 Task: Open Card New Hire Orientation in Board IT Management to Workspace Customer Service and add a team member Softage.3@softage.net, a label Red, a checklist Diversity and Inclusion, an attachment from your google drive, a color Red and finally, add a card description 'Create and send out employee satisfaction survey on work-life integration' and a comment 'This task requires us to balance competing priorities and make tough decisions when necessary.'. Add a start date 'Jan 07, 1900' with a due date 'Jan 14, 1900'
Action: Mouse moved to (96, 351)
Screenshot: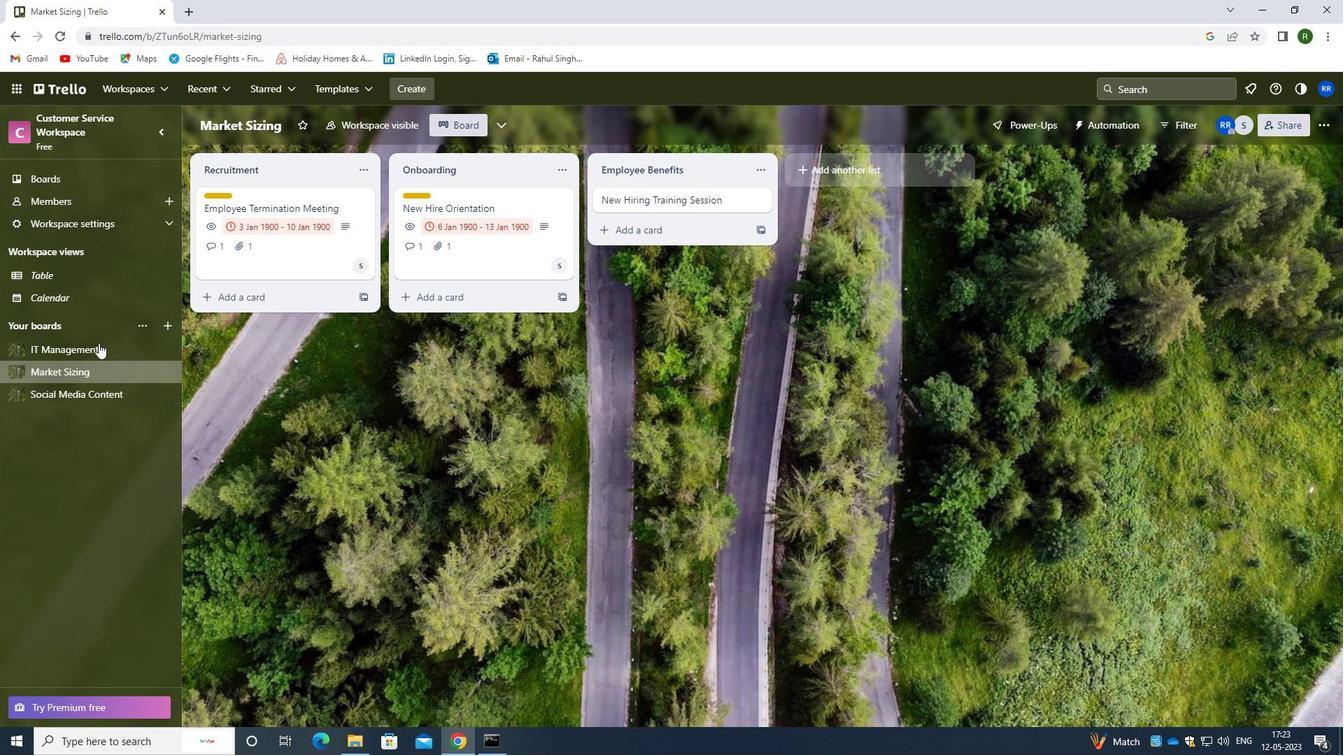 
Action: Mouse pressed left at (96, 351)
Screenshot: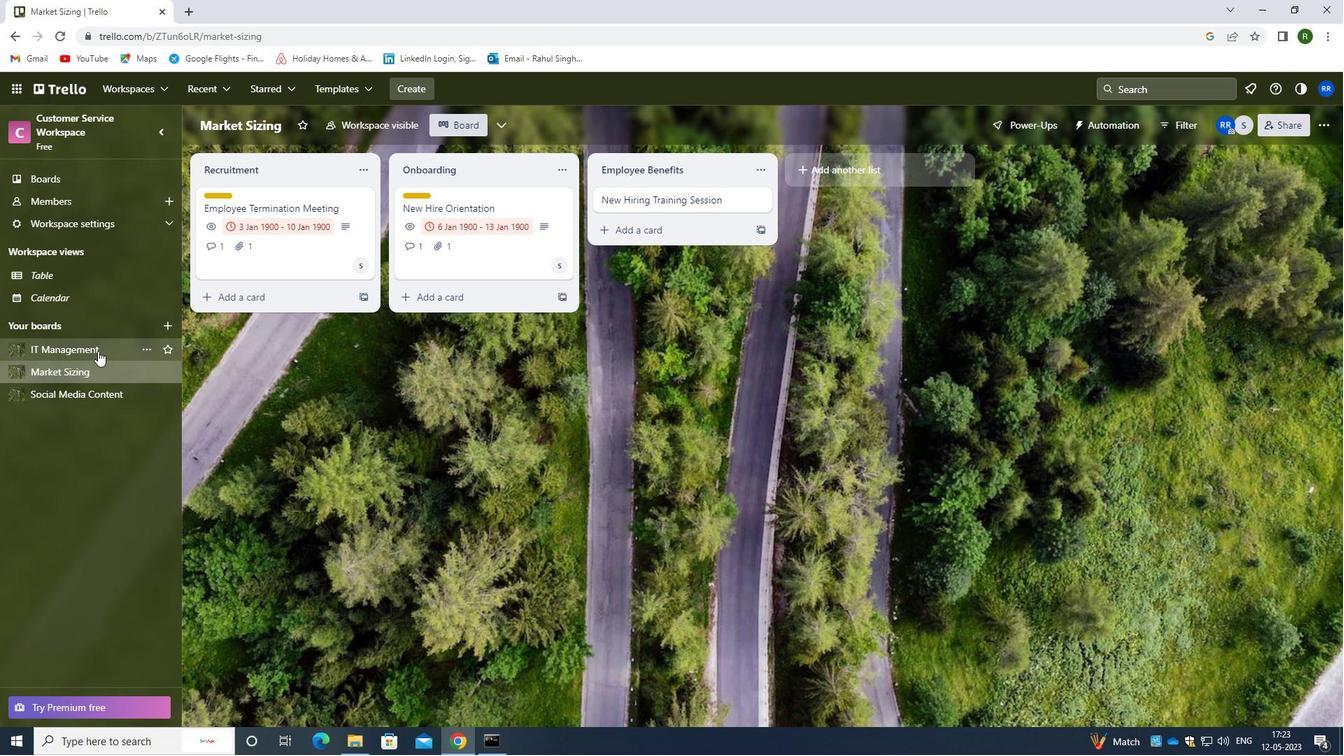 
Action: Mouse moved to (759, 202)
Screenshot: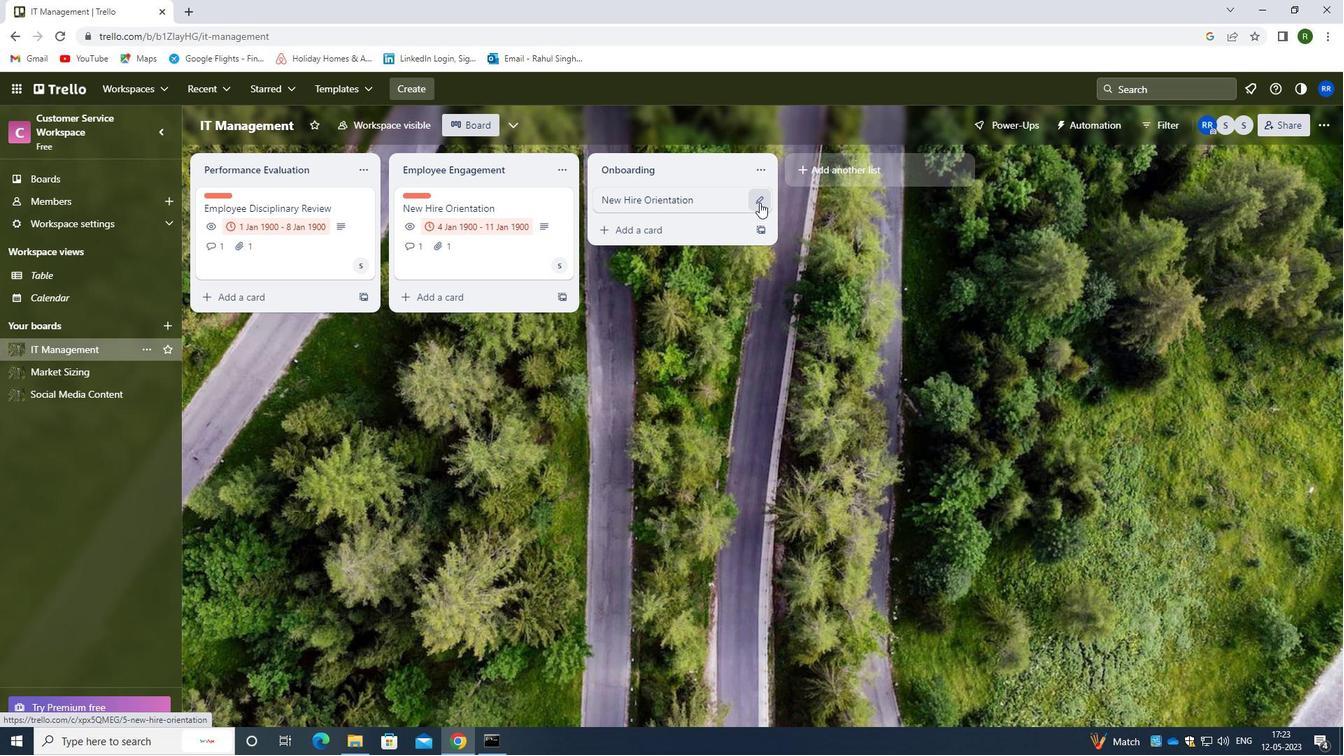 
Action: Mouse pressed left at (759, 202)
Screenshot: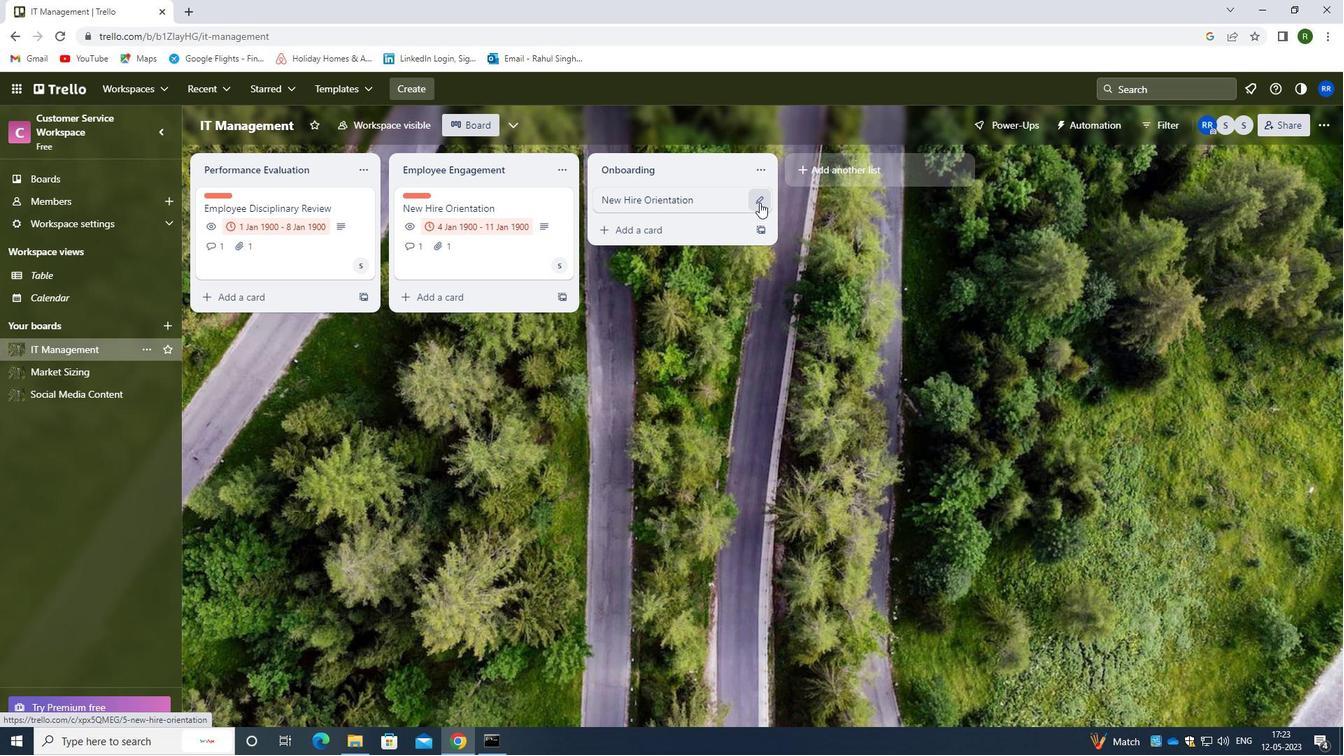 
Action: Mouse moved to (814, 203)
Screenshot: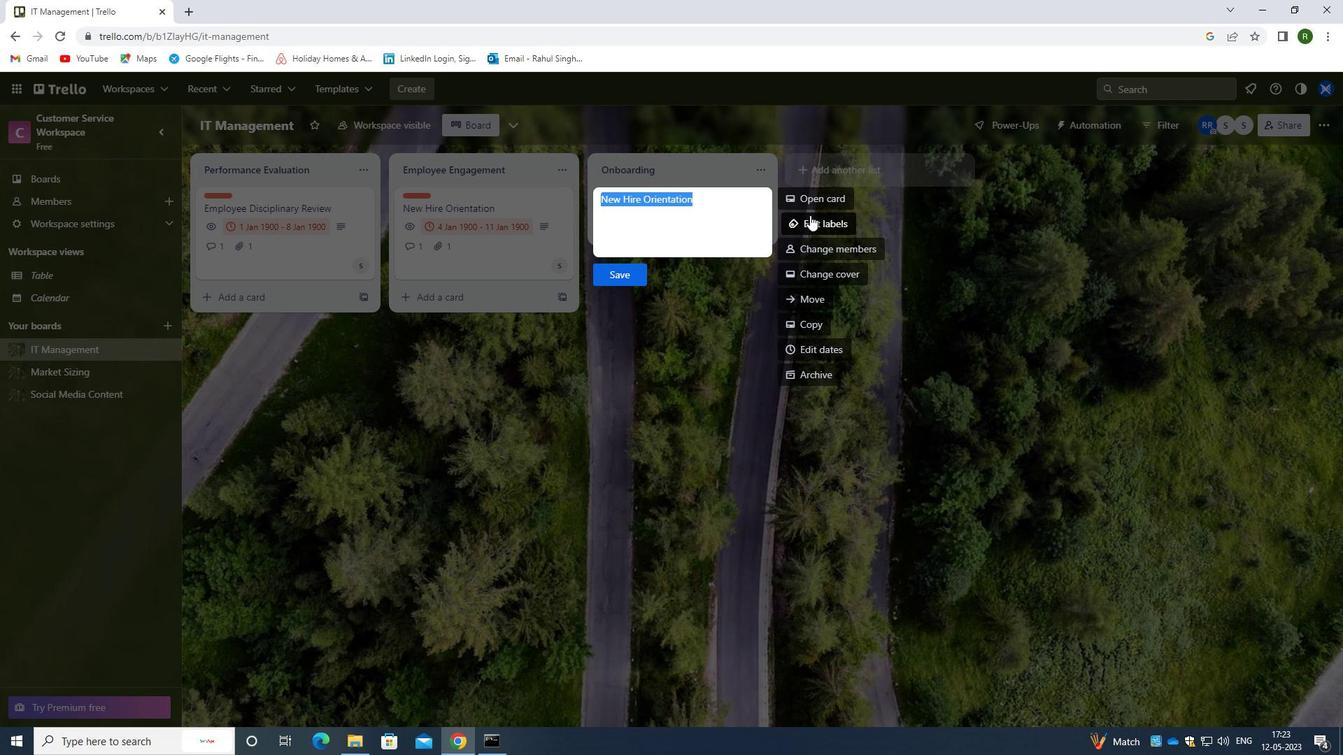 
Action: Mouse pressed left at (814, 203)
Screenshot: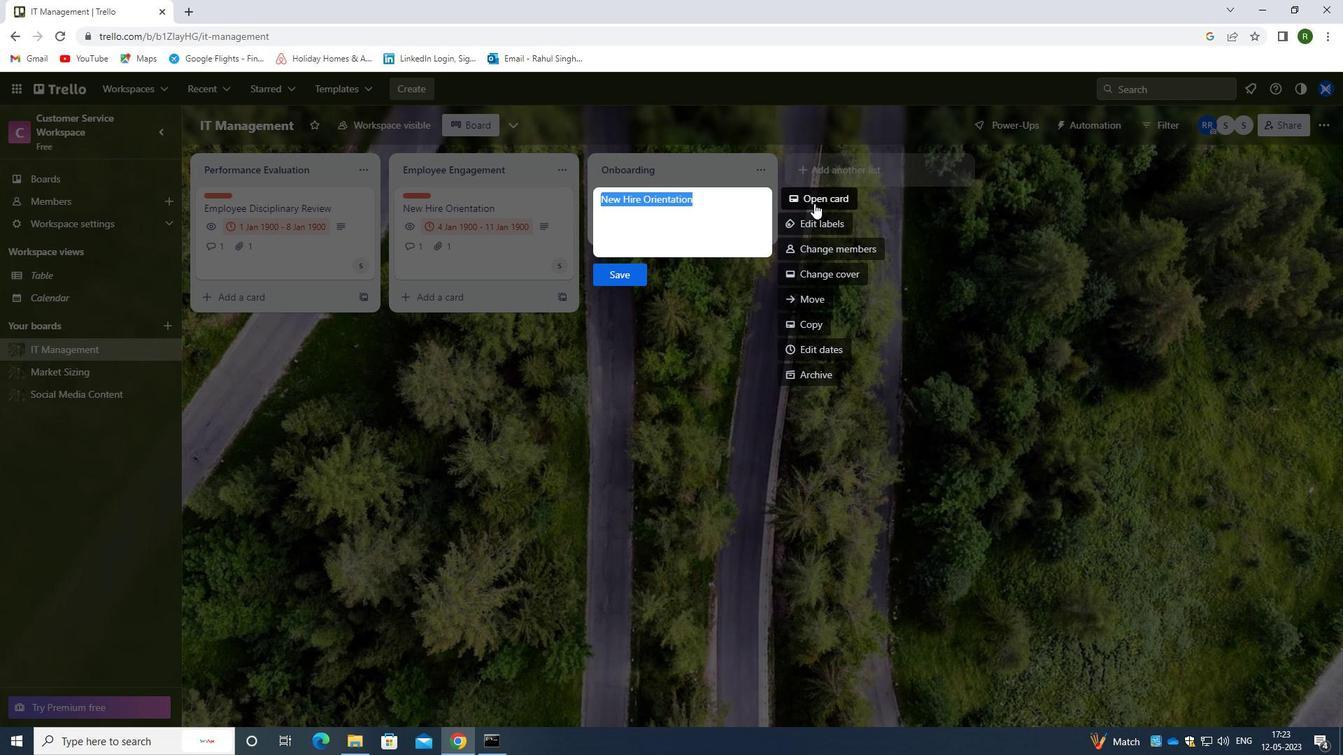 
Action: Mouse moved to (859, 244)
Screenshot: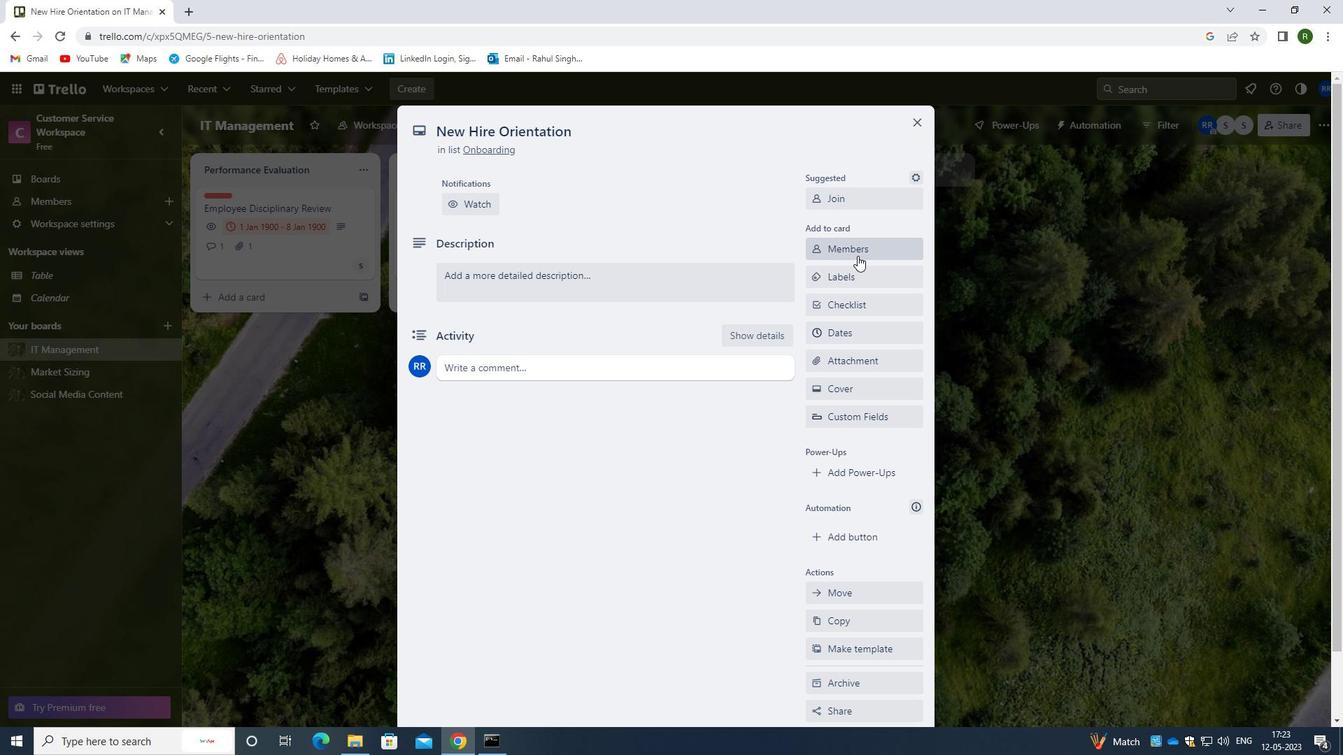 
Action: Mouse pressed left at (859, 244)
Screenshot: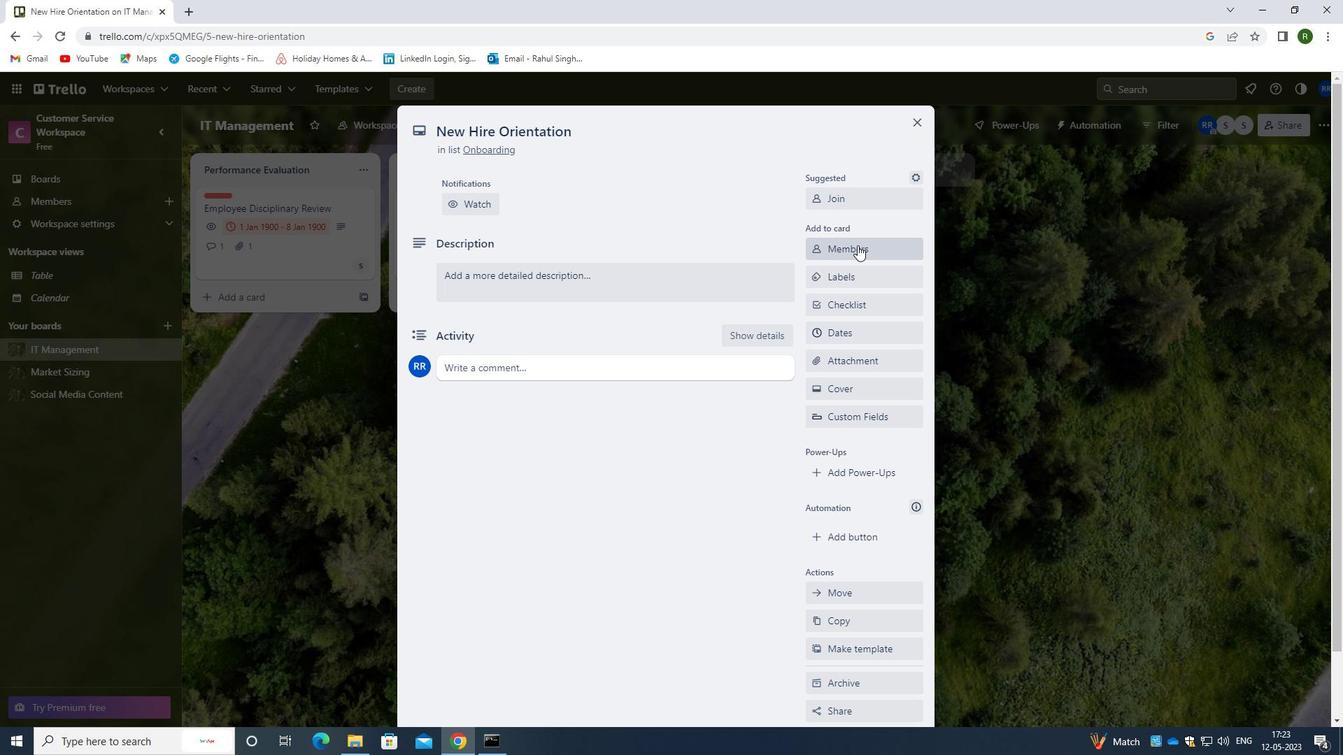 
Action: Mouse moved to (849, 314)
Screenshot: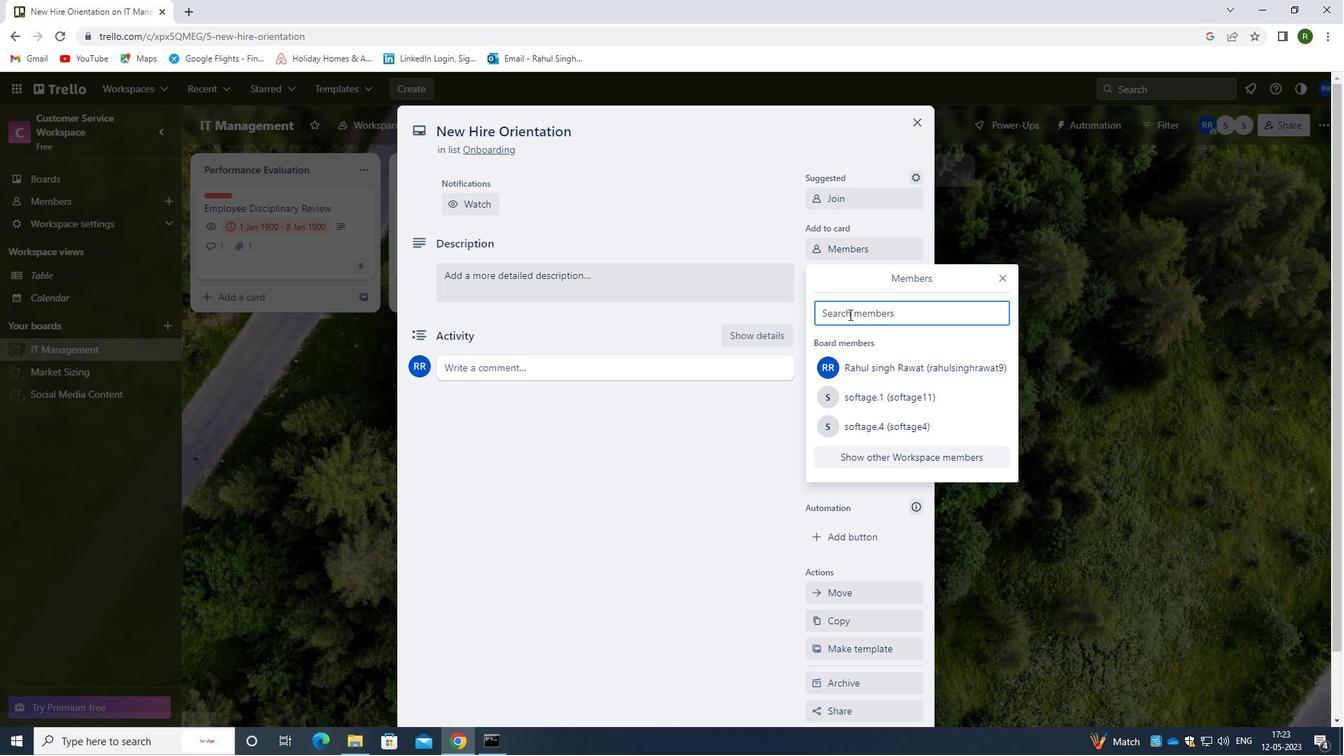 
Action: Key pressed <Key.caps_lock>s<Key.caps_lock>oftage.3<Key.shift>@SOFTAGE.NET
Screenshot: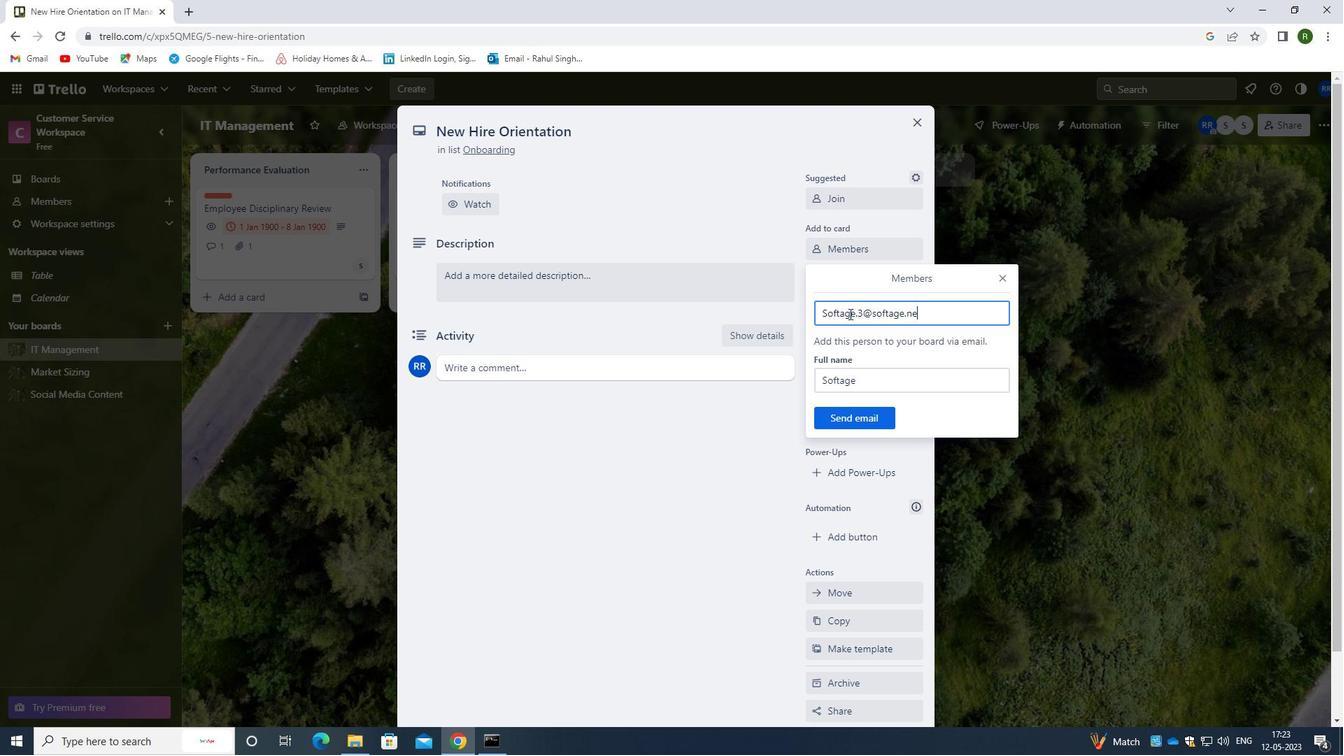 
Action: Mouse moved to (877, 416)
Screenshot: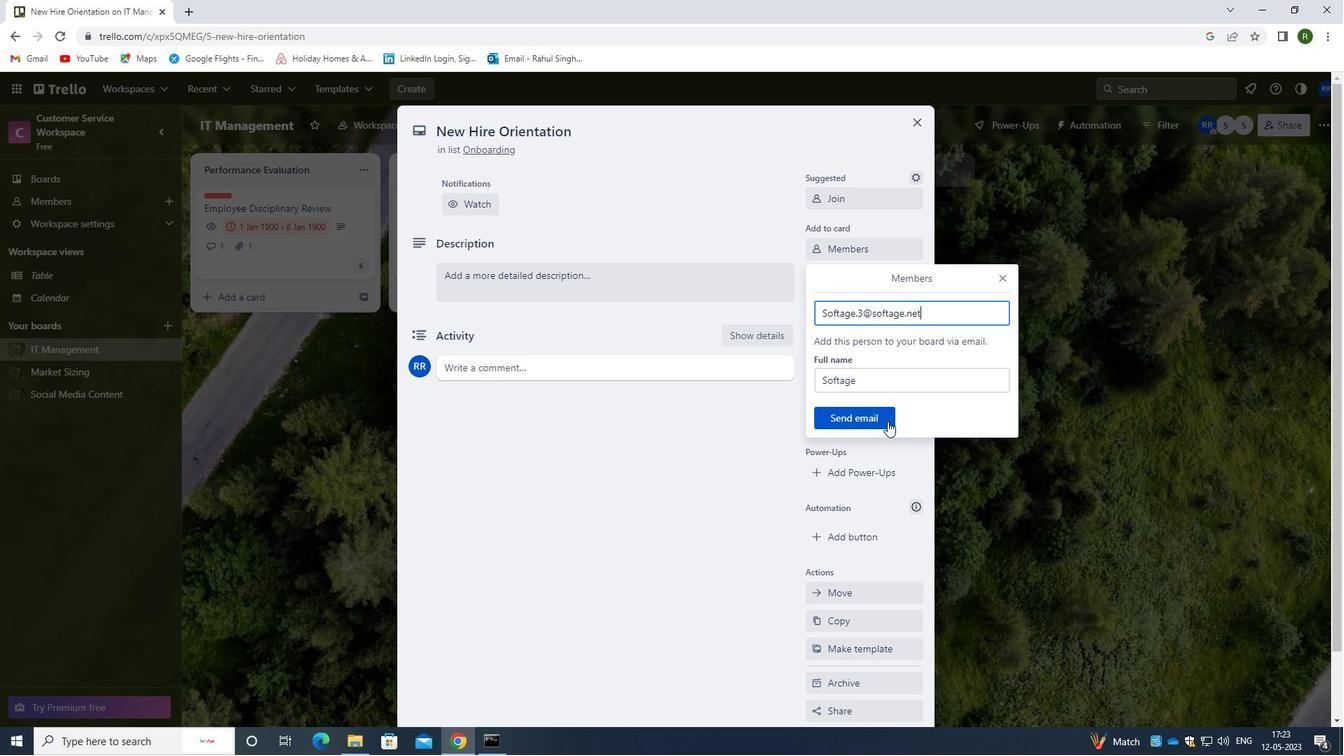 
Action: Mouse pressed left at (877, 416)
Screenshot: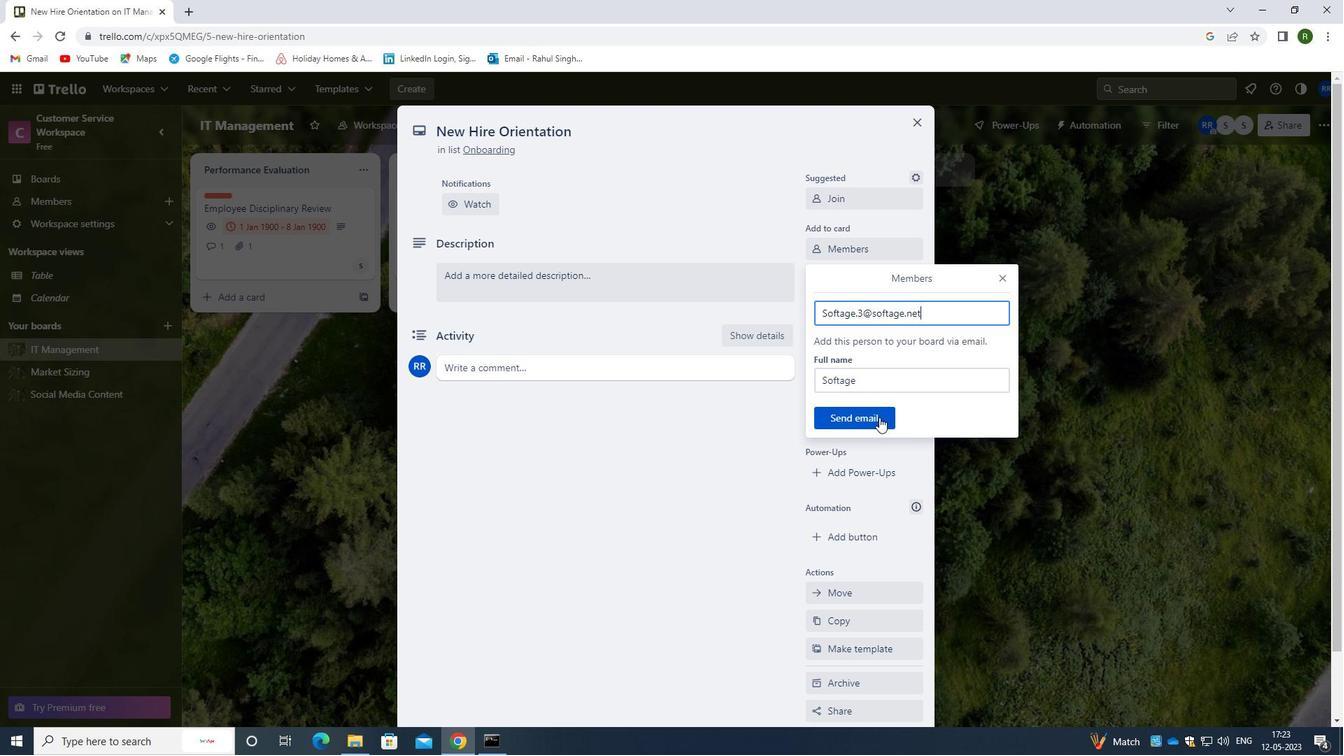 
Action: Mouse moved to (864, 265)
Screenshot: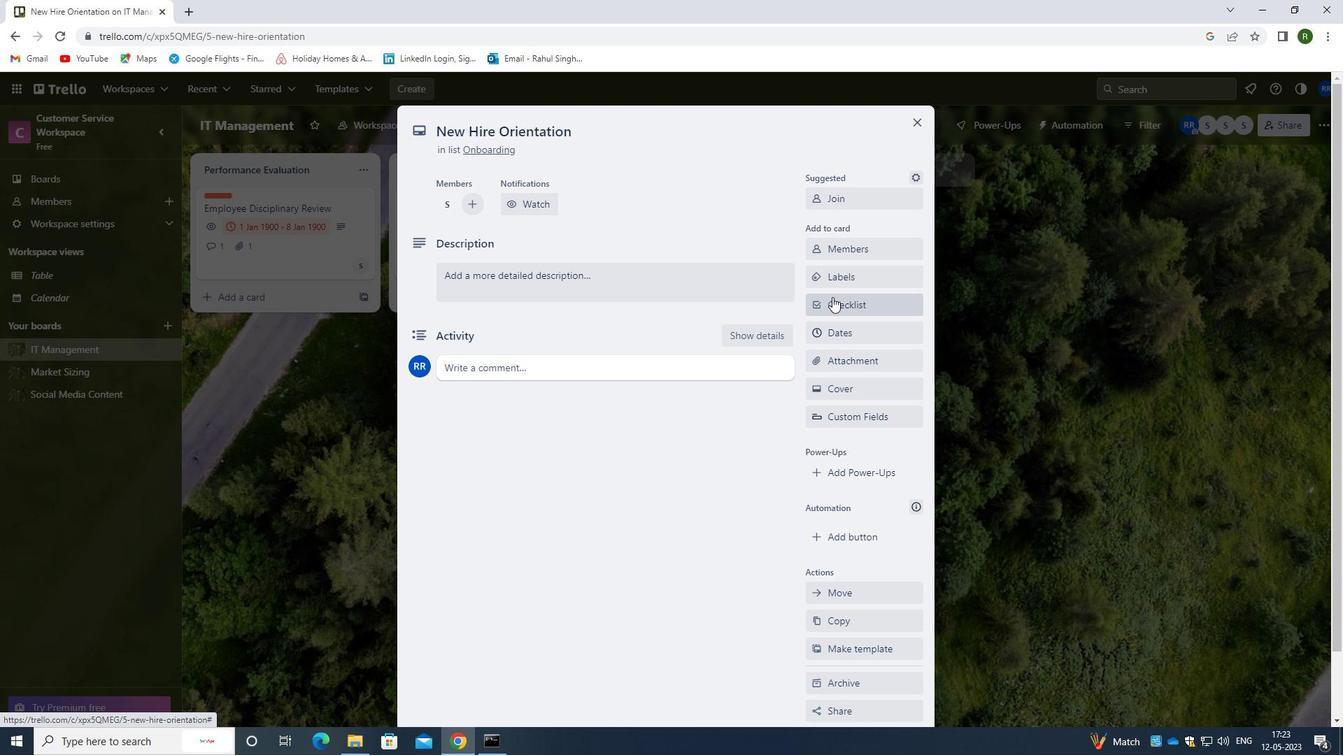 
Action: Mouse pressed left at (864, 265)
Screenshot: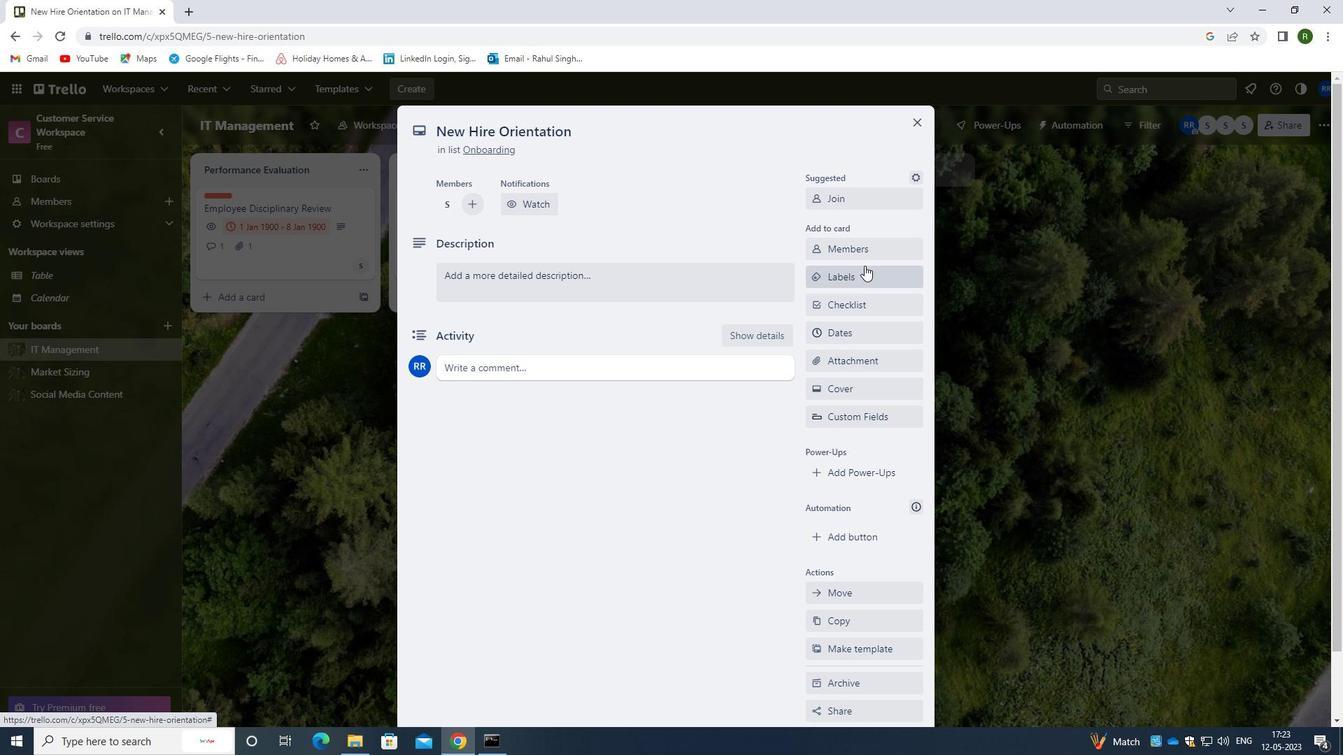 
Action: Mouse moved to (863, 274)
Screenshot: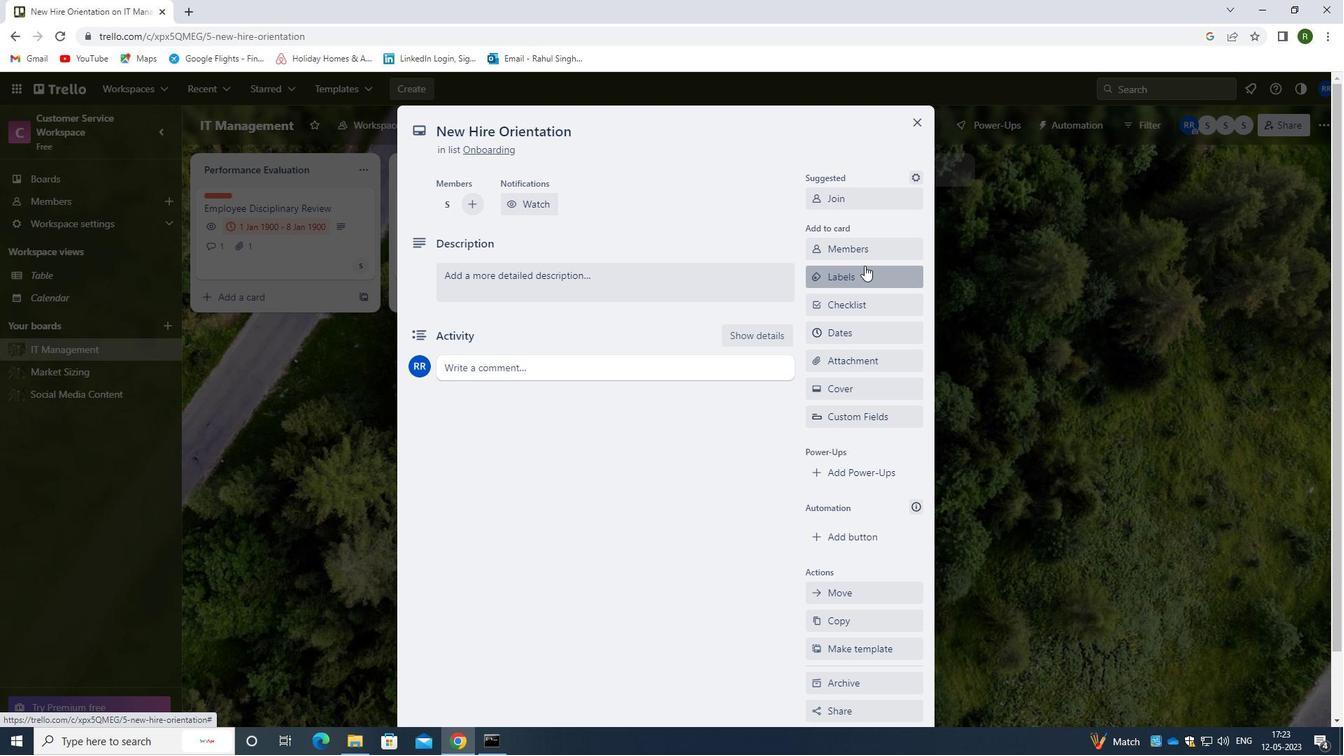 
Action: Key pressed RED
Screenshot: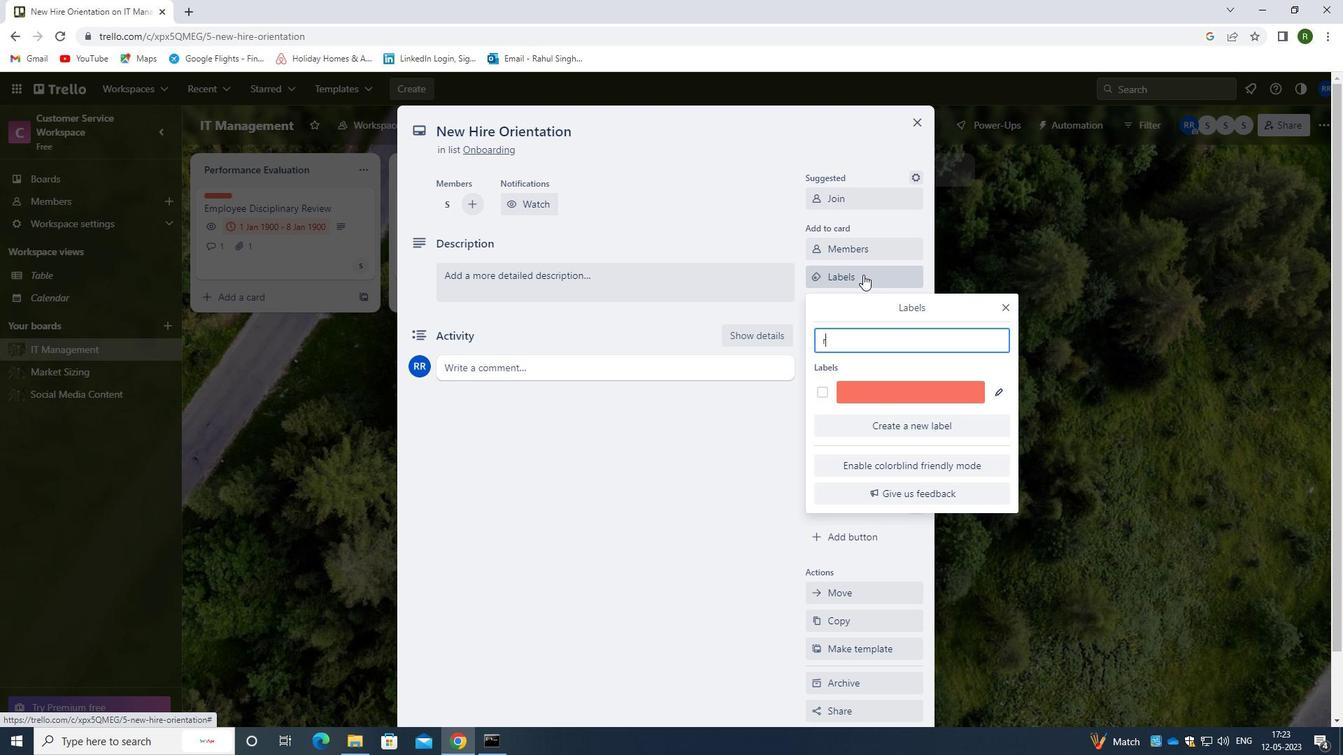 
Action: Mouse moved to (817, 393)
Screenshot: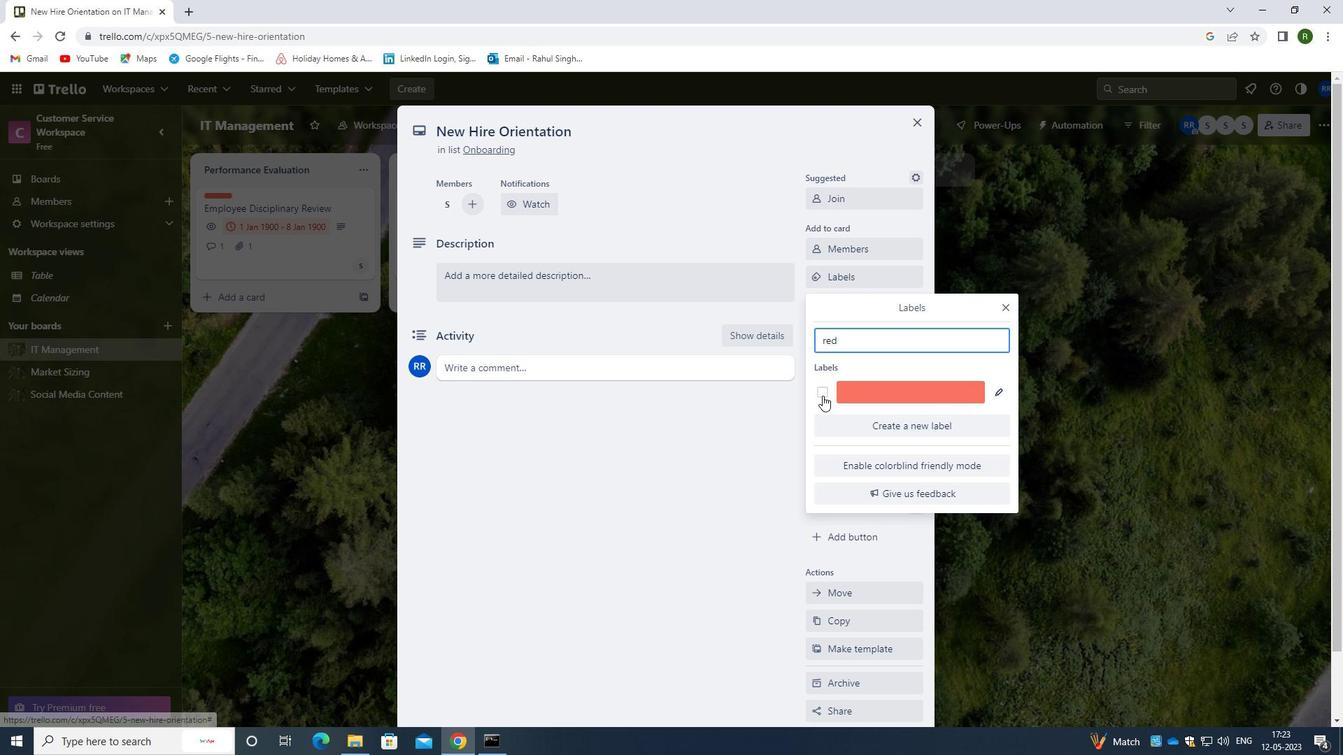 
Action: Mouse pressed left at (817, 393)
Screenshot: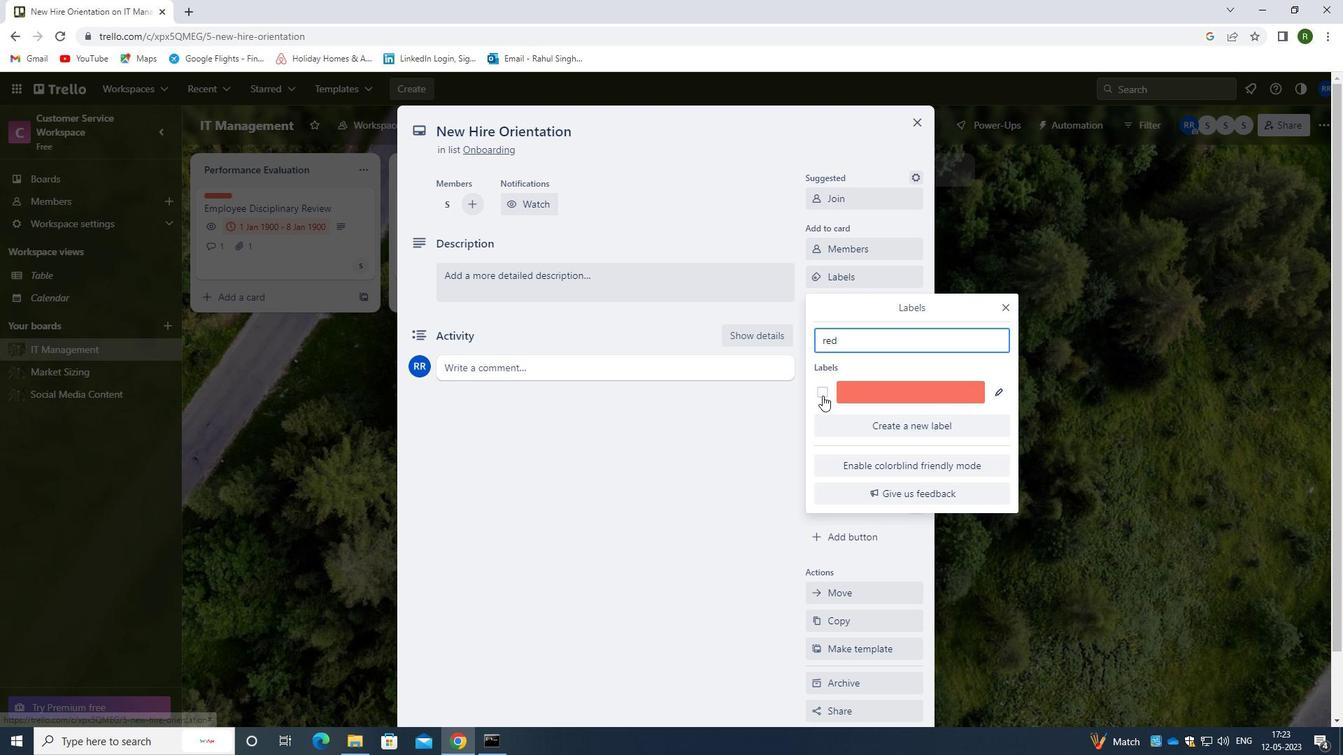 
Action: Mouse moved to (778, 488)
Screenshot: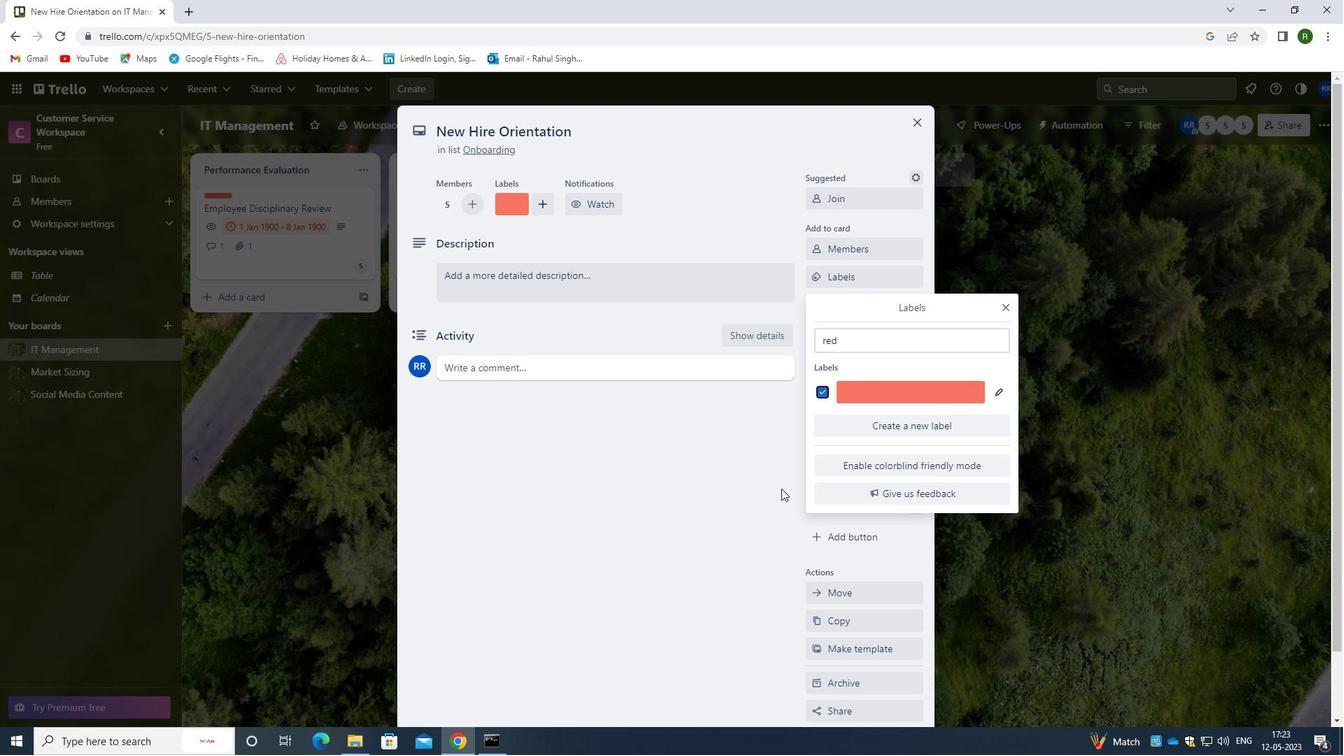 
Action: Mouse pressed left at (778, 488)
Screenshot: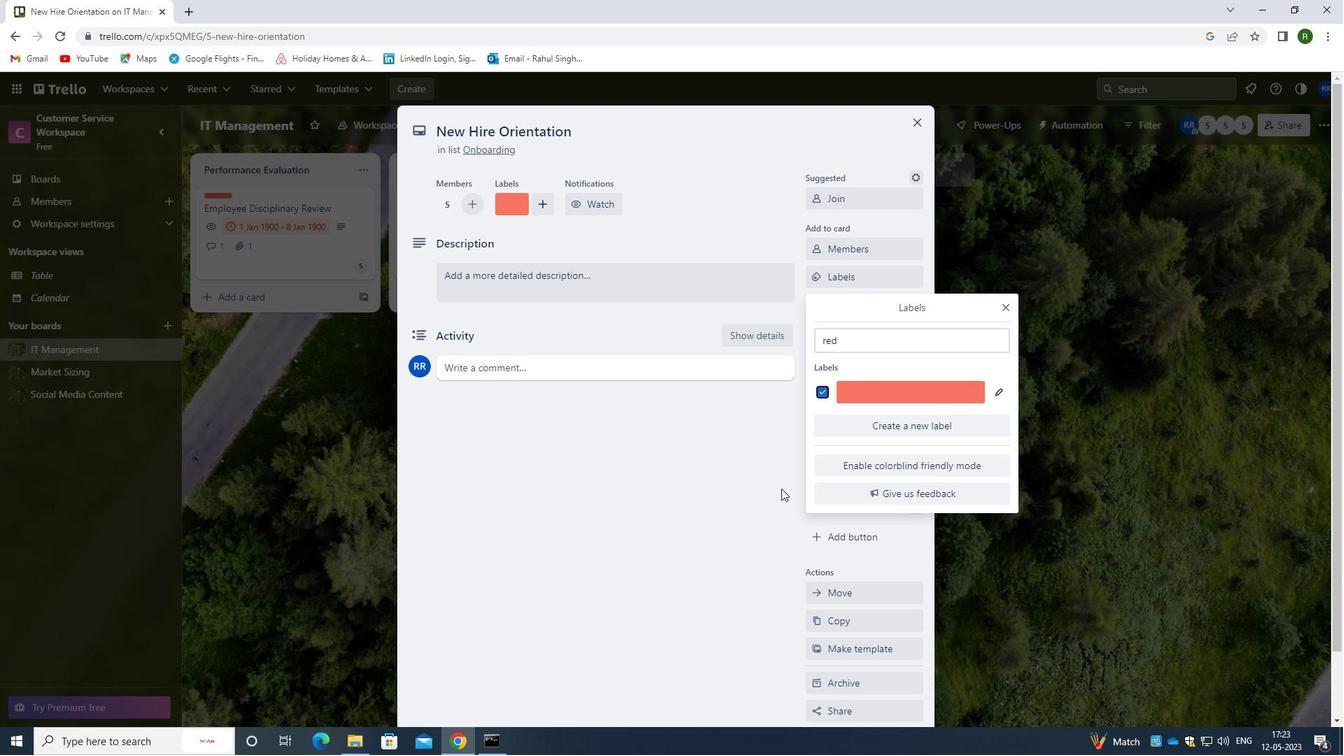 
Action: Mouse moved to (868, 305)
Screenshot: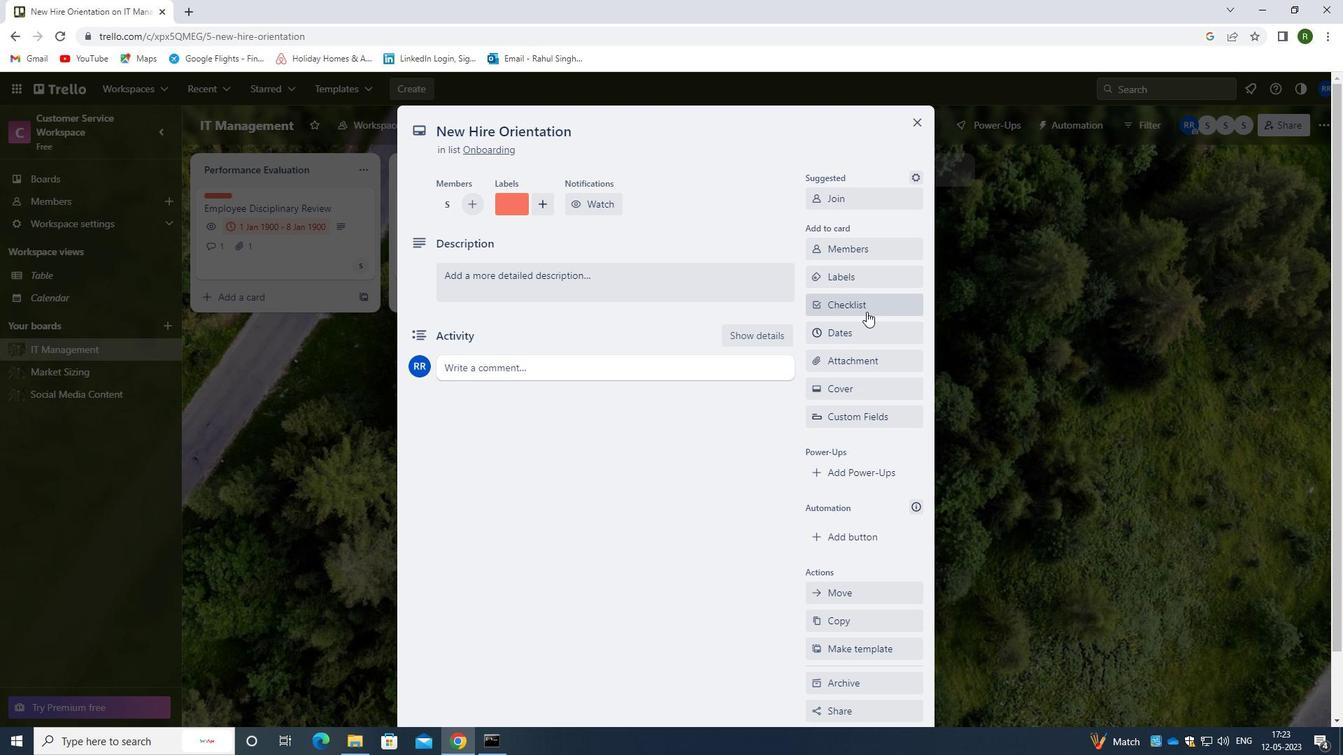 
Action: Mouse pressed left at (868, 305)
Screenshot: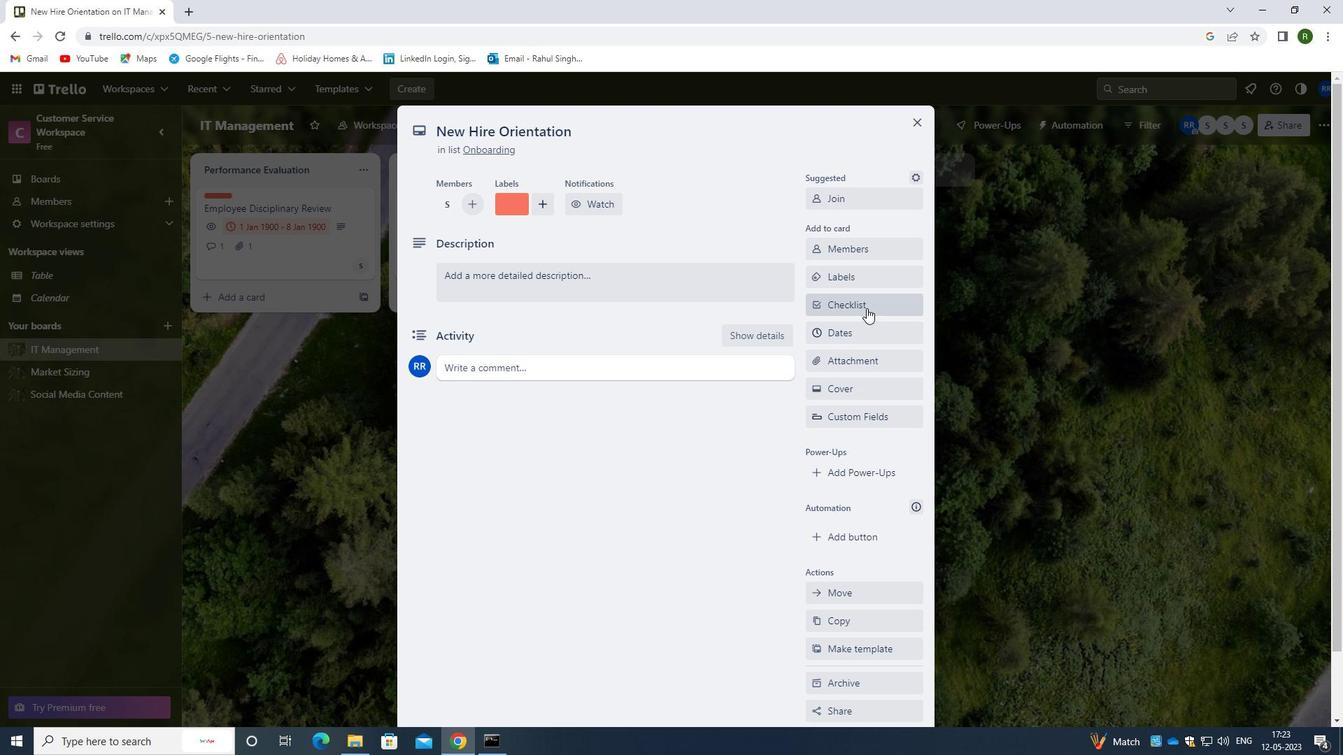 
Action: Mouse moved to (862, 378)
Screenshot: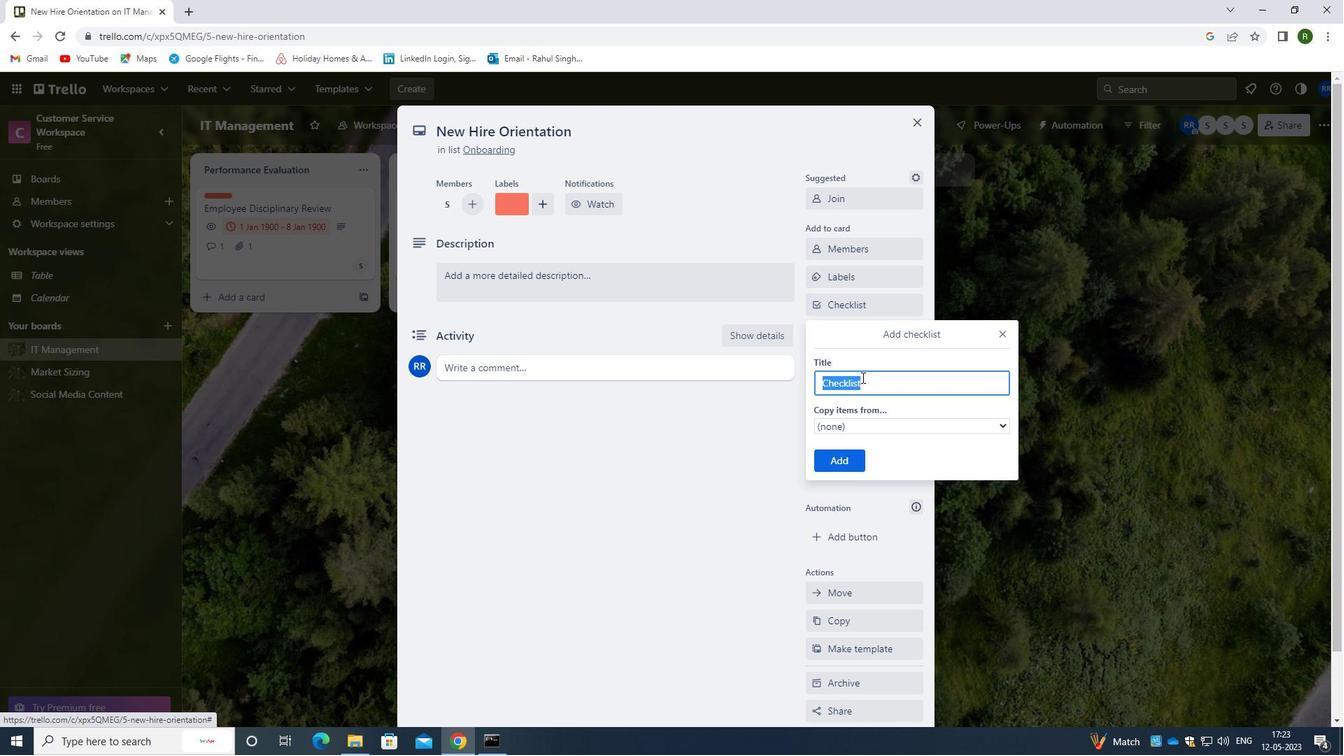 
Action: Key pressed <Key.backspace><Key.caps_lock>D<Key.caps_lock>IVERSITY
Screenshot: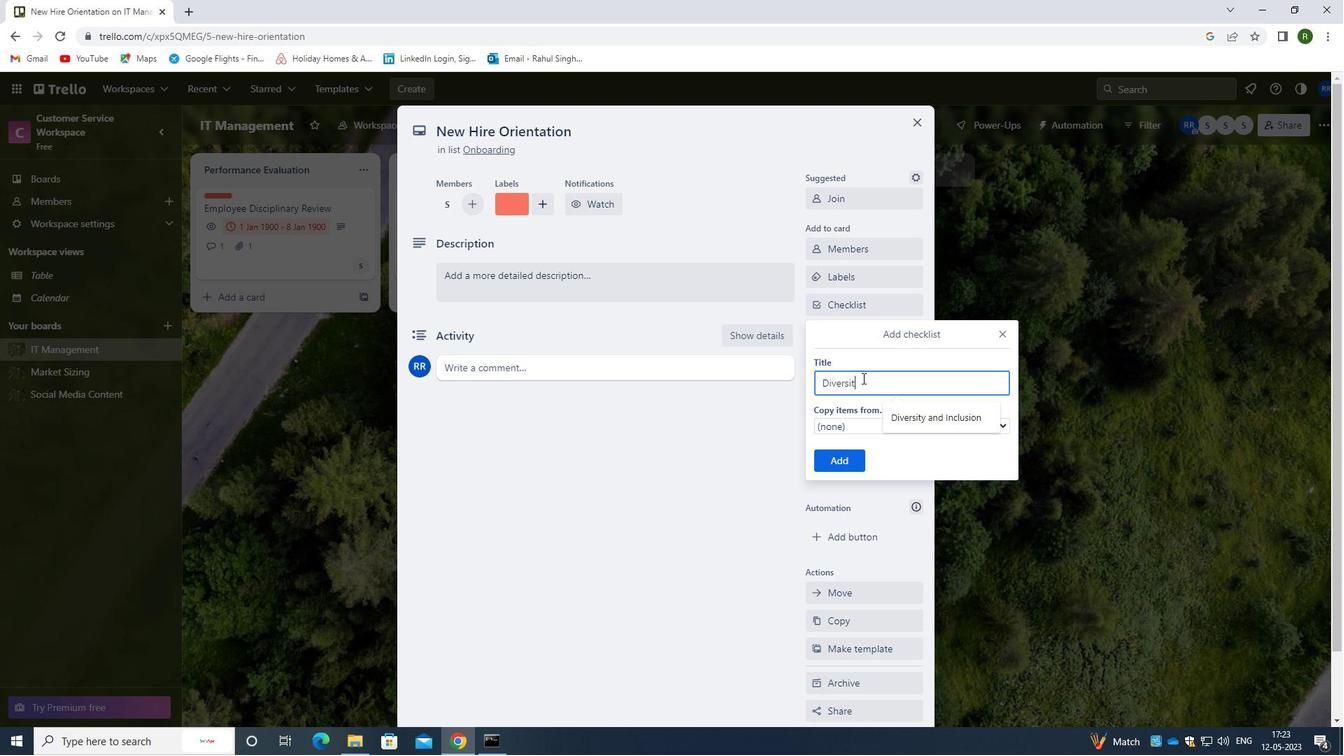 
Action: Mouse moved to (909, 411)
Screenshot: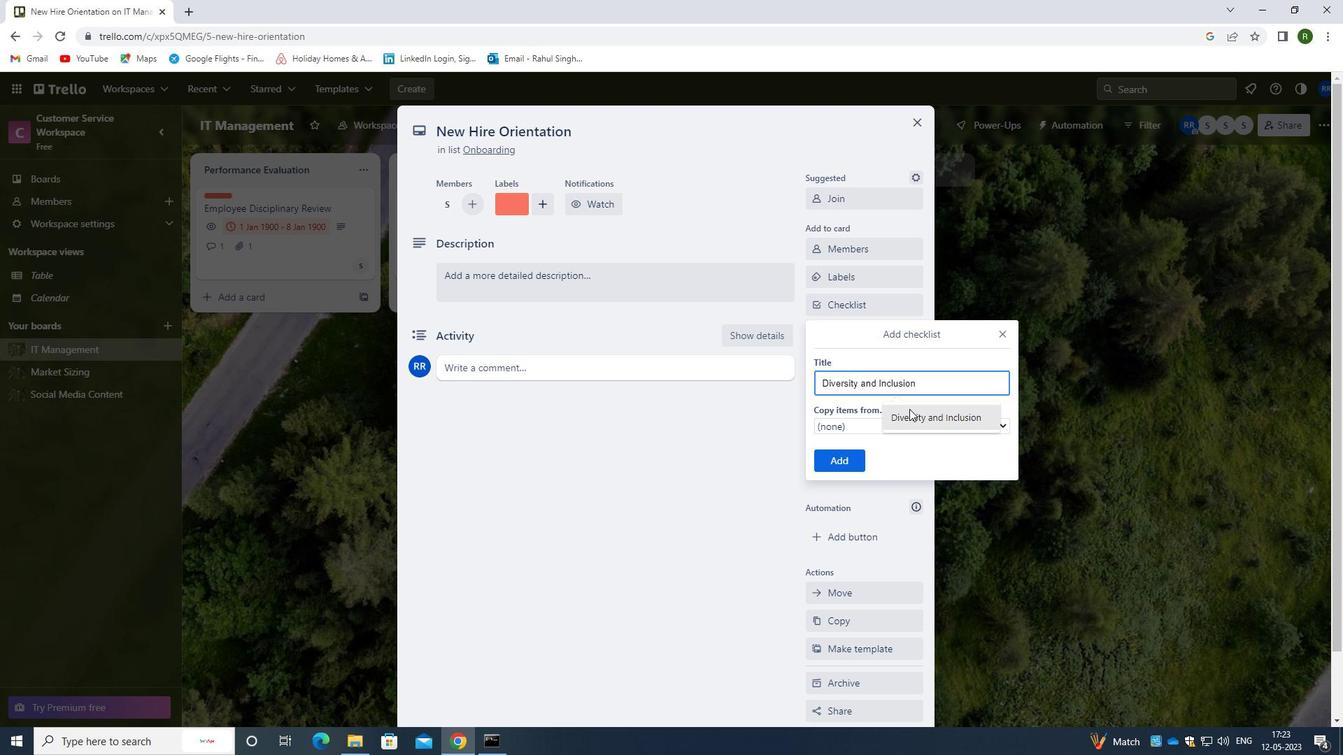 
Action: Mouse pressed left at (909, 411)
Screenshot: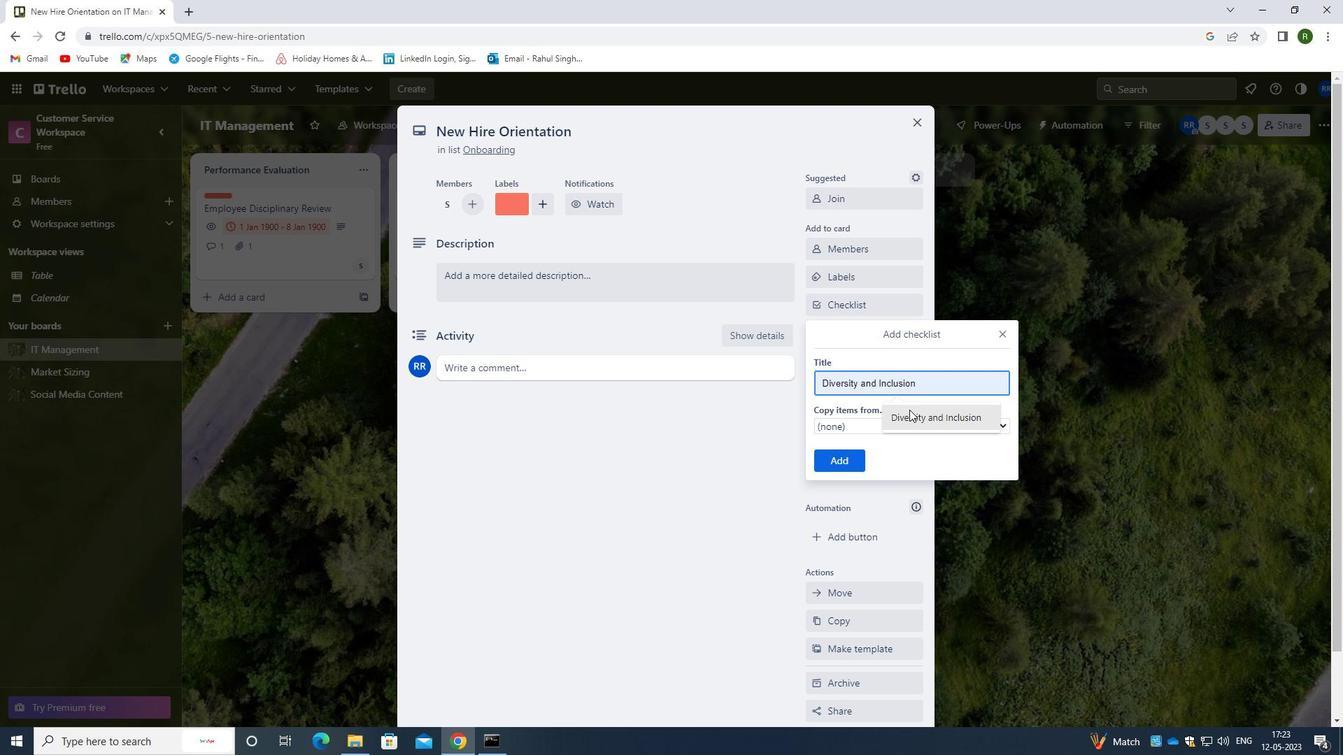 
Action: Mouse moved to (735, 459)
Screenshot: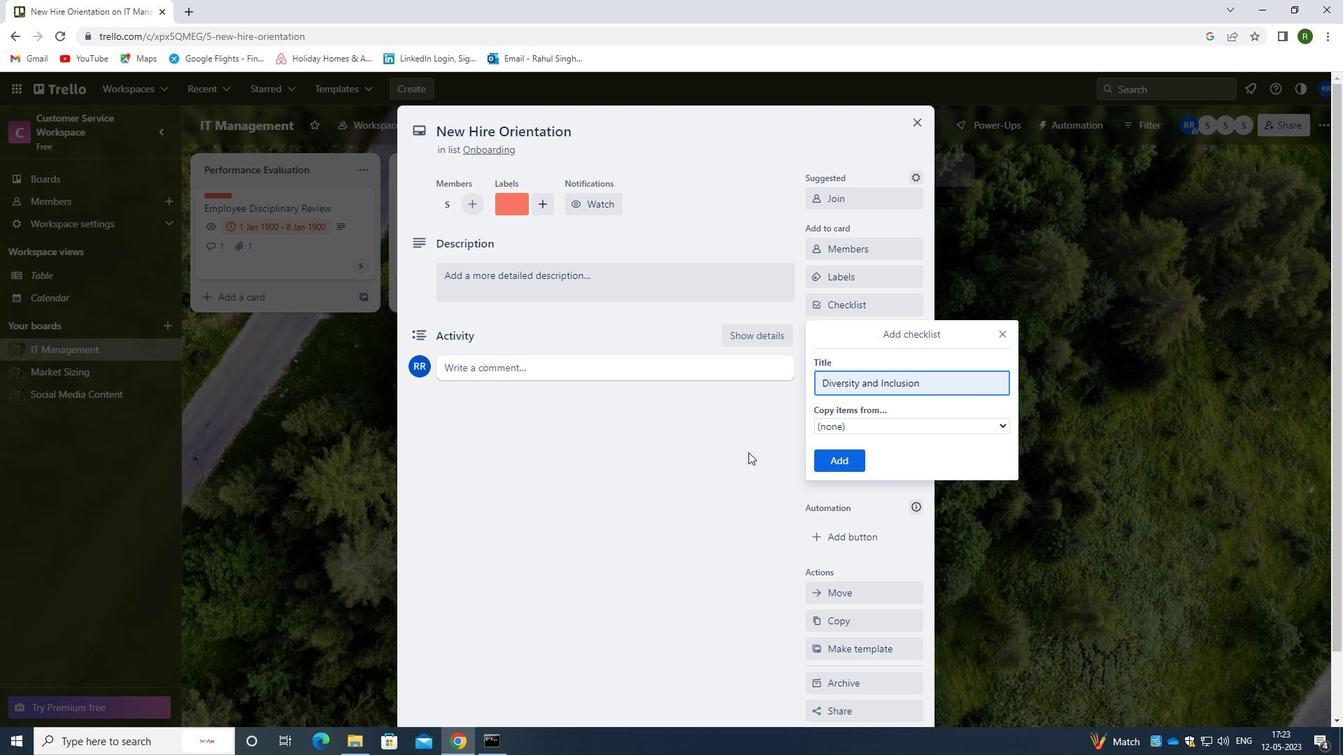 
Action: Mouse pressed left at (735, 459)
Screenshot: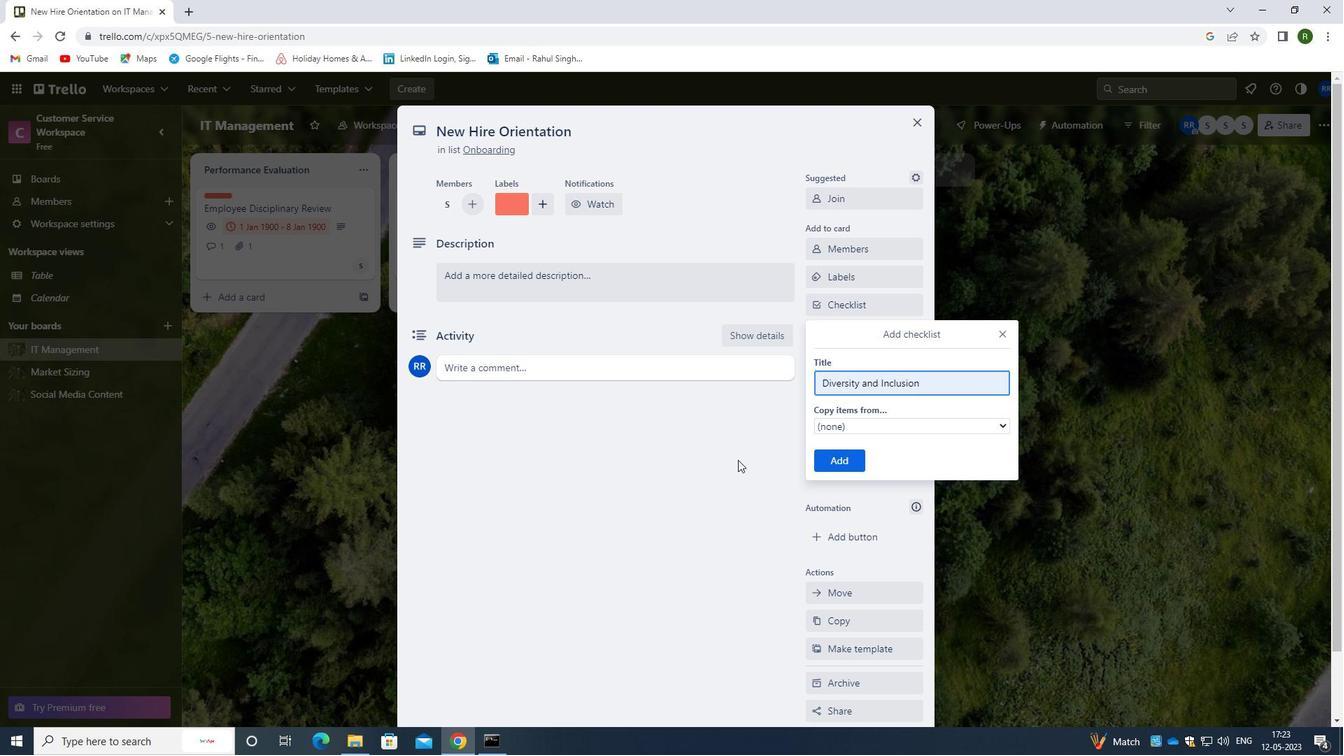 
Action: Mouse moved to (863, 310)
Screenshot: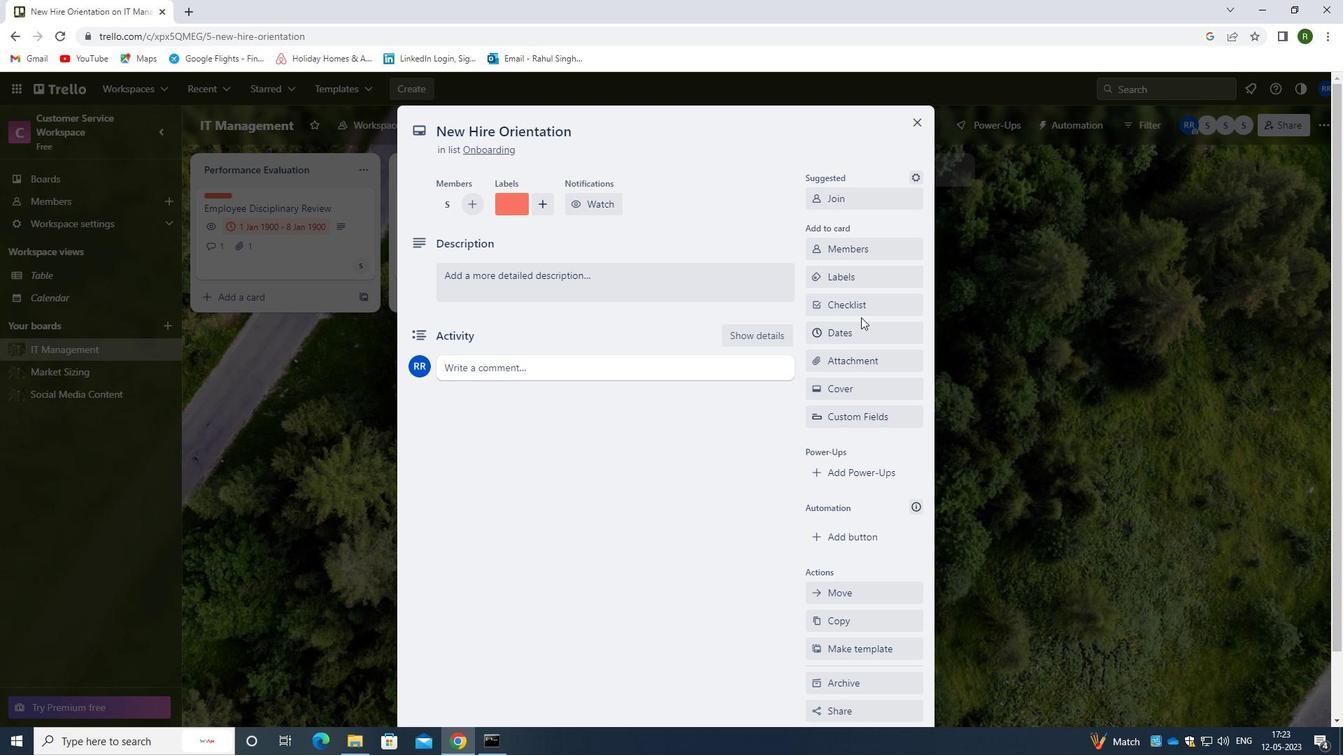
Action: Mouse pressed left at (863, 310)
Screenshot: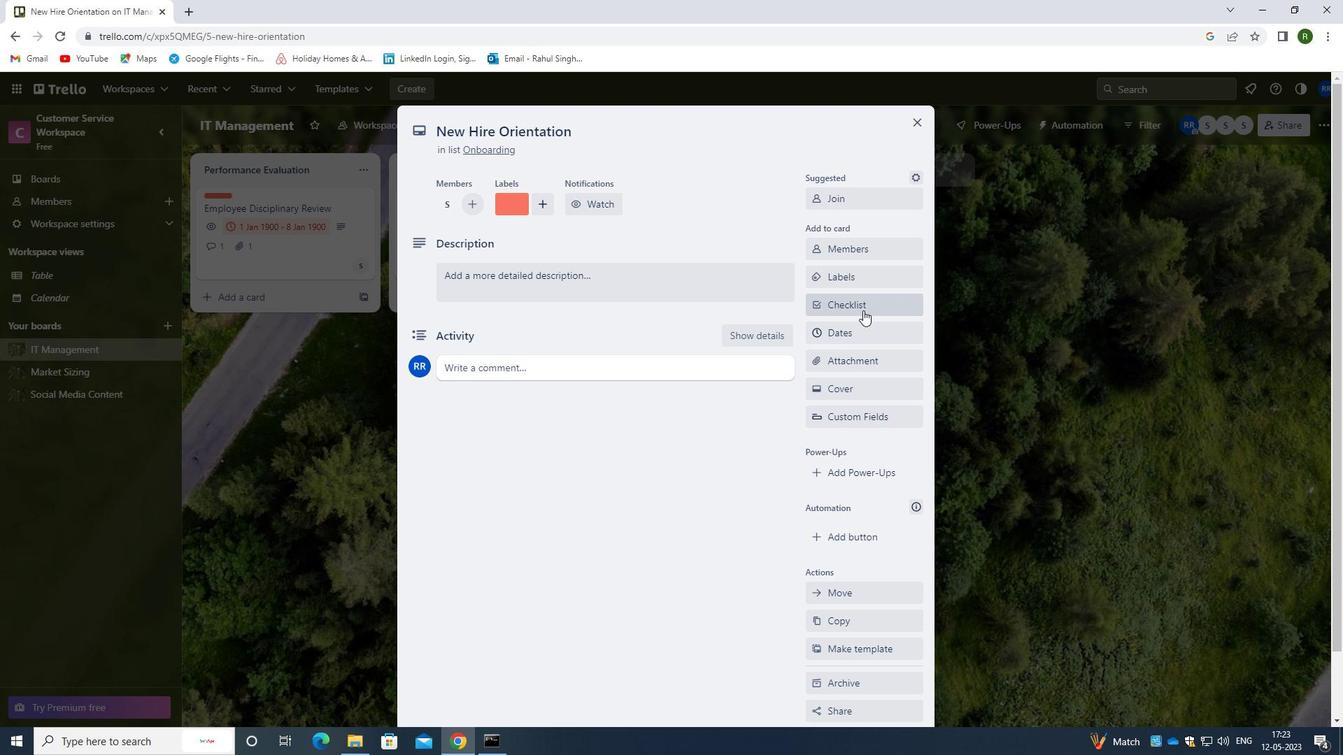 
Action: Mouse moved to (908, 385)
Screenshot: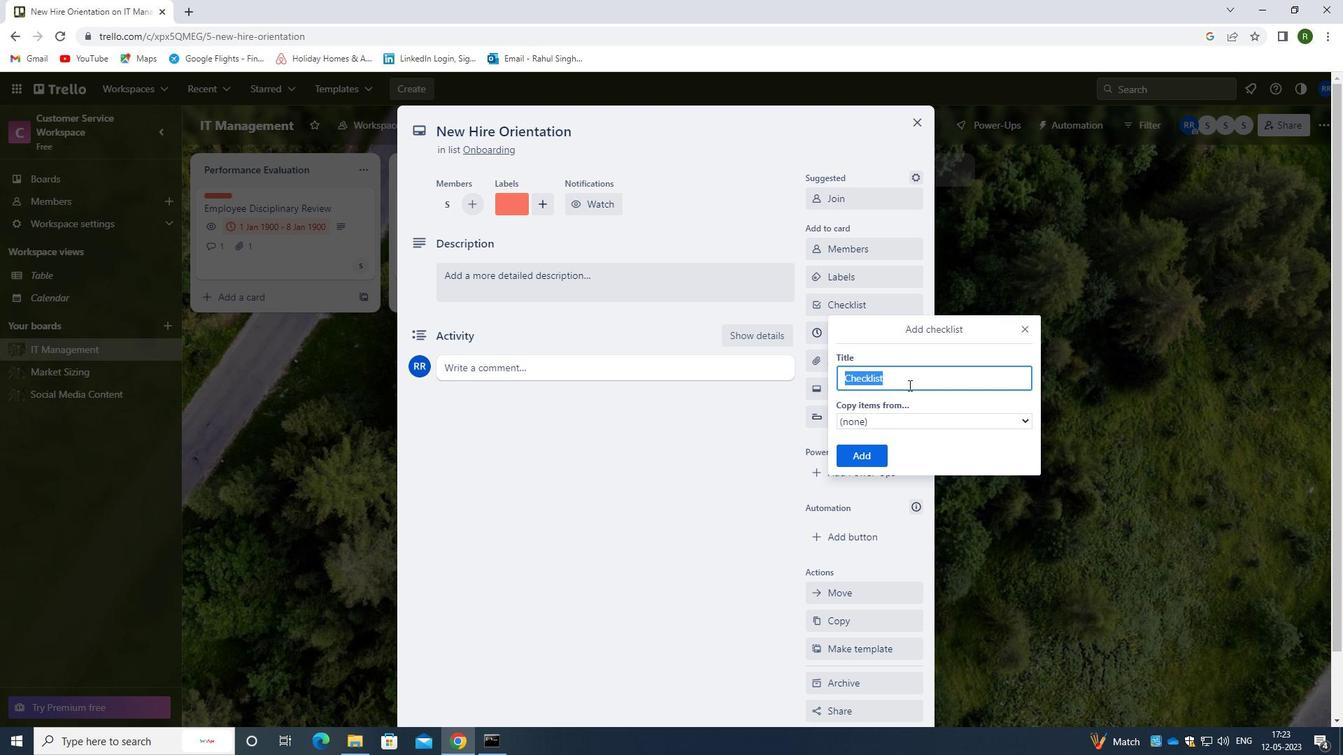 
Action: Key pressed <Key.caps_lock>D
Screenshot: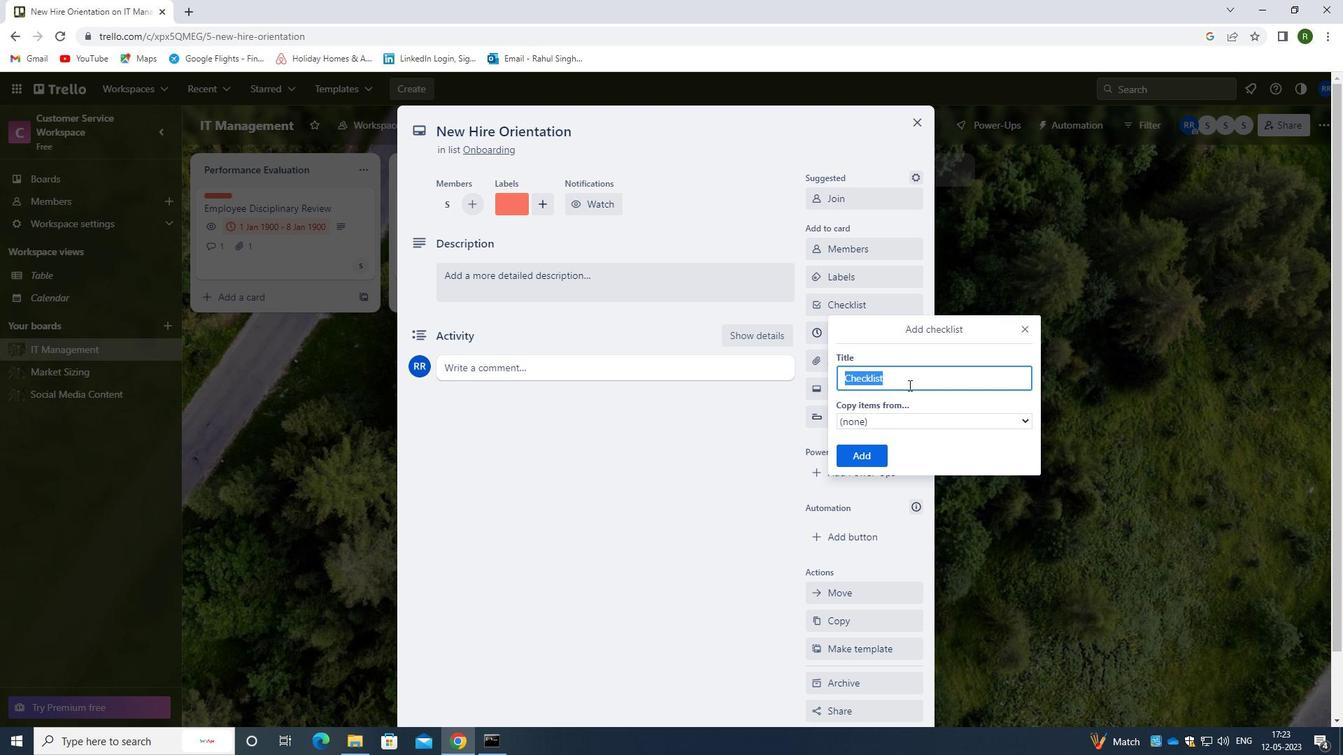 
Action: Mouse moved to (948, 409)
Screenshot: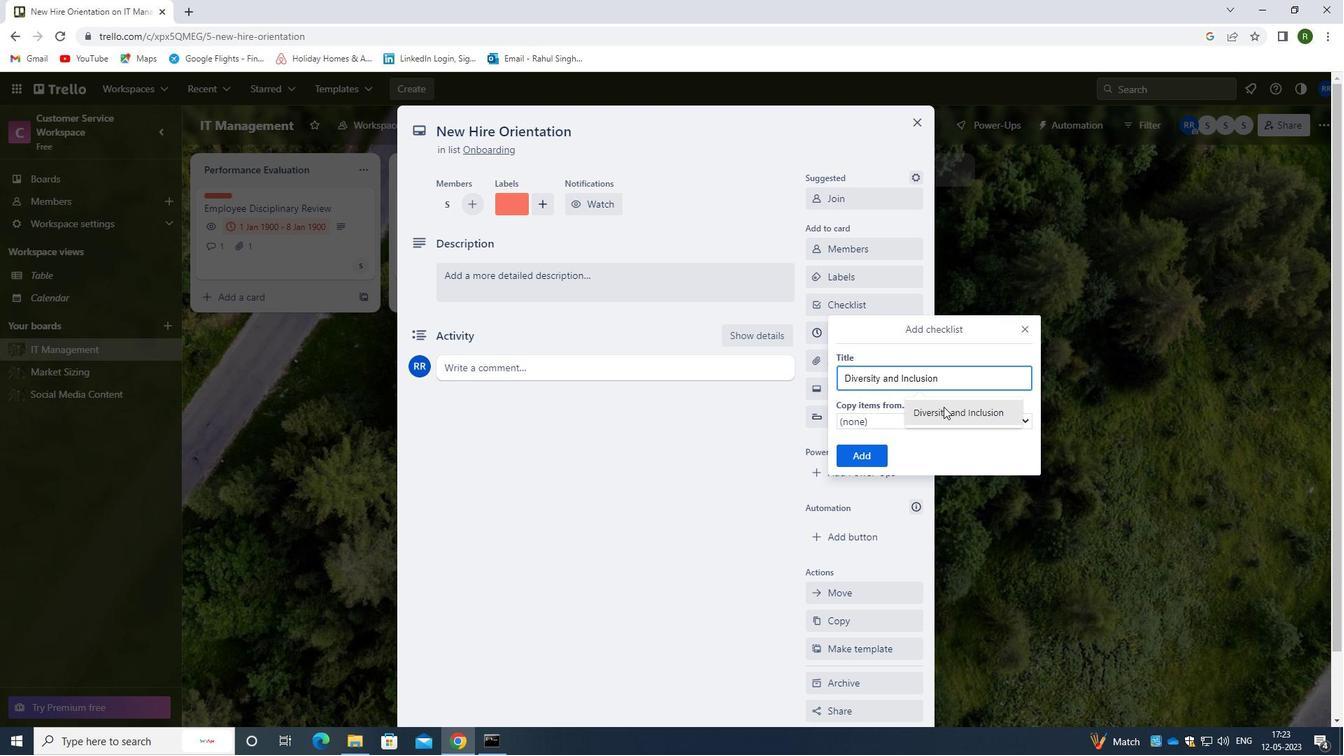 
Action: Mouse pressed left at (948, 409)
Screenshot: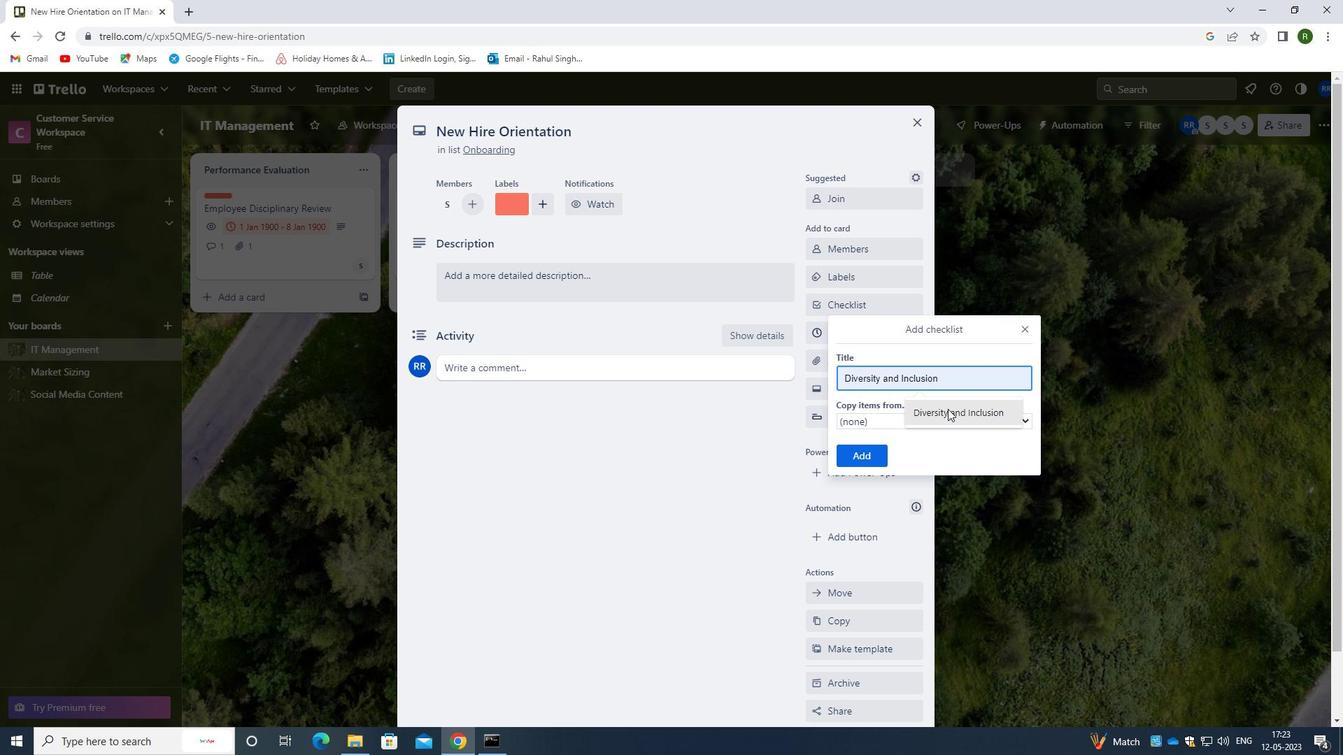 
Action: Mouse moved to (871, 449)
Screenshot: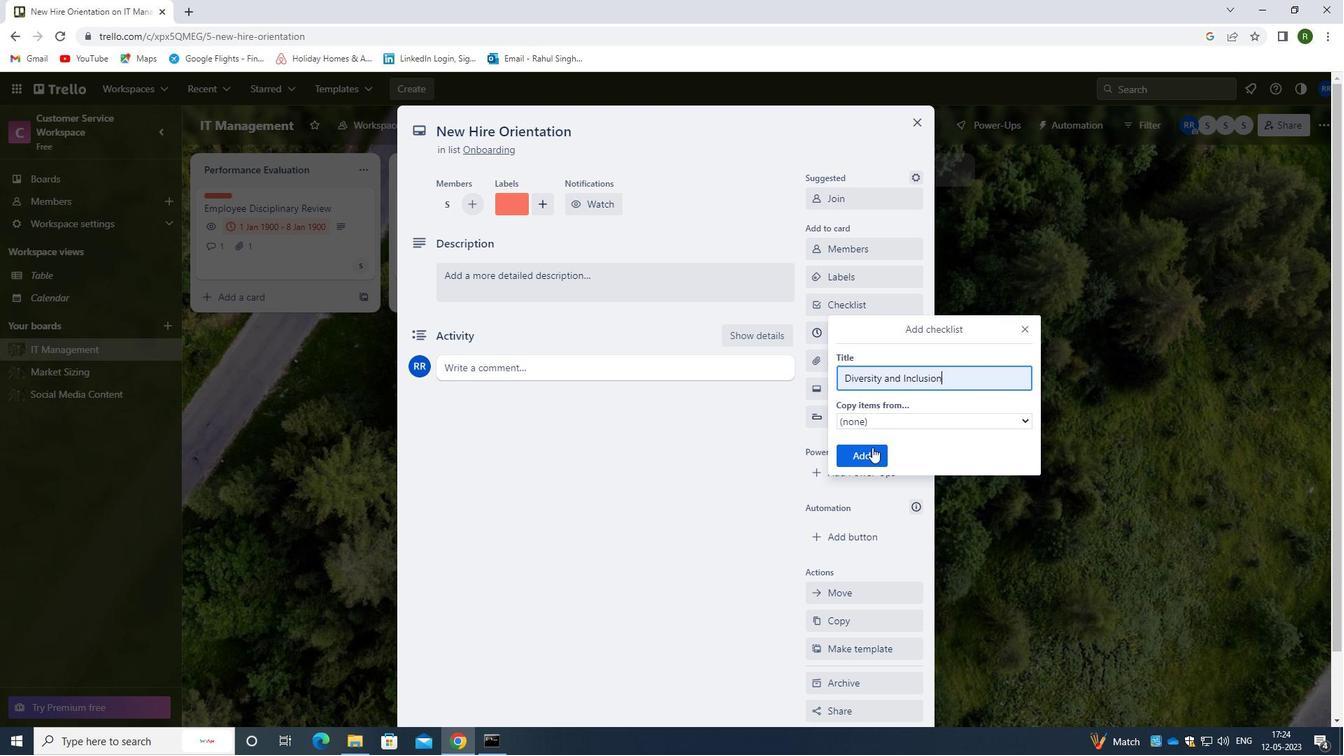 
Action: Mouse pressed left at (871, 449)
Screenshot: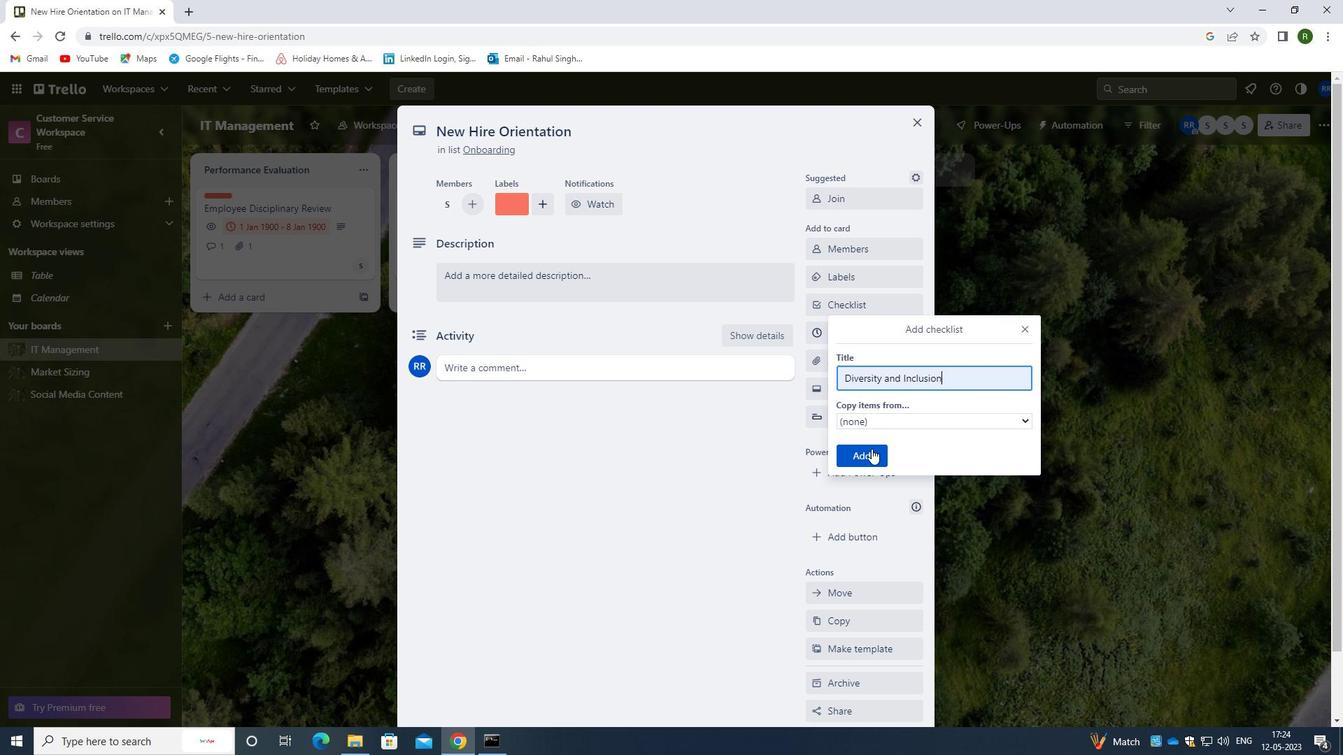 
Action: Mouse moved to (852, 361)
Screenshot: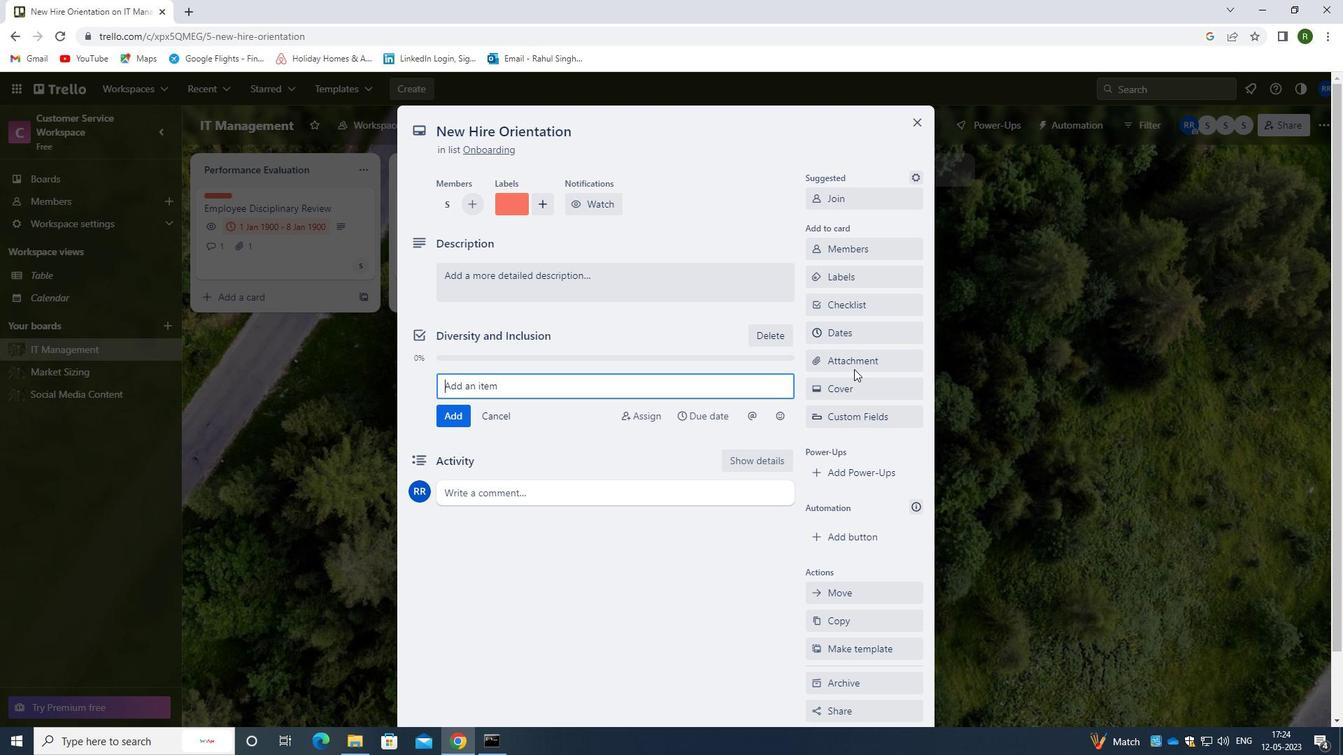 
Action: Mouse pressed left at (852, 361)
Screenshot: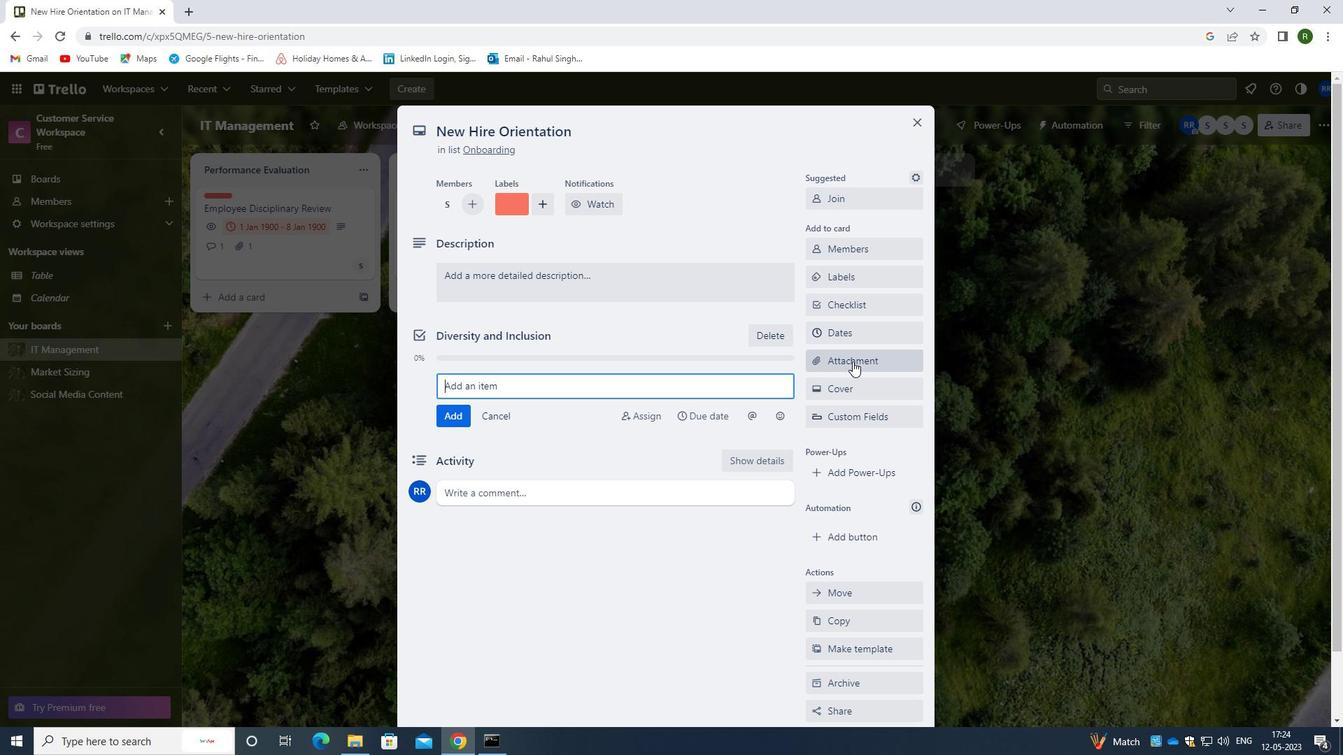 
Action: Mouse moved to (858, 472)
Screenshot: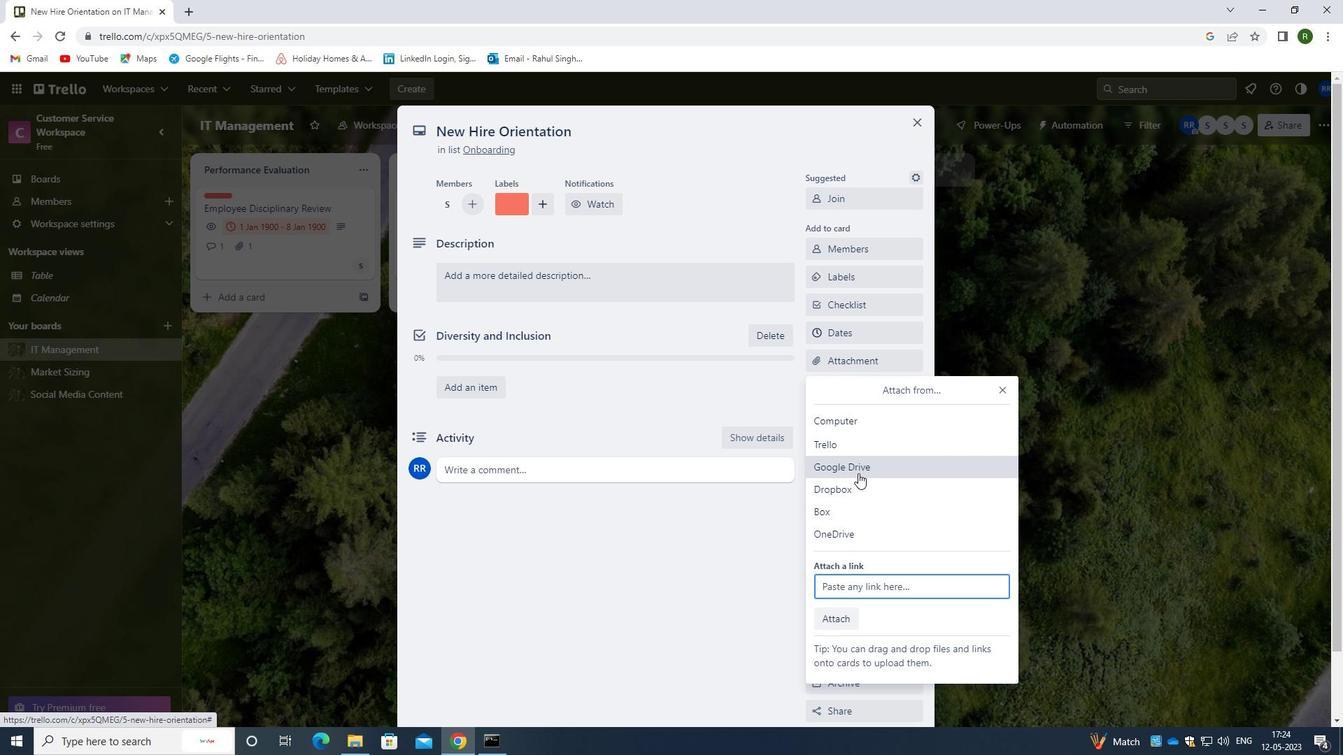 
Action: Mouse pressed left at (858, 472)
Screenshot: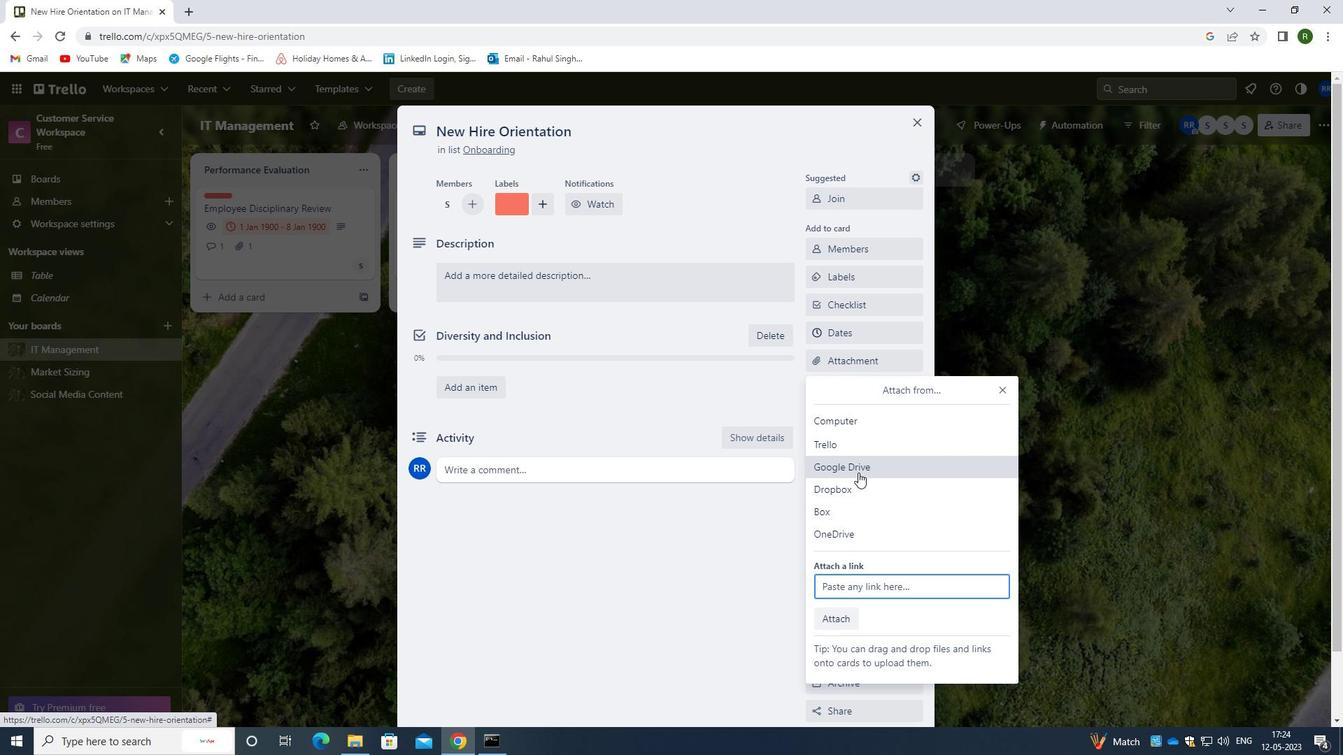 
Action: Mouse moved to (630, 402)
Screenshot: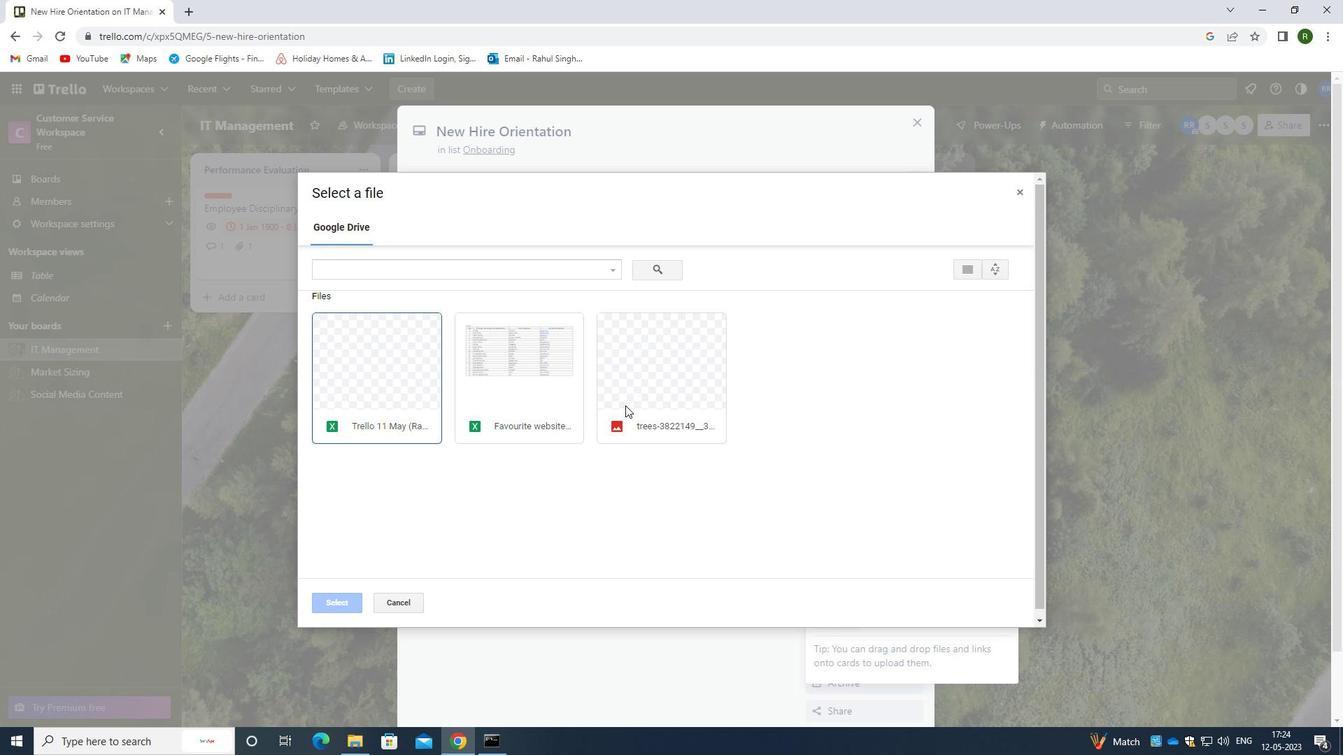 
Action: Mouse pressed left at (630, 402)
Screenshot: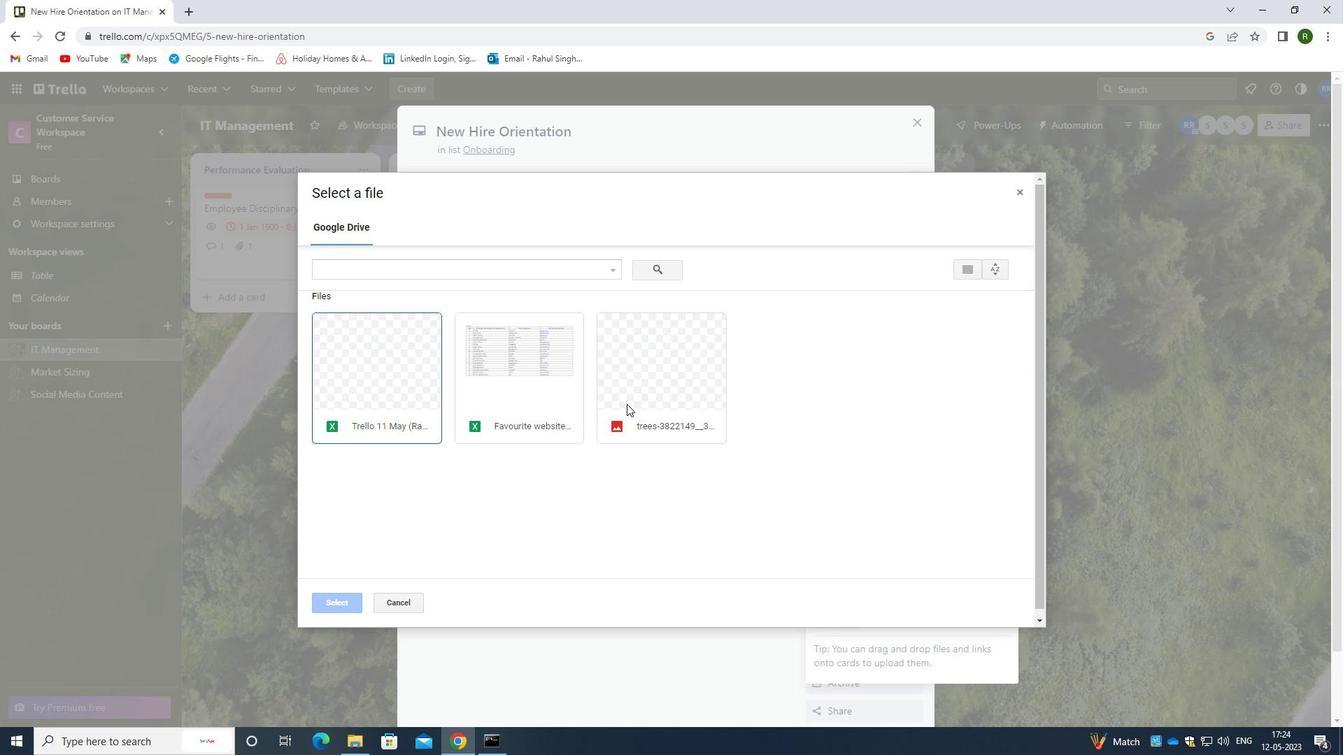 
Action: Mouse moved to (326, 600)
Screenshot: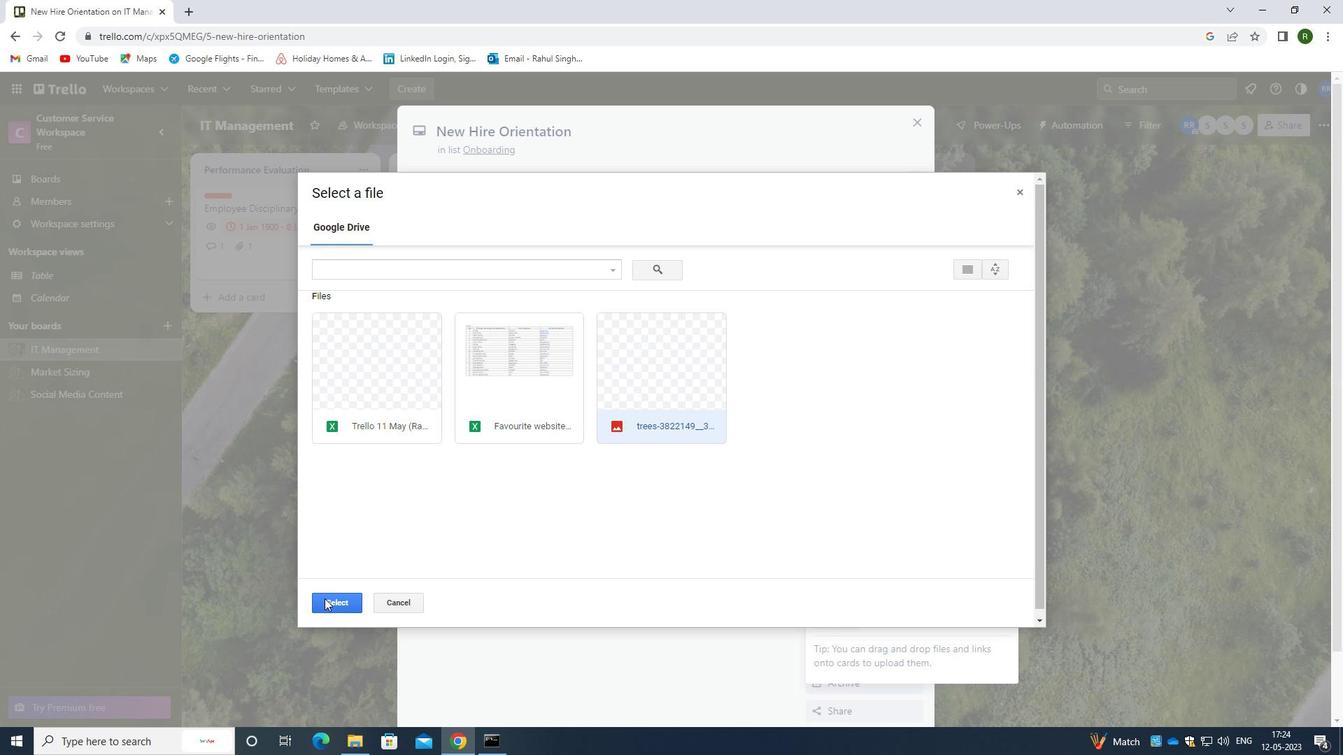 
Action: Mouse pressed left at (326, 600)
Screenshot: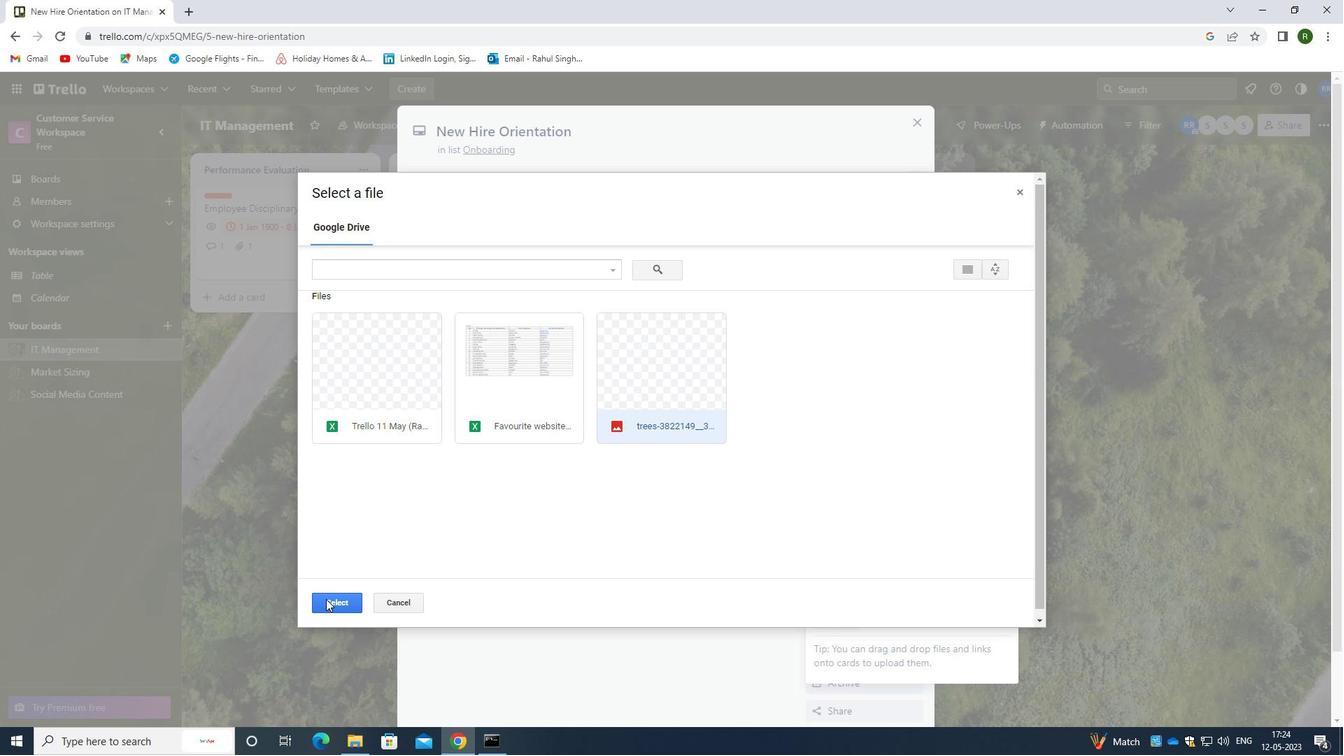 
Action: Mouse moved to (605, 284)
Screenshot: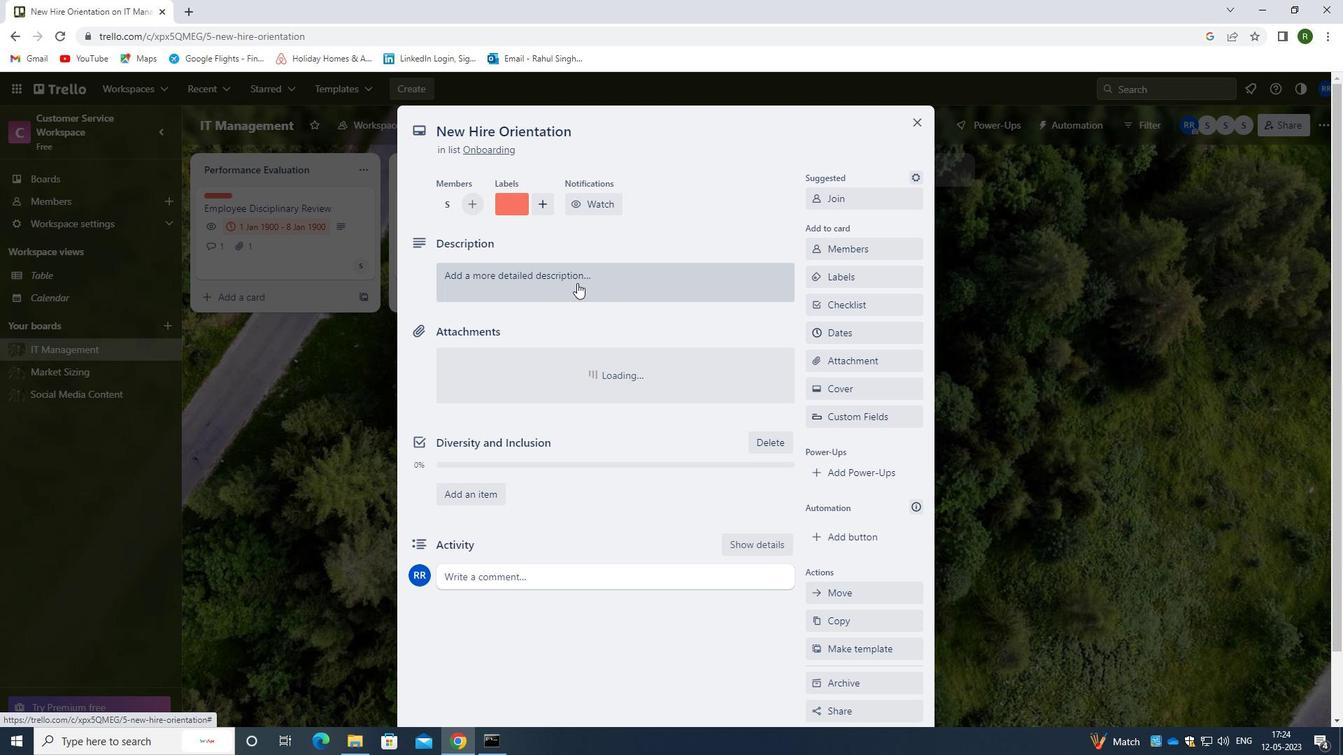 
Action: Mouse pressed left at (605, 284)
Screenshot: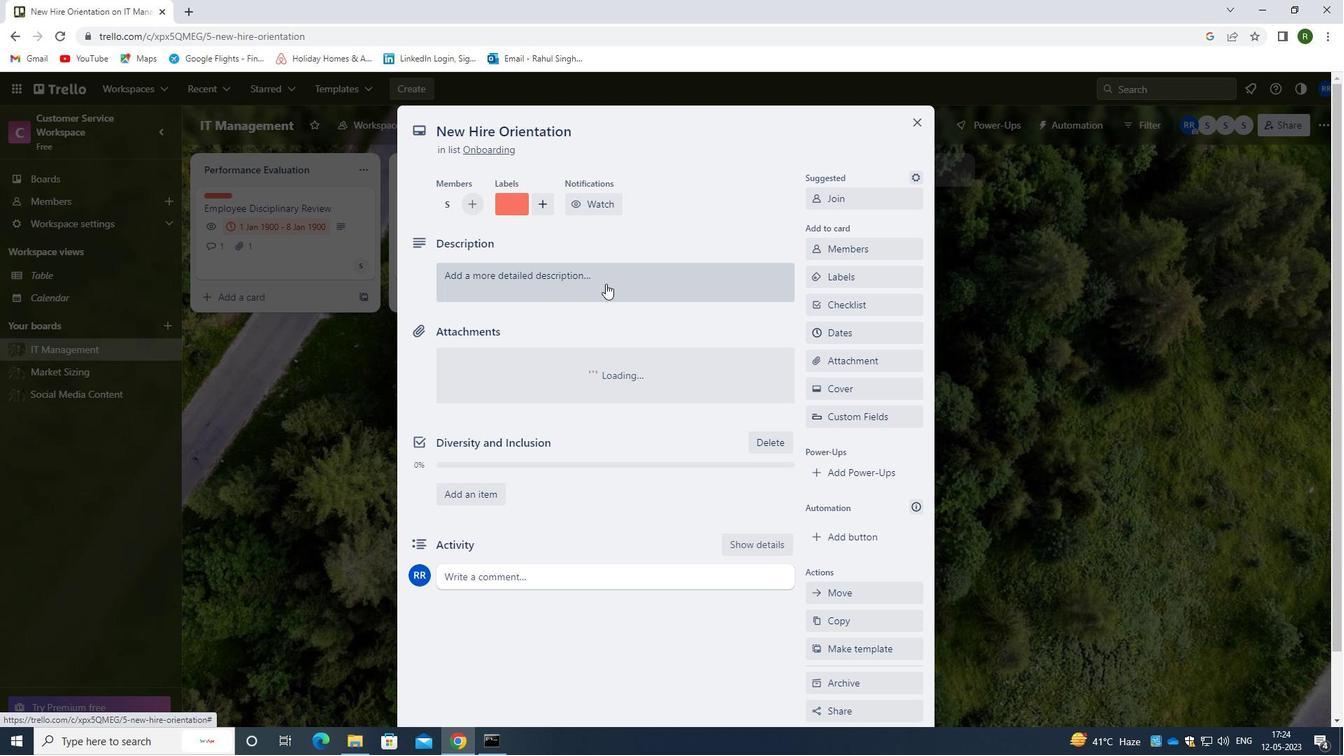 
Action: Mouse moved to (563, 370)
Screenshot: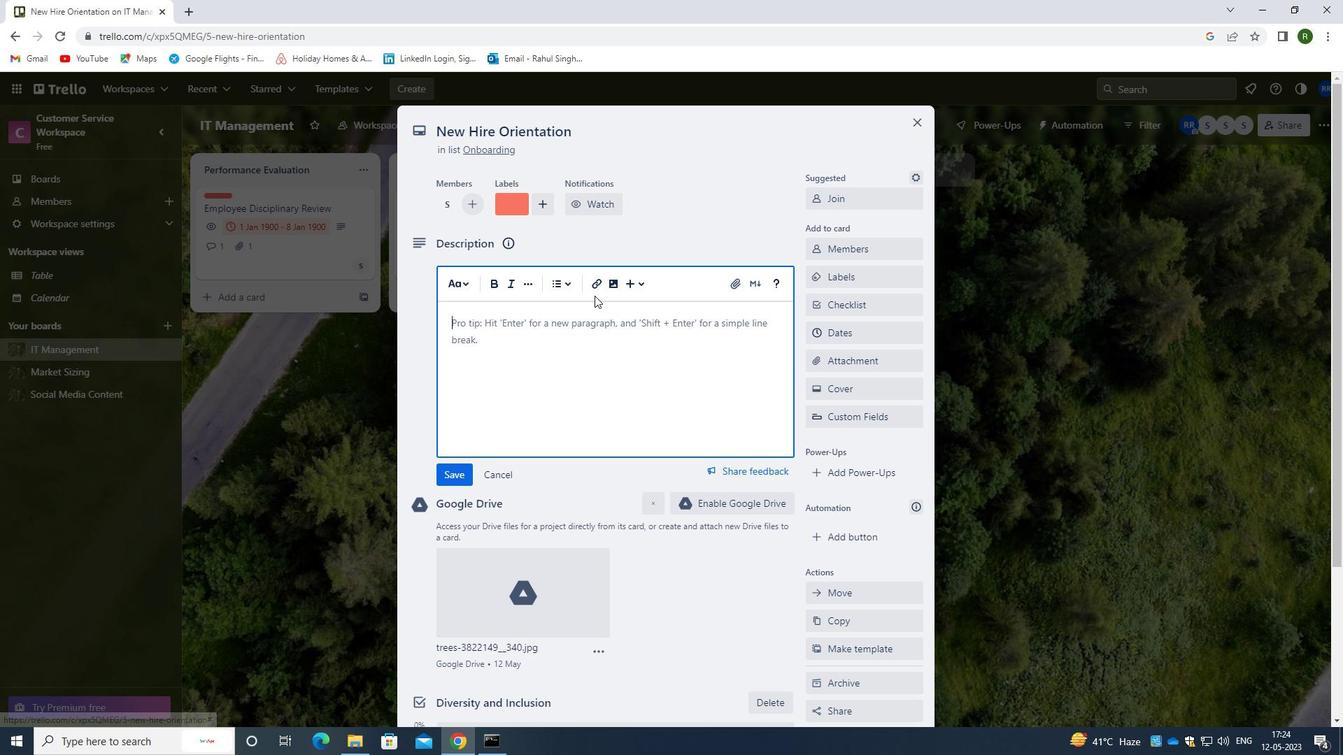 
Action: Key pressed <Key.caps_lock>C<Key.caps_lock>R<Key.backspace><Key.backspace>C<Key.caps_lock>REATE<Key.space>AND<Key.space>SEND<Key.space>OURT<Key.backspace><Key.backspace>T<Key.space>EMPLOYEE<Key.space>SATISFACTION<Key.space>SURVERY<Key.space>ON<Key.space><Key.backspace><Key.backspace><Key.backspace><Key.backspace><Key.backspace><Key.backspace><Key.backspace><Key.backspace>VEY<Key.space>ON<Key.space>WORK-LIG<Key.backspace>FE<Key.space>INTER<Key.backspace>GRATION.
Screenshot: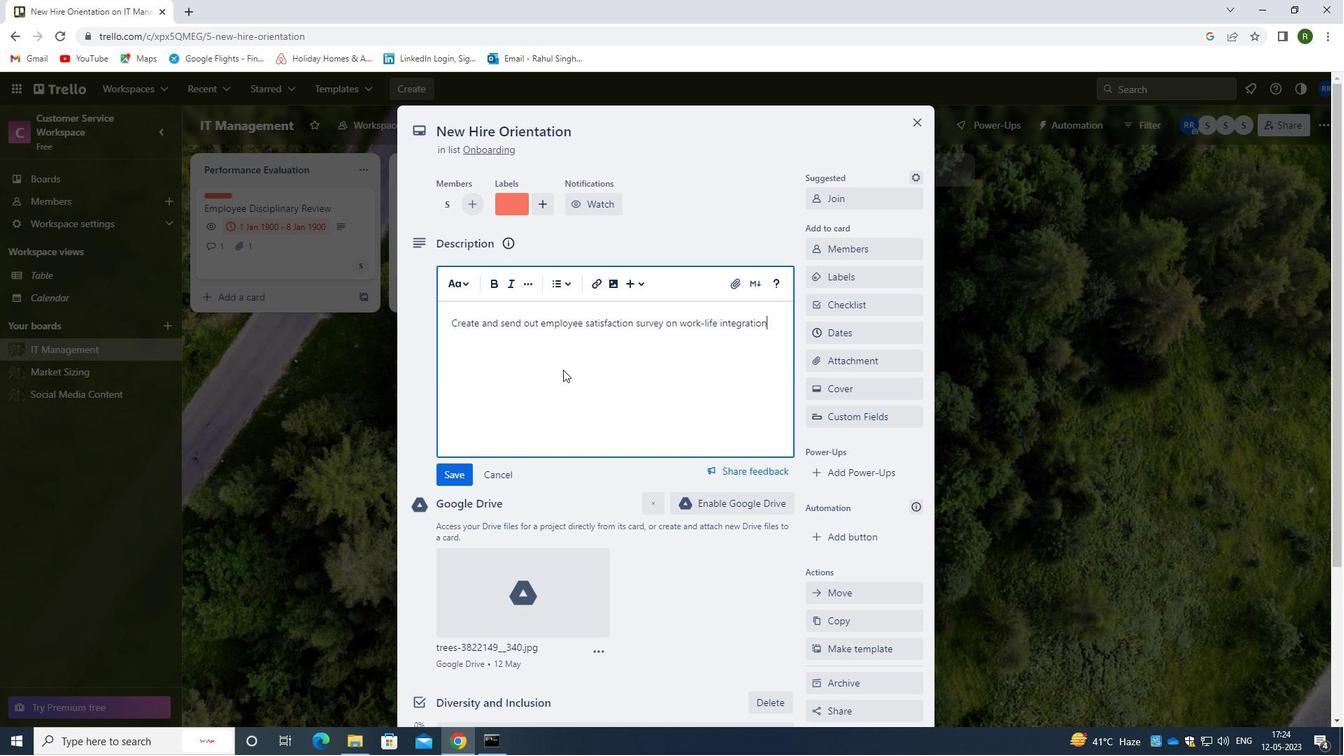 
Action: Mouse moved to (456, 481)
Screenshot: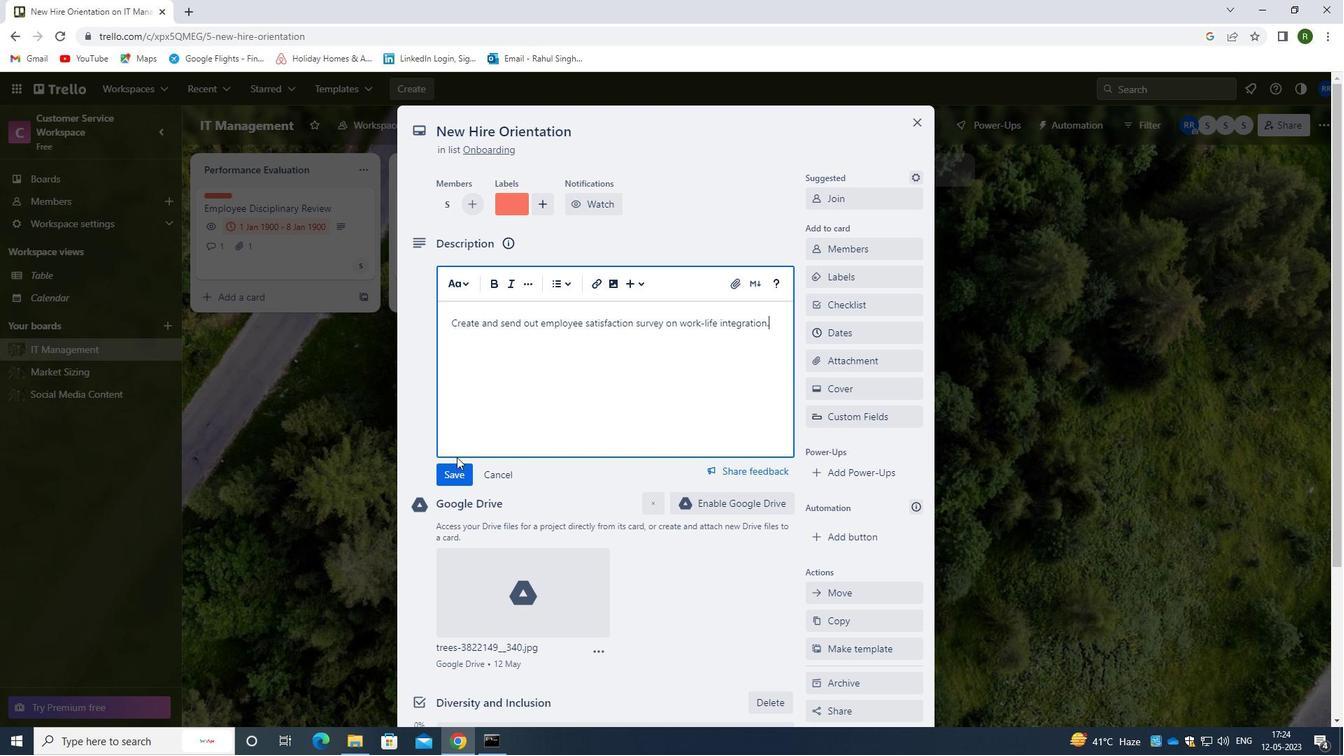 
Action: Mouse pressed left at (456, 481)
Screenshot: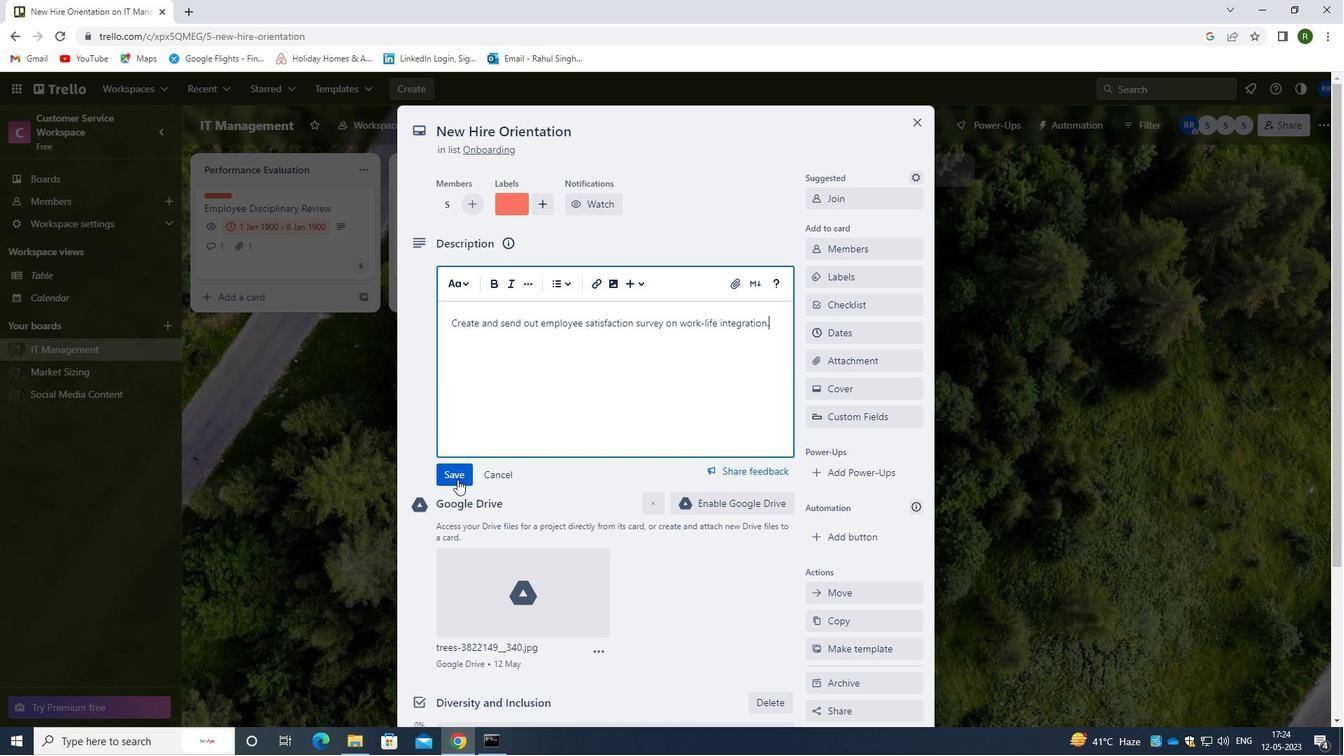 
Action: Mouse moved to (502, 428)
Screenshot: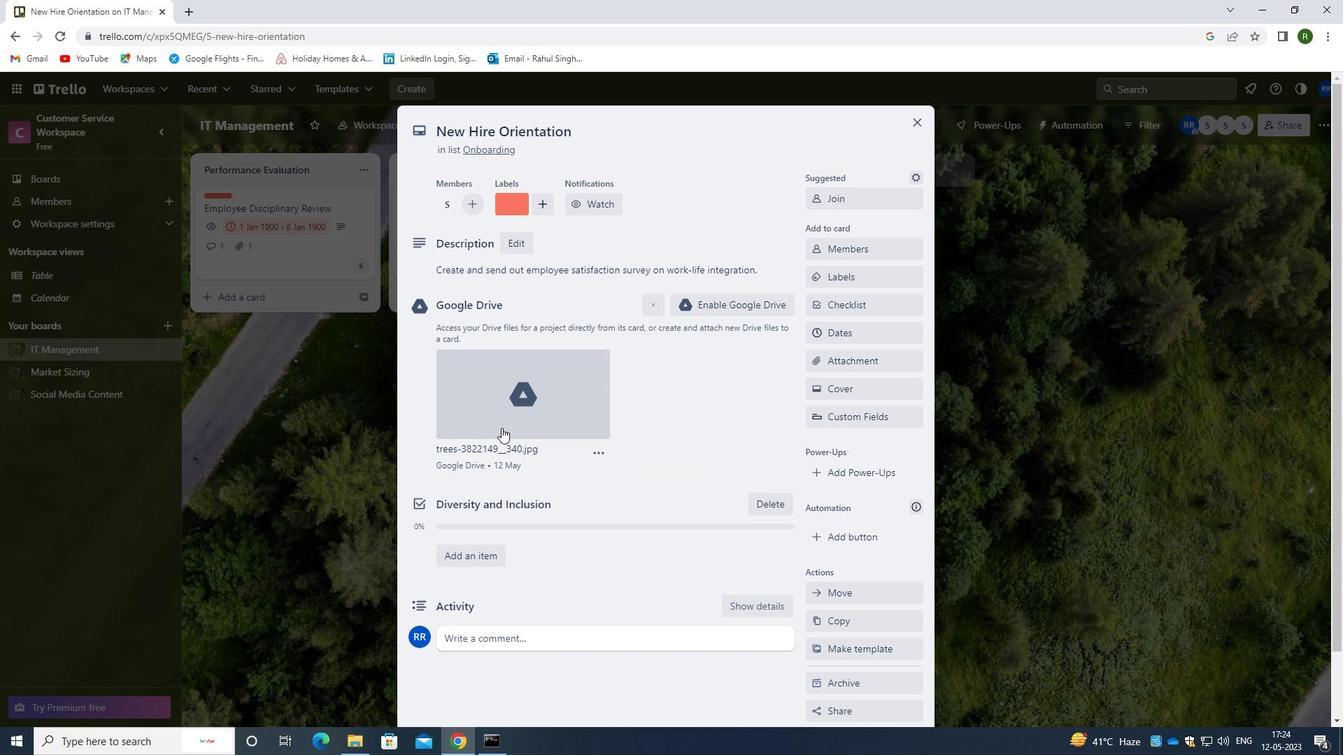 
Action: Mouse scrolled (502, 428) with delta (0, 0)
Screenshot: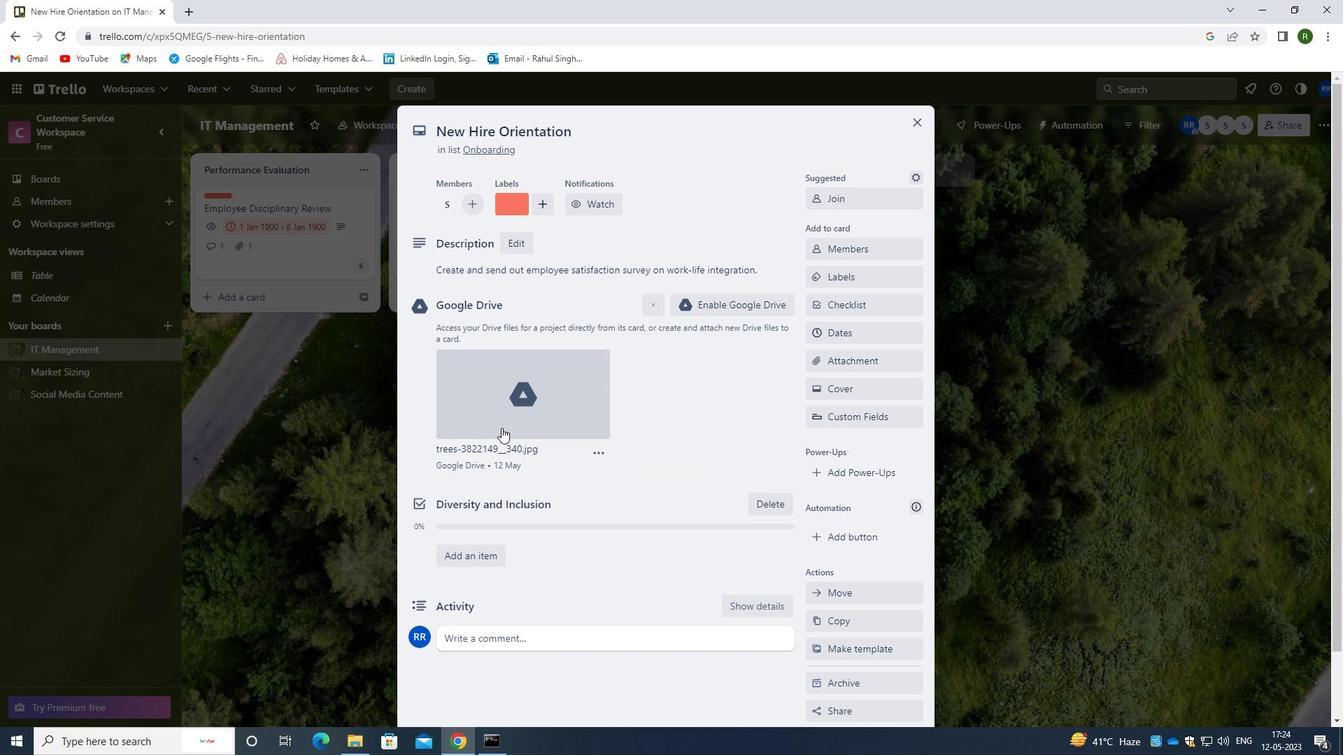 
Action: Mouse moved to (503, 433)
Screenshot: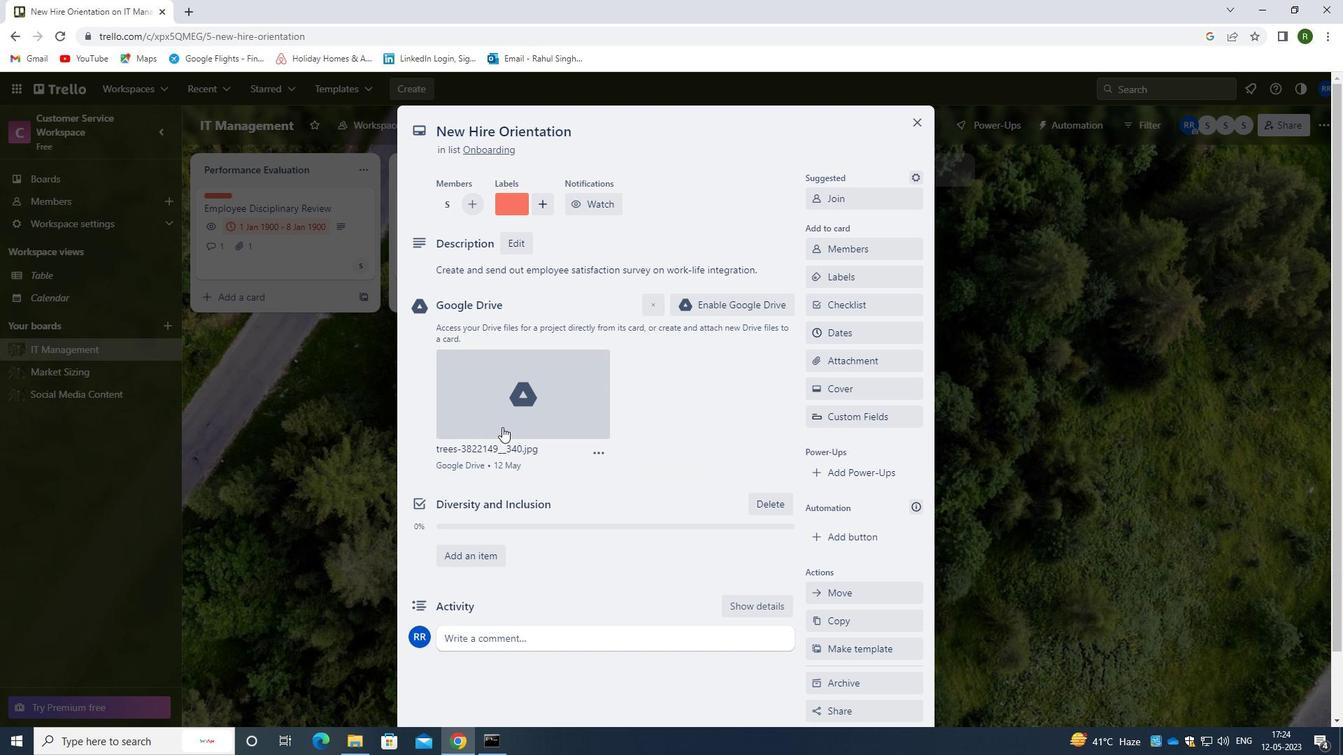 
Action: Mouse scrolled (503, 433) with delta (0, 0)
Screenshot: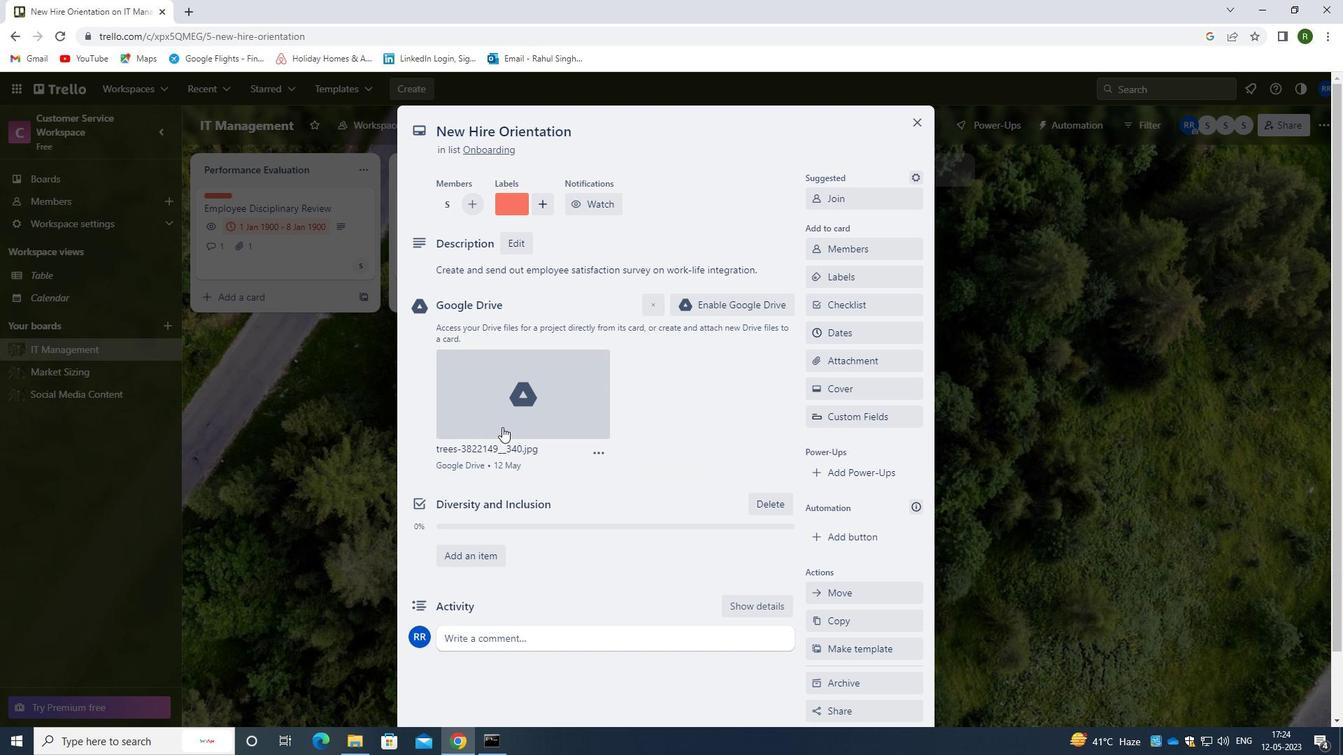 
Action: Mouse moved to (504, 436)
Screenshot: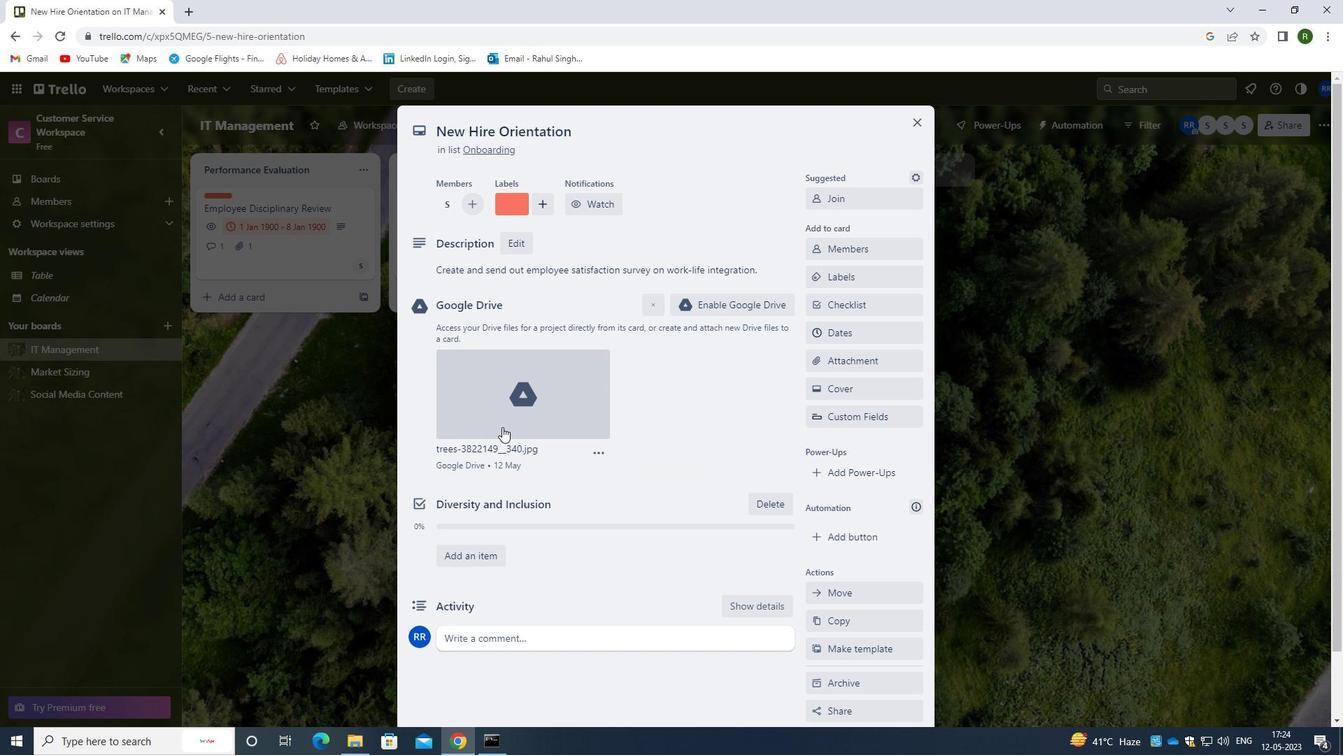 
Action: Mouse scrolled (504, 435) with delta (0, 0)
Screenshot: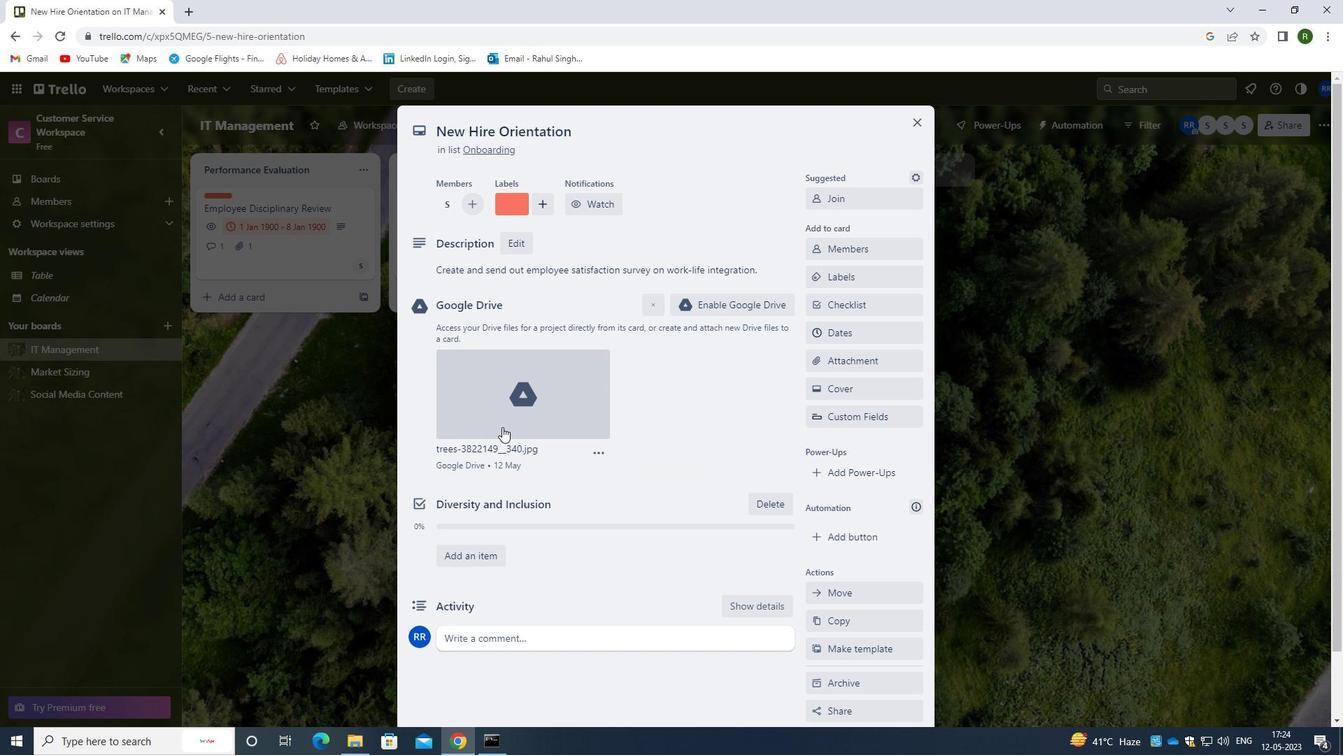 
Action: Mouse moved to (526, 567)
Screenshot: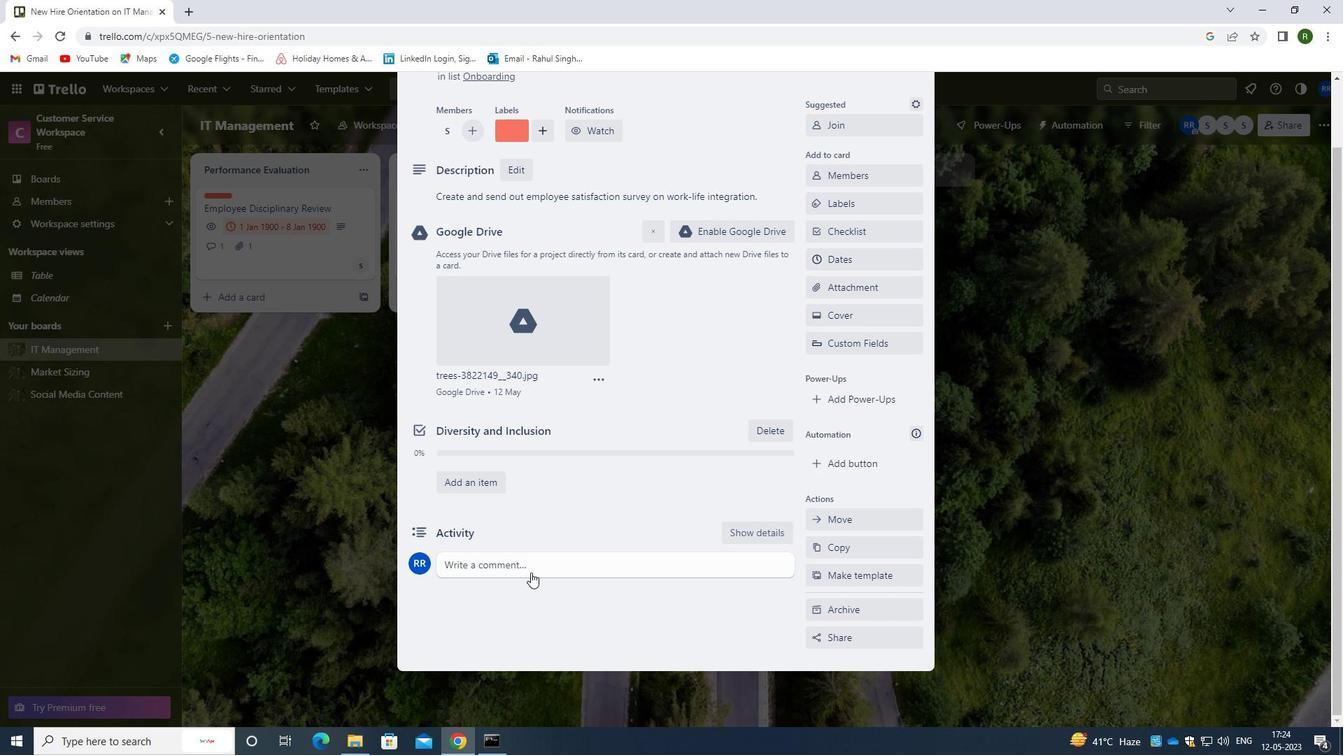 
Action: Mouse pressed left at (526, 567)
Screenshot: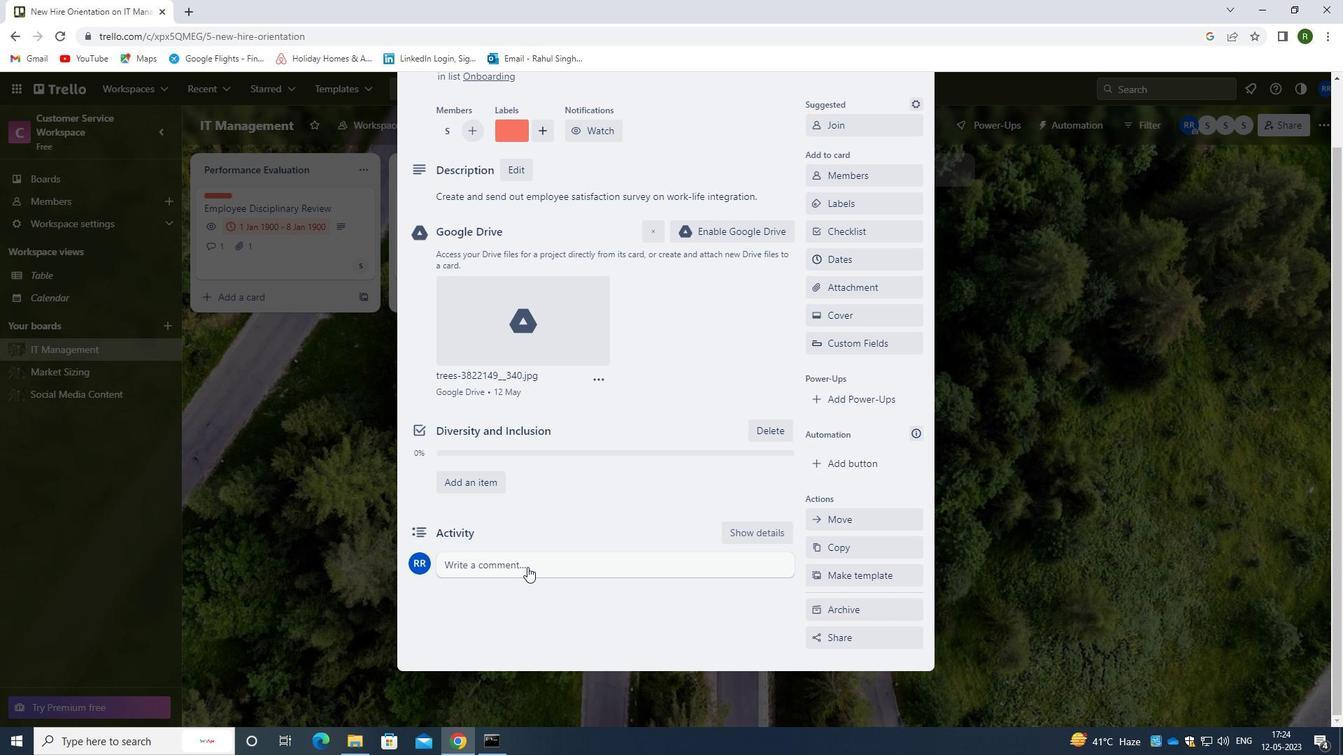 
Action: Mouse moved to (512, 609)
Screenshot: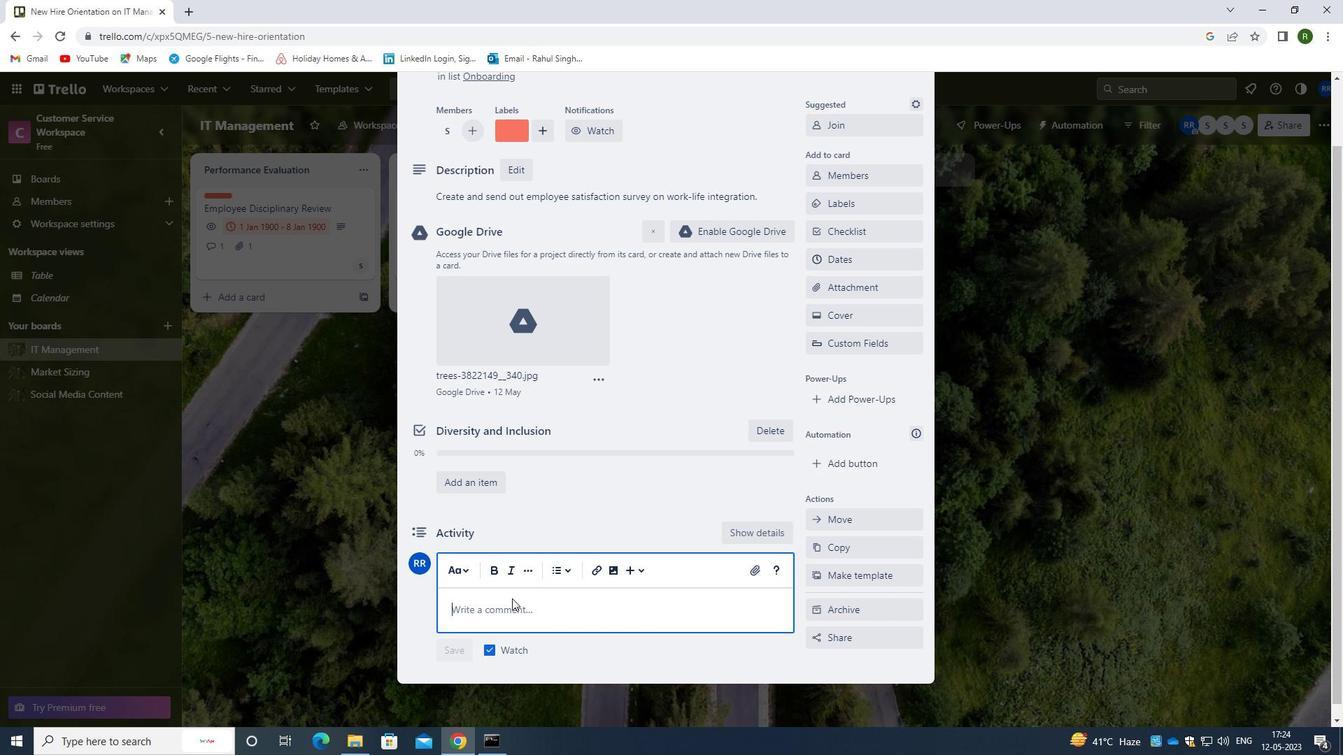 
Action: Mouse pressed left at (512, 609)
Screenshot: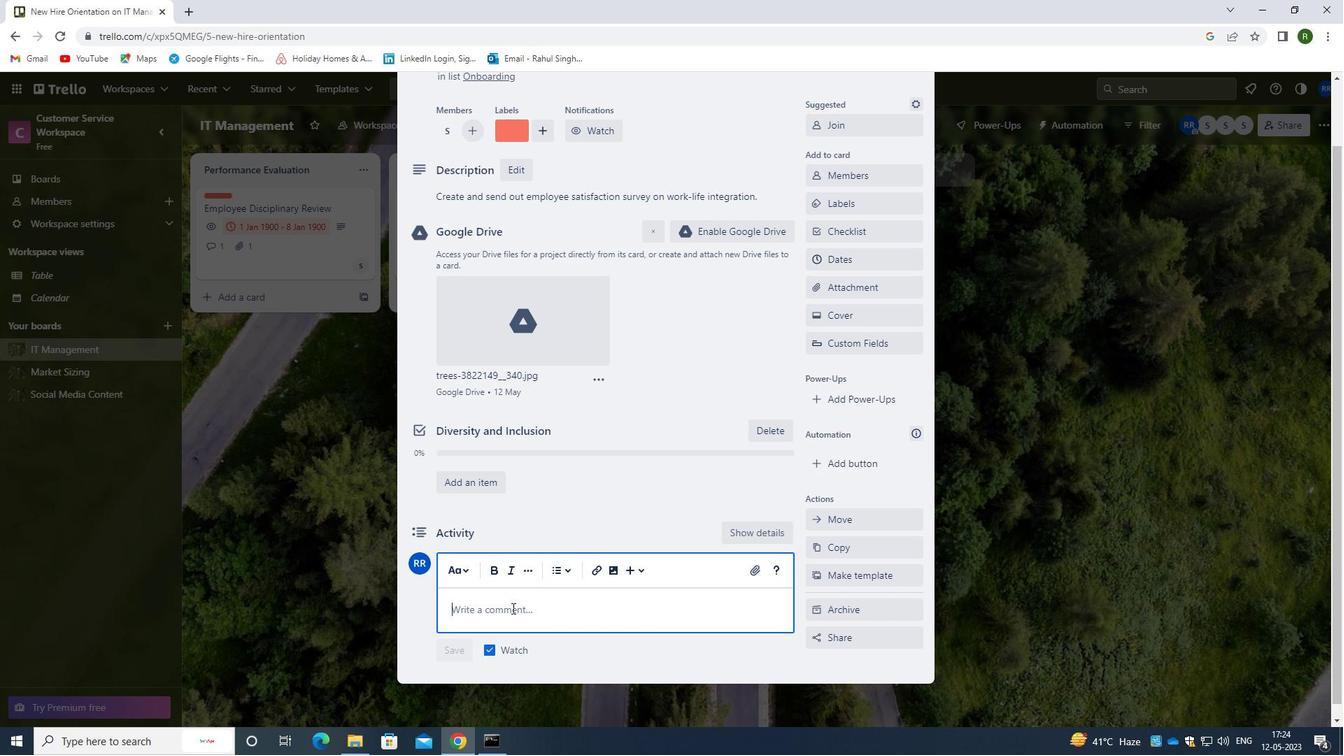 
Action: Key pressed <Key.caps_lock>L<Key.caps_lock><Key.backspace>T<Key.caps_lock><Key.backspace>T<Key.caps_lock>HIS<Key.space>TASL<Key.backspace>KS<Key.space>REQUIRES<Key.space>US<Key.space>TO<Key.space>BALANCE<Key.space>COMPETING<Key.space>PRIOUTIES<Key.space><Key.backspace><Key.backspace><Key.backspace><Key.backspace><Key.backspace><Key.backspace><Key.backspace><Key.backspace><Key.backspace>RIORITIES<Key.space>AND<Key.space>MAKE<Key.space>L<Key.backspace>TOUGH<Key.space>DES<Key.backspace>CSIONS<Key.space>WHEN<Key.space>NECESSARY.
Screenshot: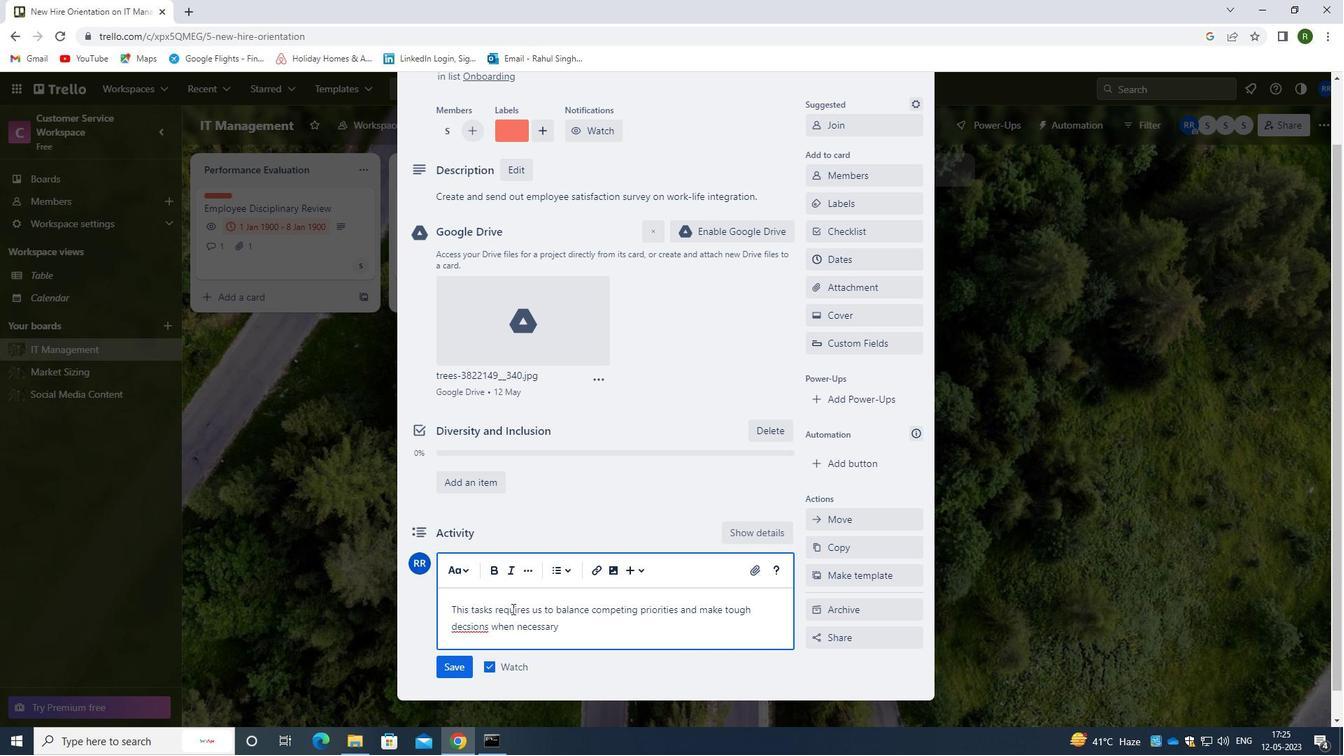 
Action: Mouse moved to (470, 670)
Screenshot: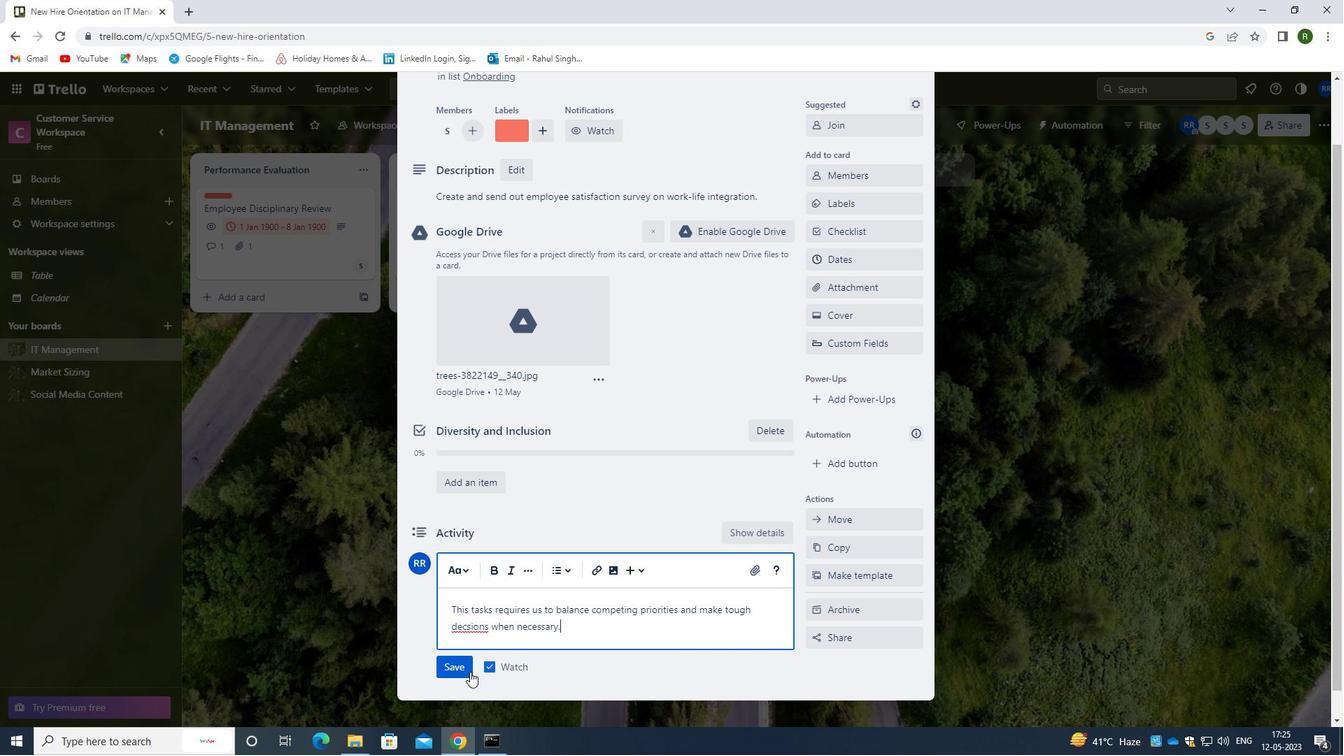 
Action: Mouse pressed left at (470, 670)
Screenshot: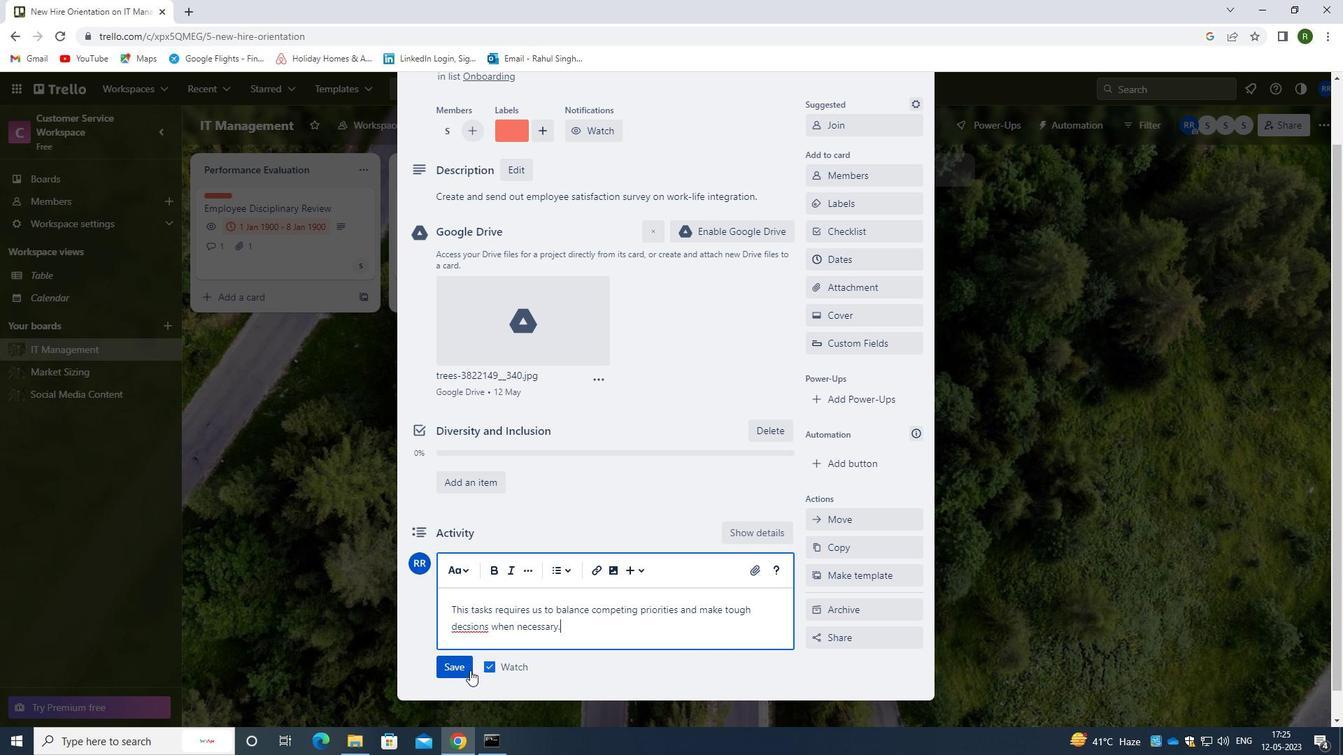 
Action: Mouse moved to (848, 264)
Screenshot: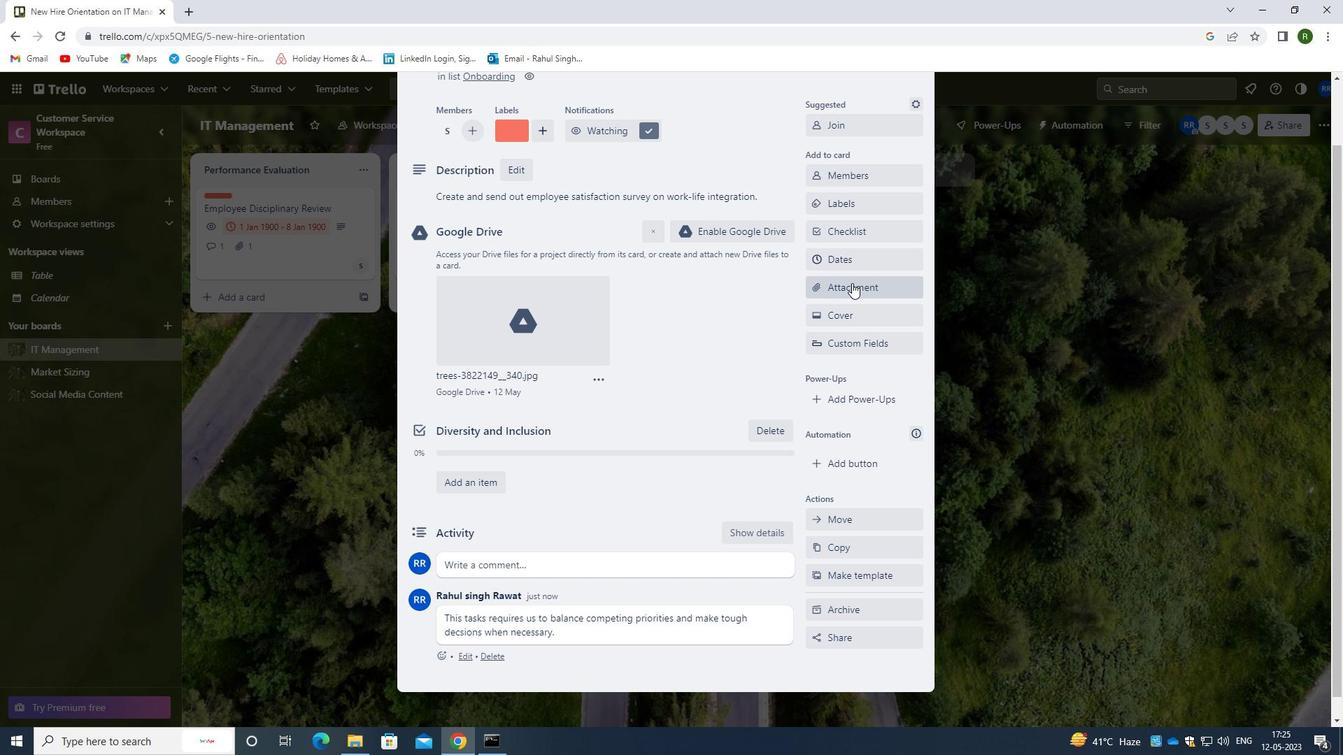 
Action: Mouse pressed left at (848, 264)
Screenshot: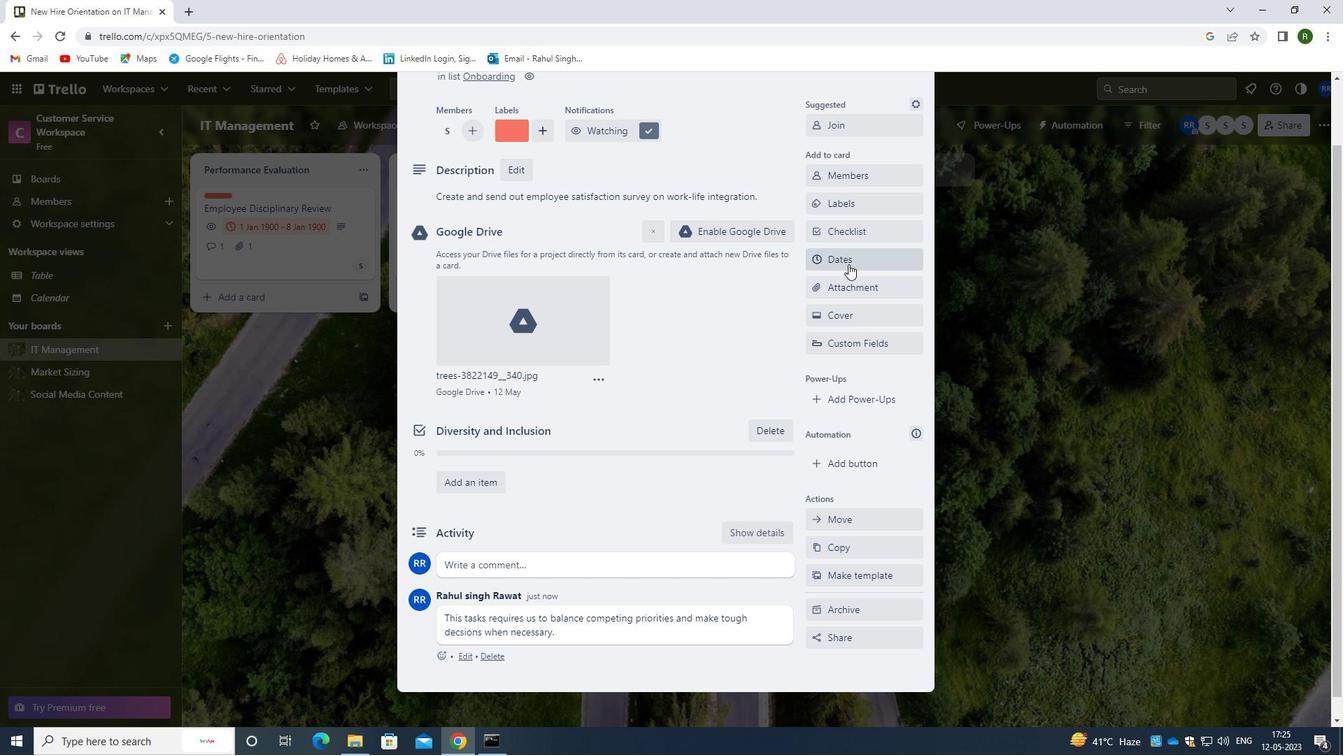 
Action: Mouse moved to (816, 378)
Screenshot: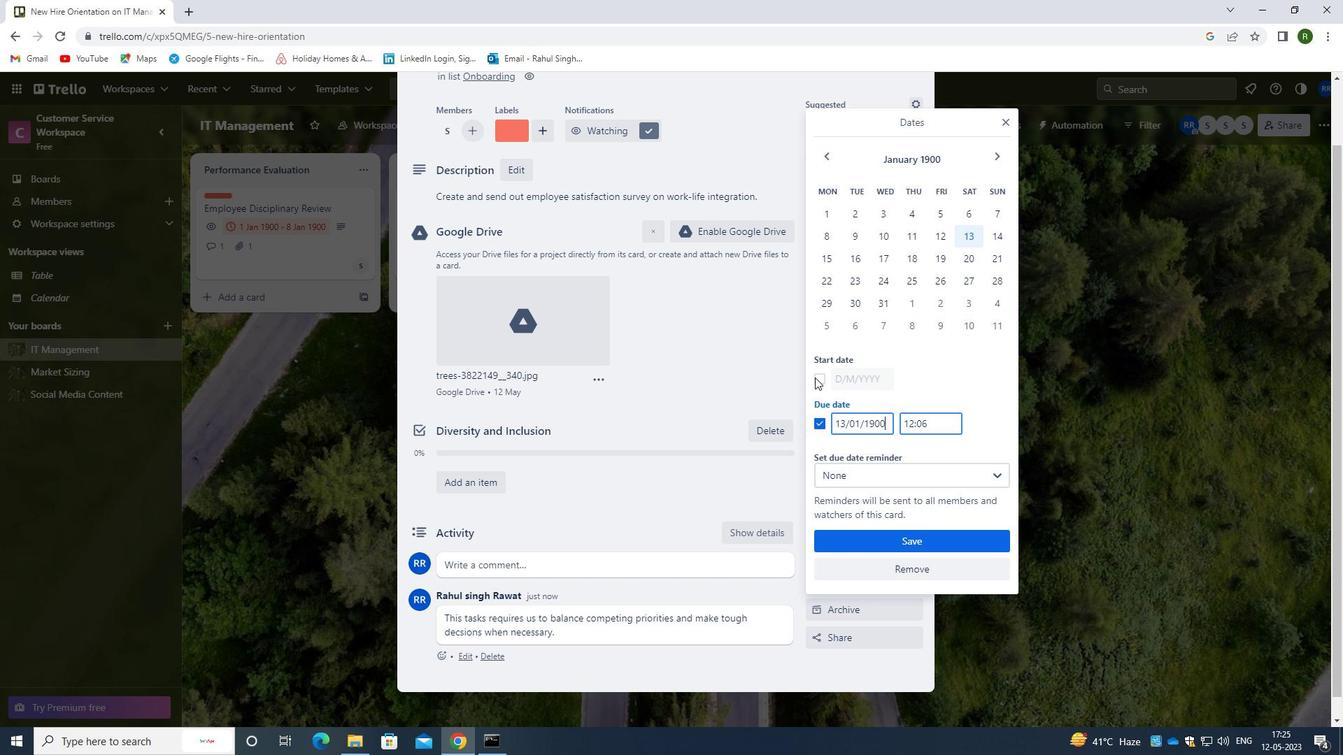 
Action: Mouse pressed left at (816, 378)
Screenshot: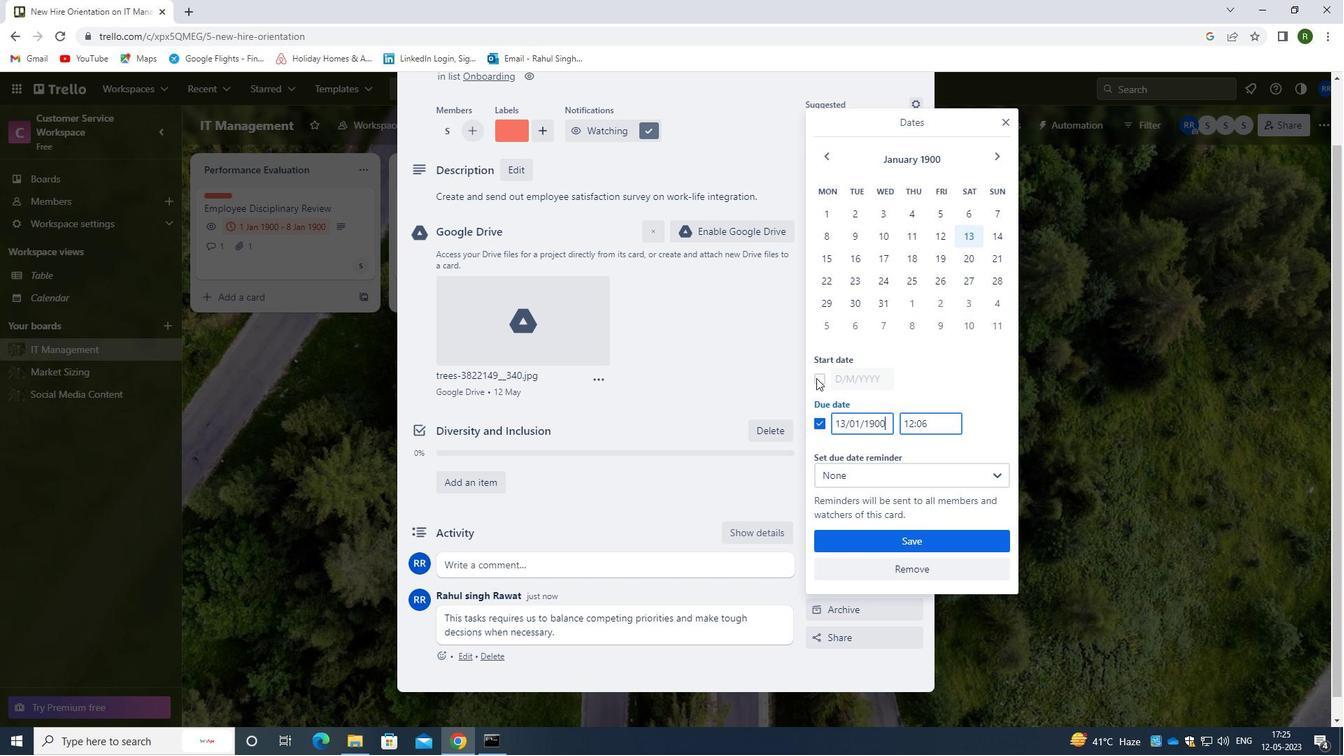 
Action: Mouse moved to (844, 379)
Screenshot: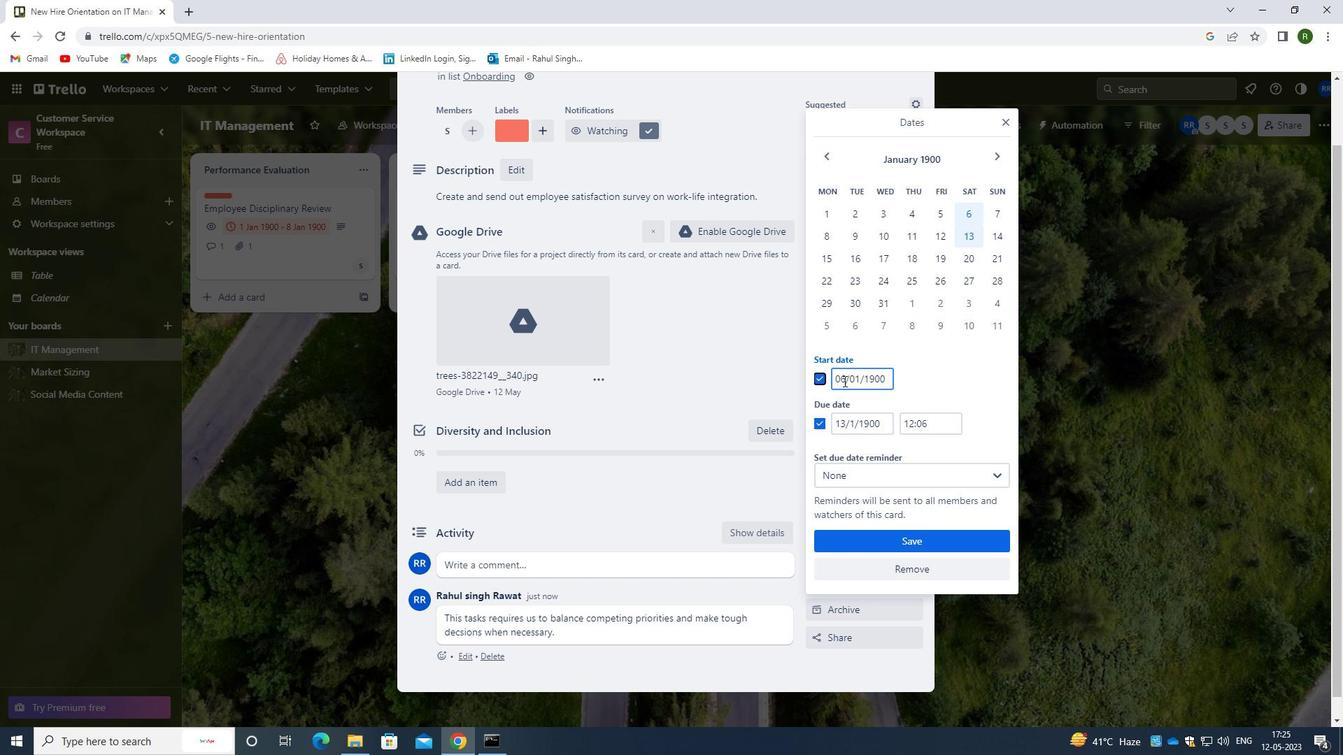 
Action: Mouse pressed left at (844, 379)
Screenshot: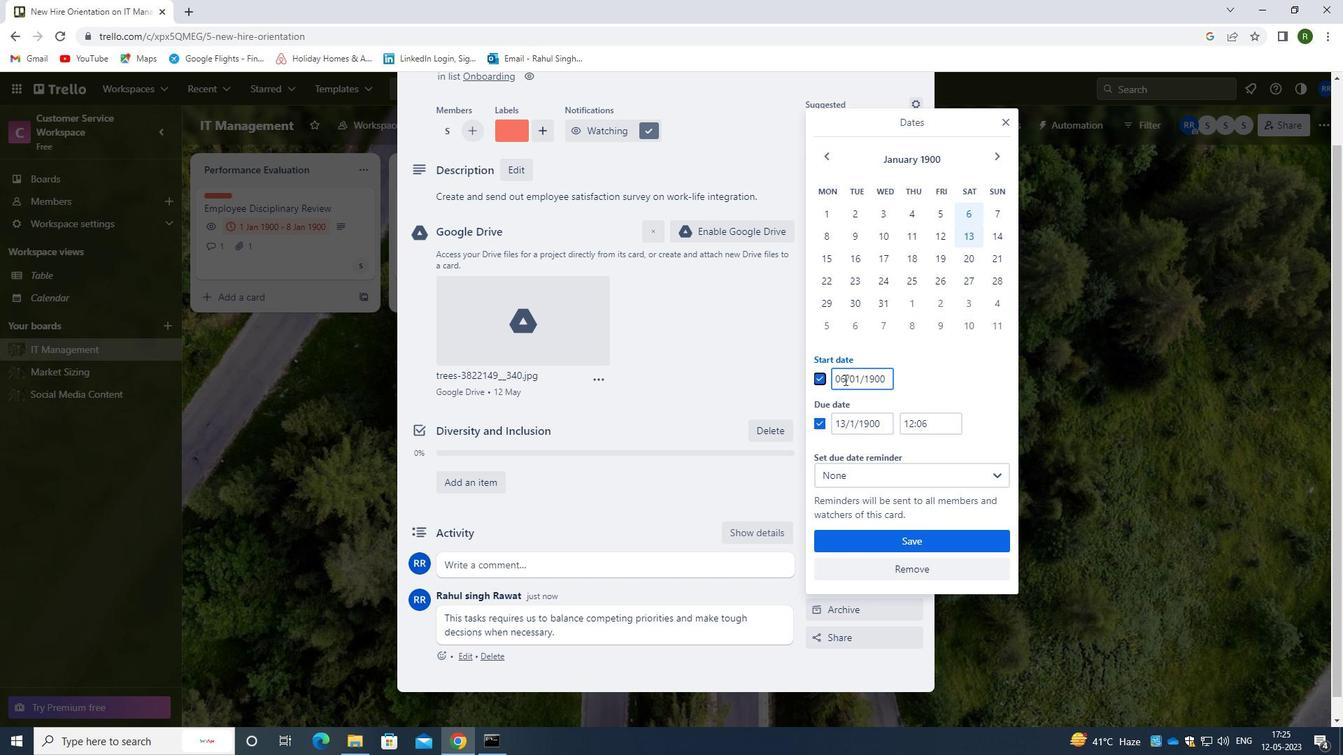 
Action: Mouse moved to (843, 377)
Screenshot: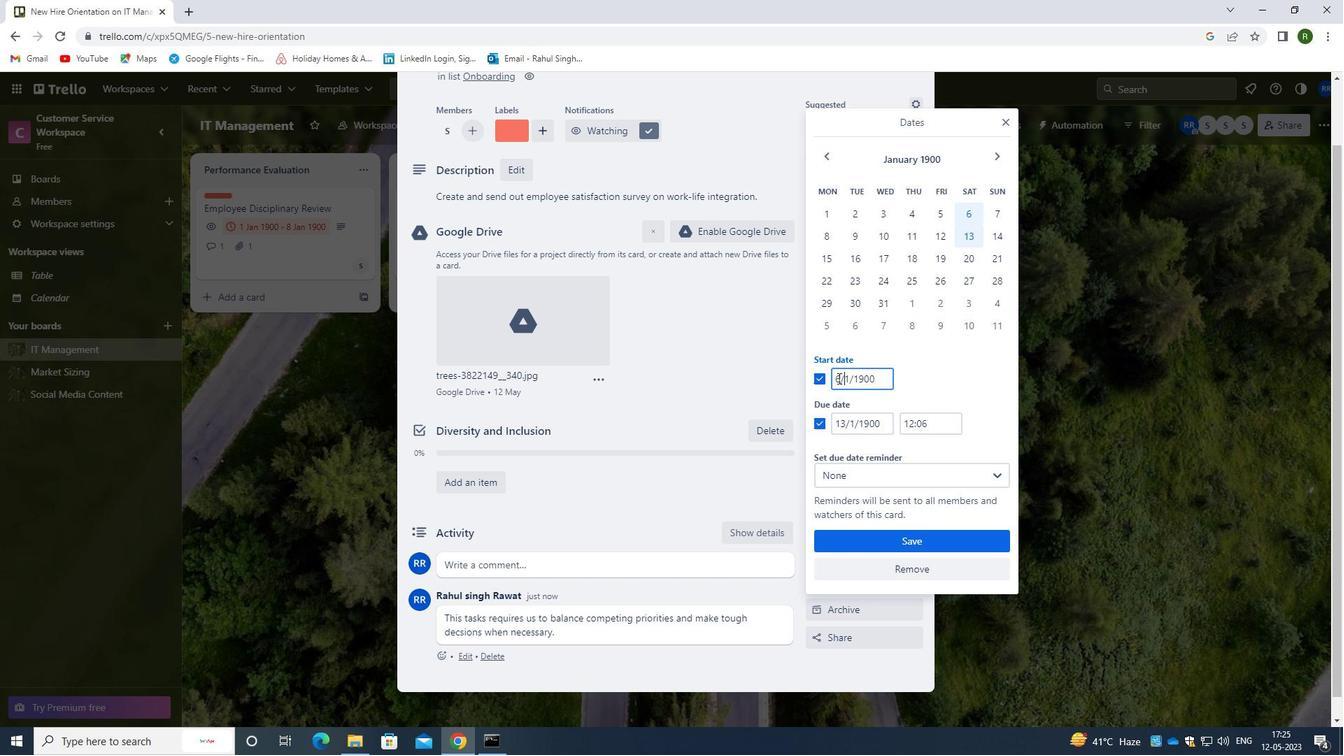 
Action: Mouse pressed left at (843, 377)
Screenshot: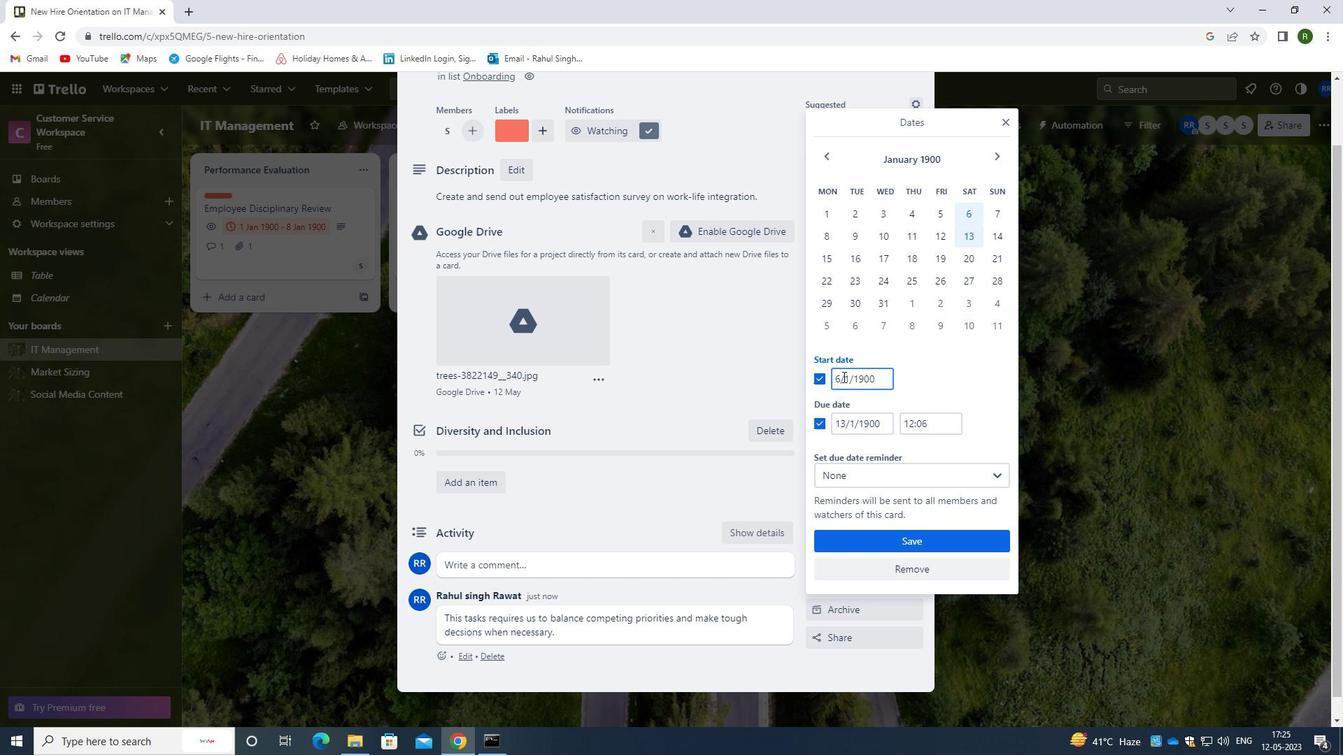 
Action: Mouse moved to (841, 379)
Screenshot: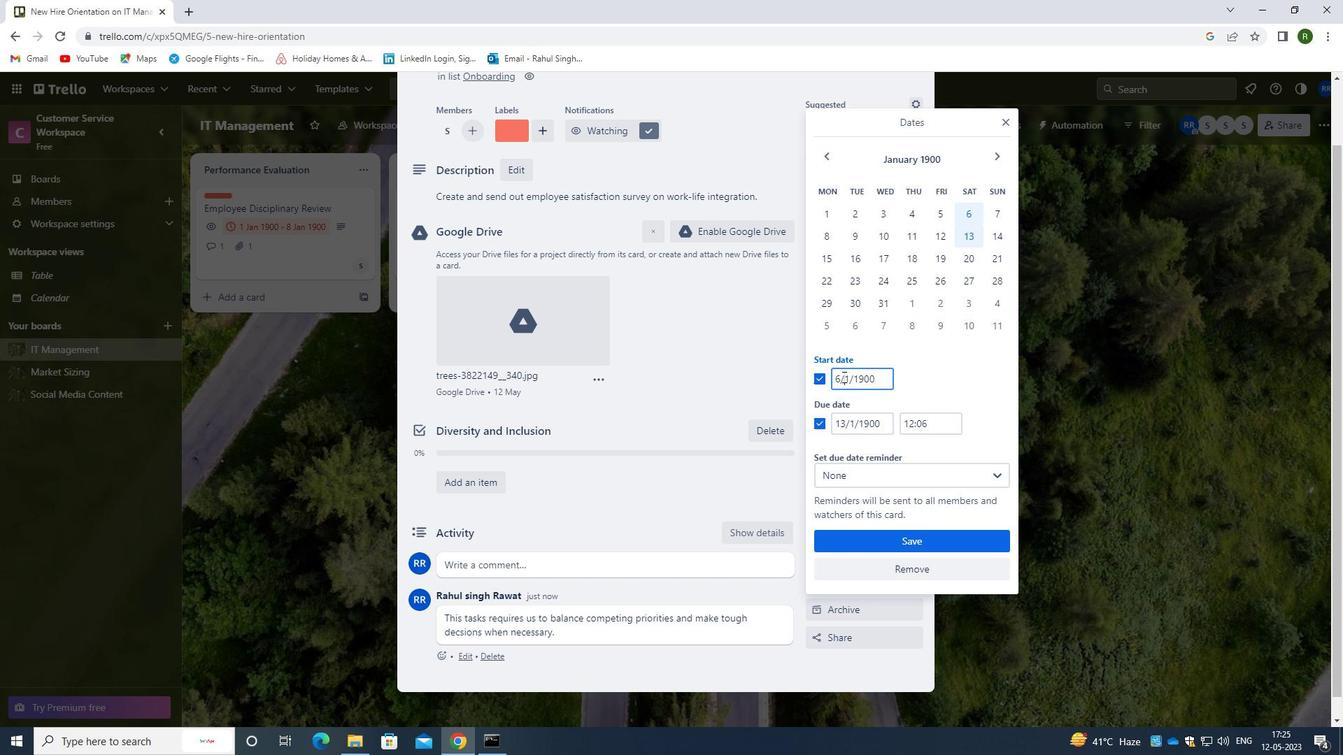 
Action: Mouse pressed left at (841, 379)
Screenshot: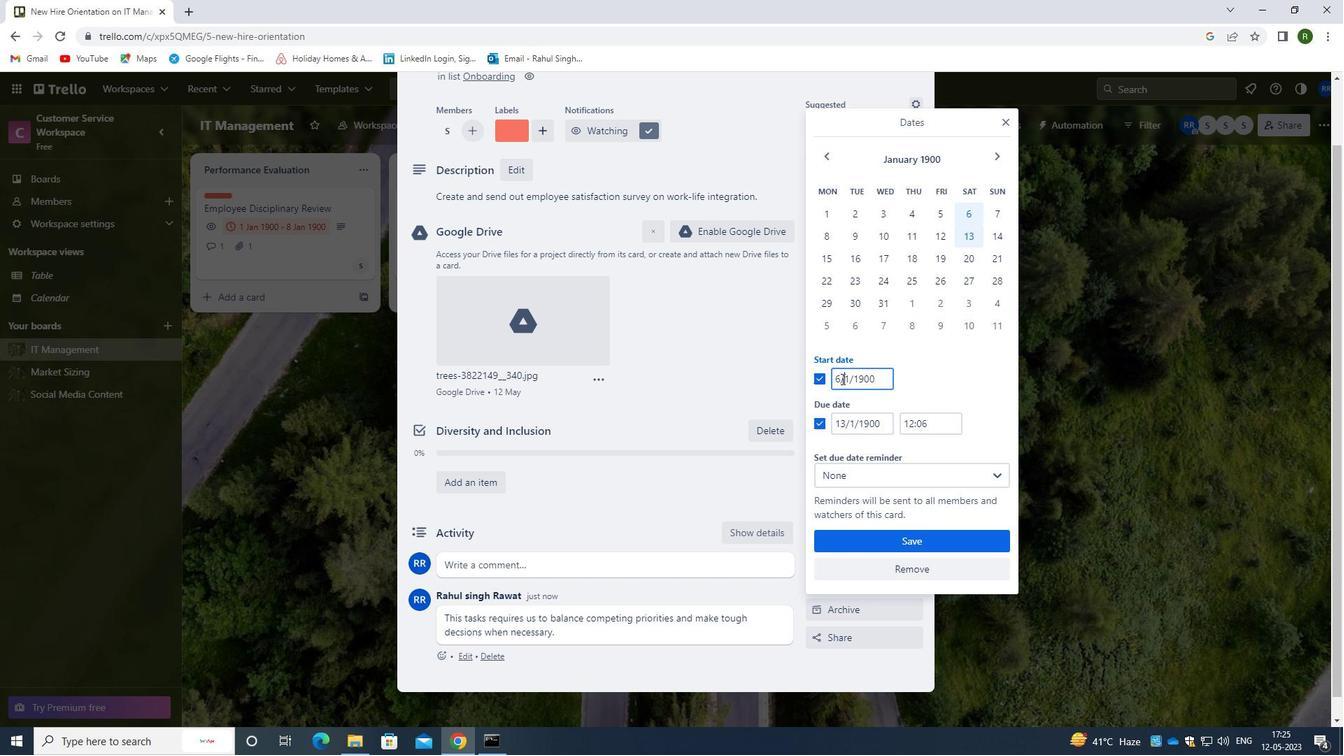 
Action: Mouse moved to (854, 381)
Screenshot: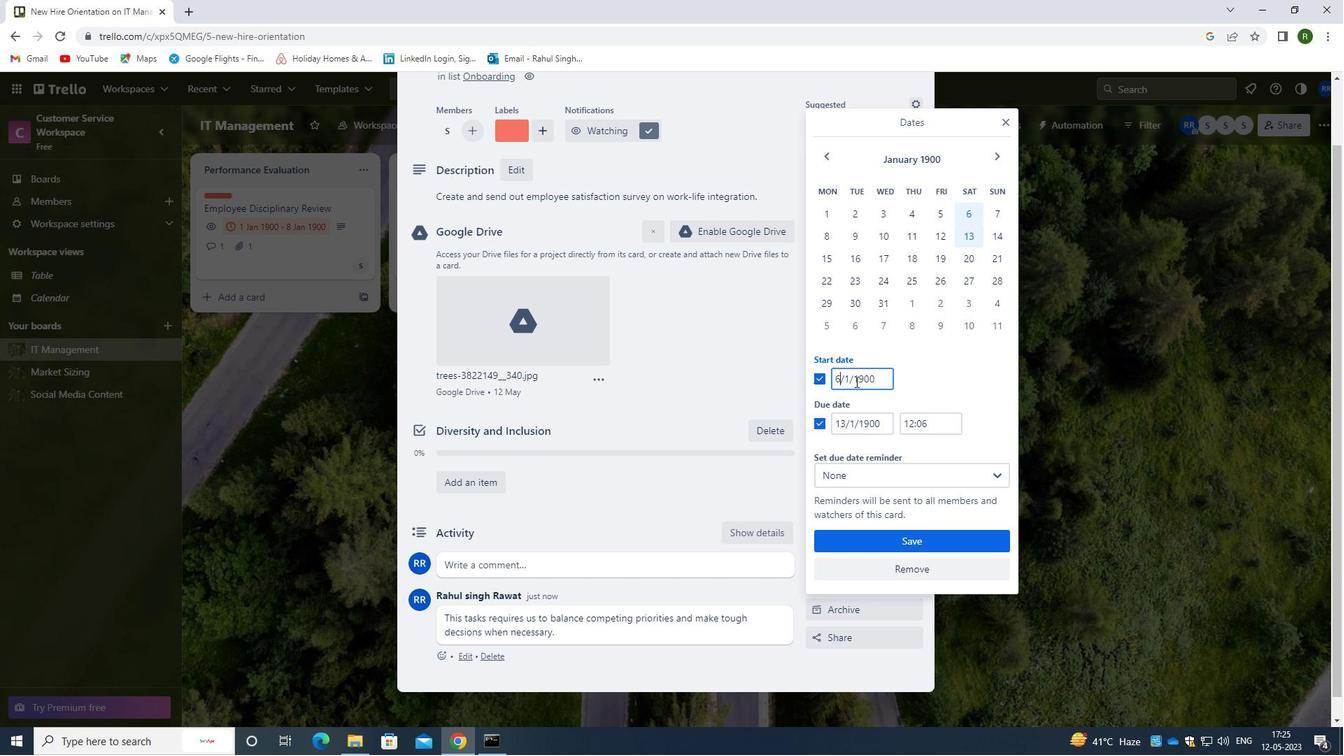 
Action: Key pressed <Key.backspace>7
Screenshot: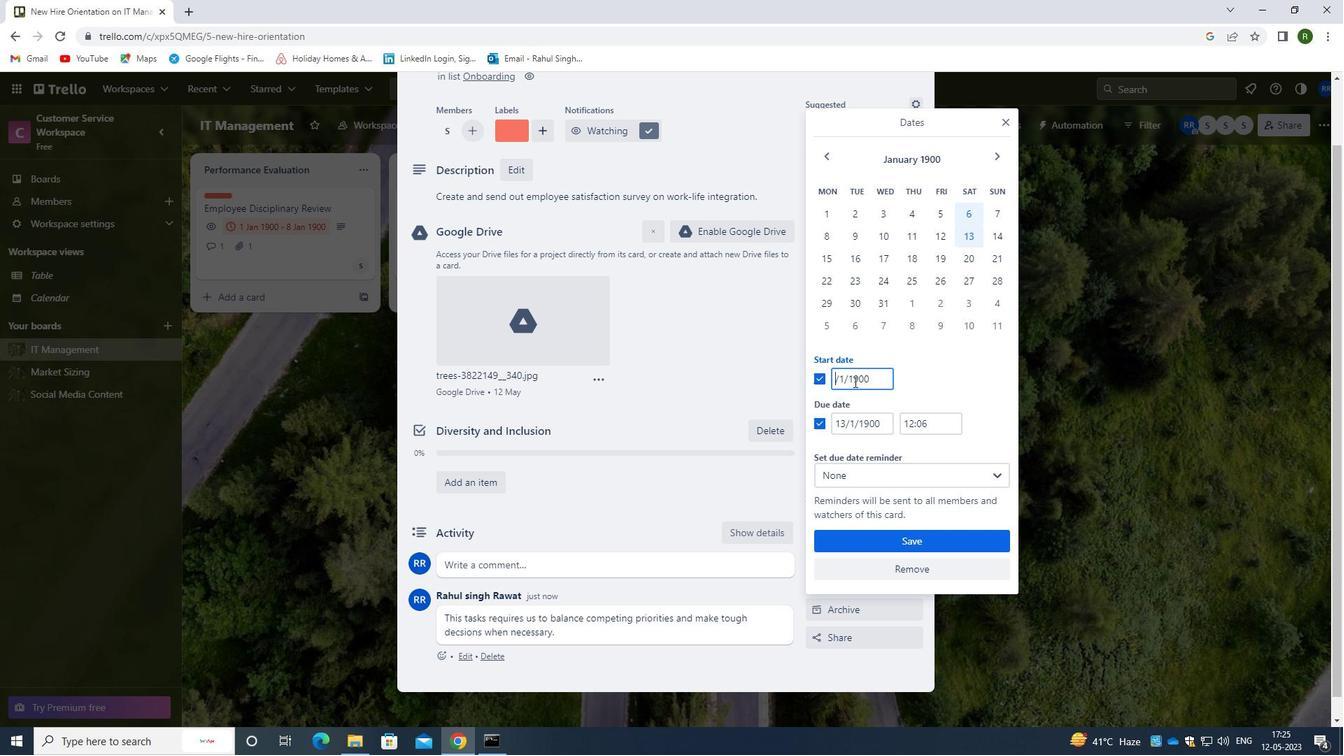 
Action: Mouse moved to (843, 423)
Screenshot: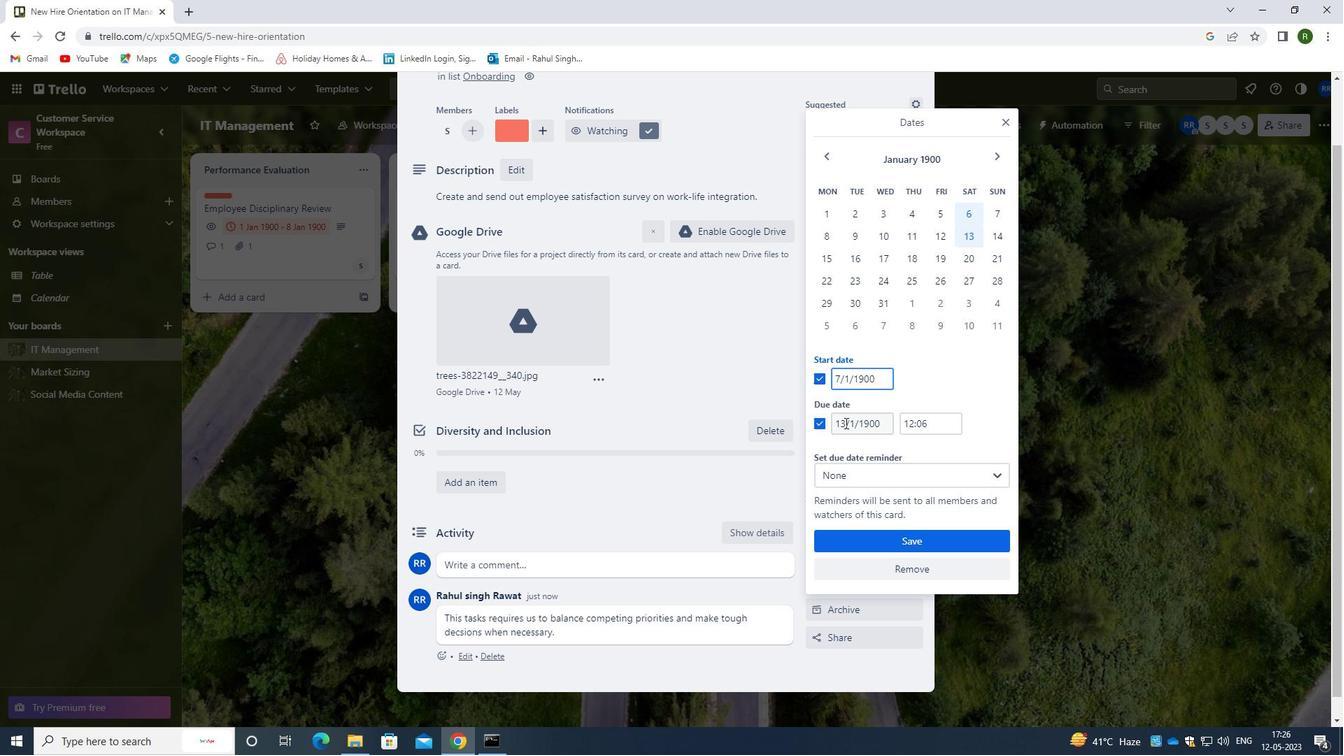 
Action: Mouse pressed left at (843, 423)
Screenshot: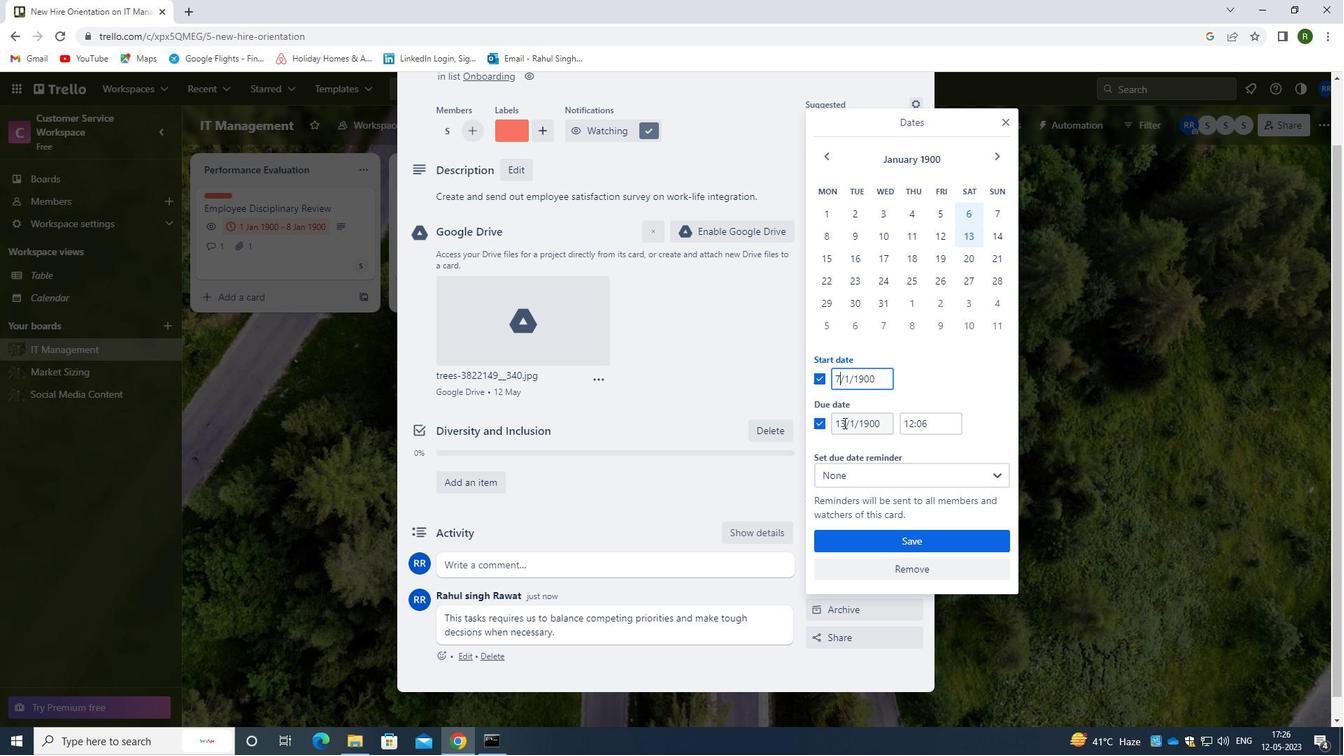 
Action: Mouse moved to (881, 435)
Screenshot: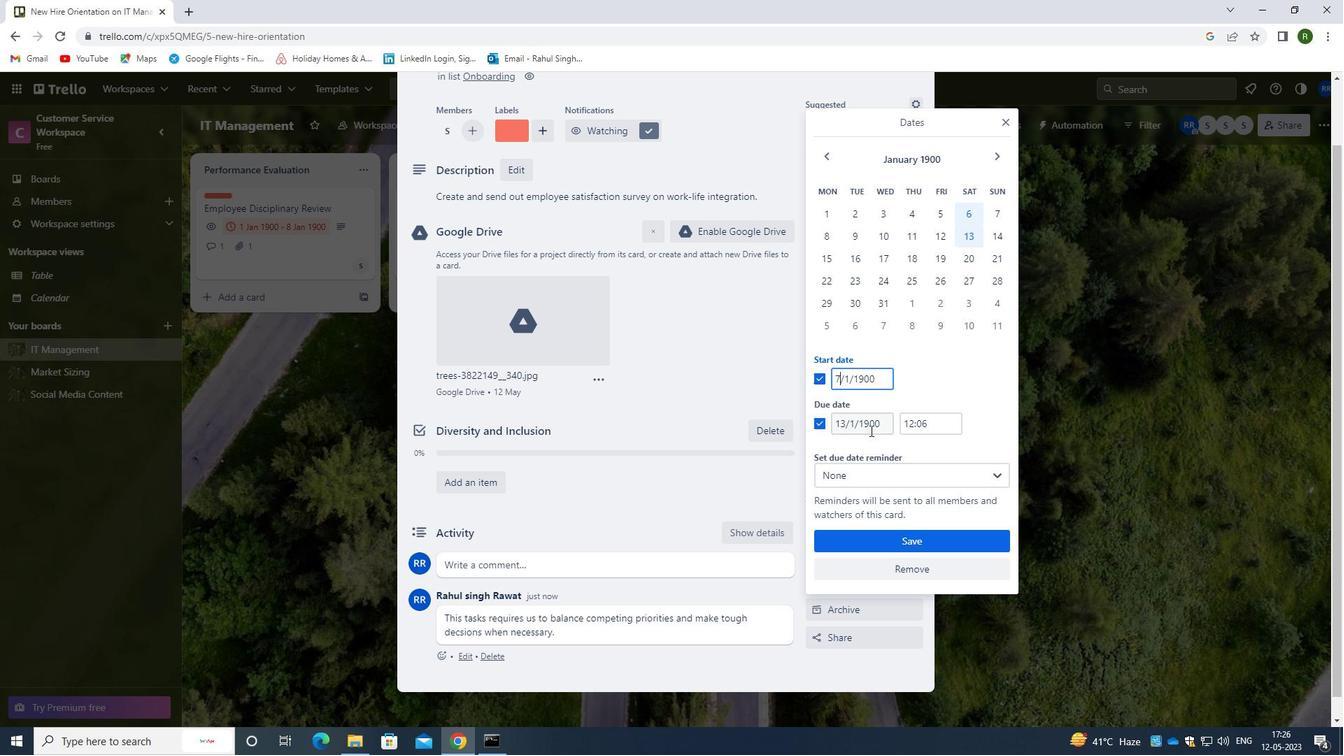 
Action: Key pressed <Key.backspace>4
Screenshot: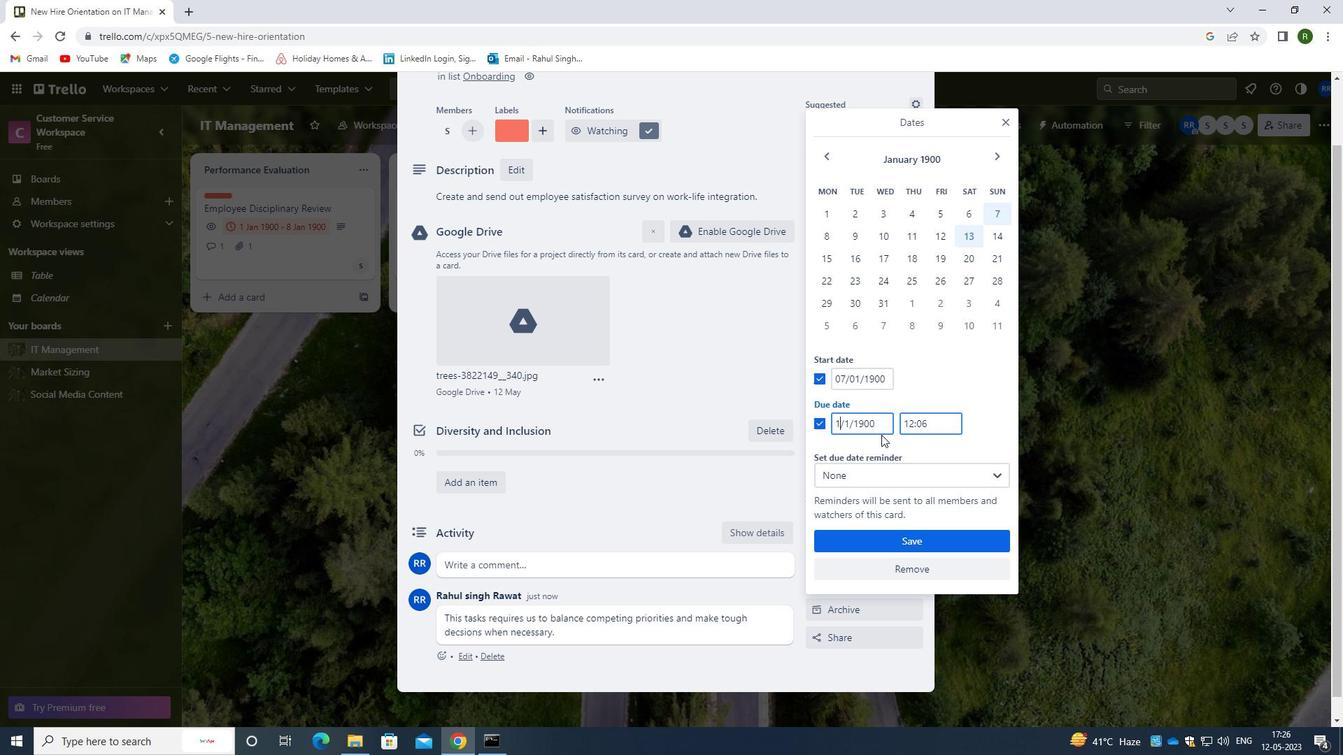 
Action: Mouse moved to (915, 544)
Screenshot: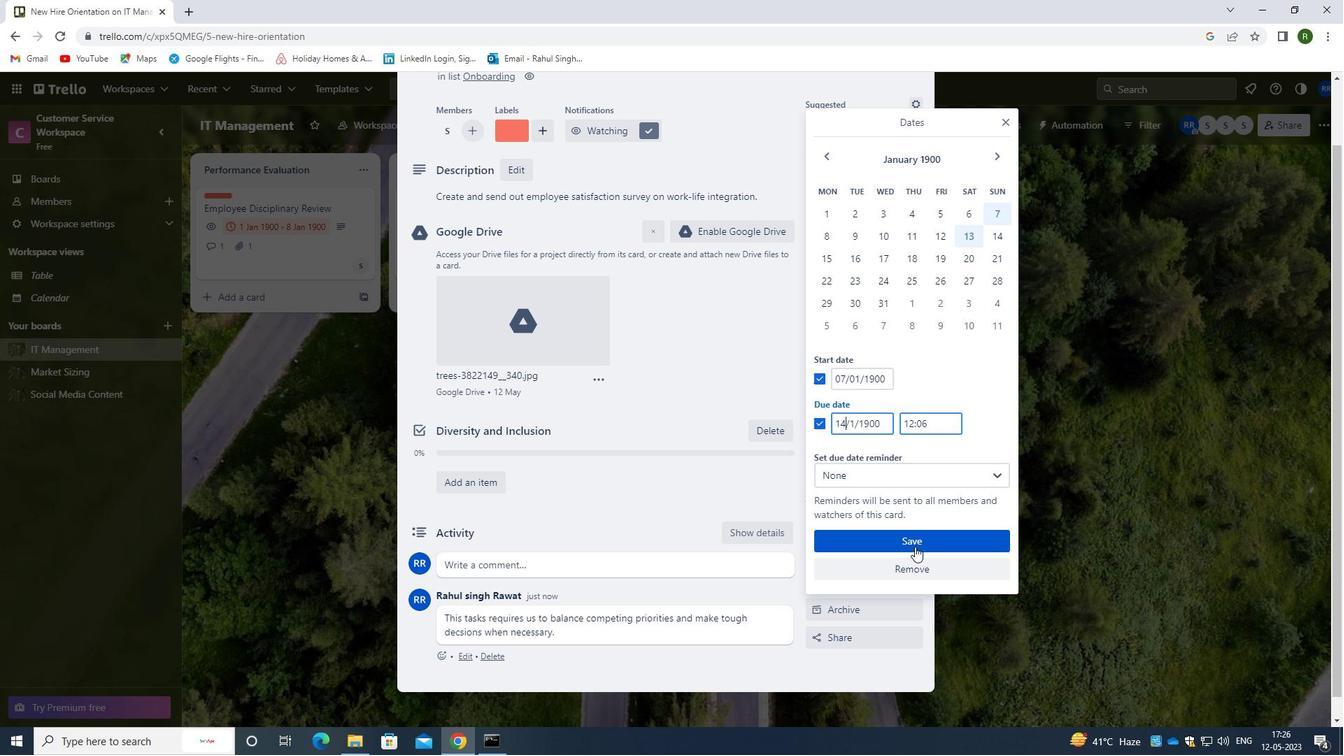 
Action: Mouse pressed left at (915, 544)
Screenshot: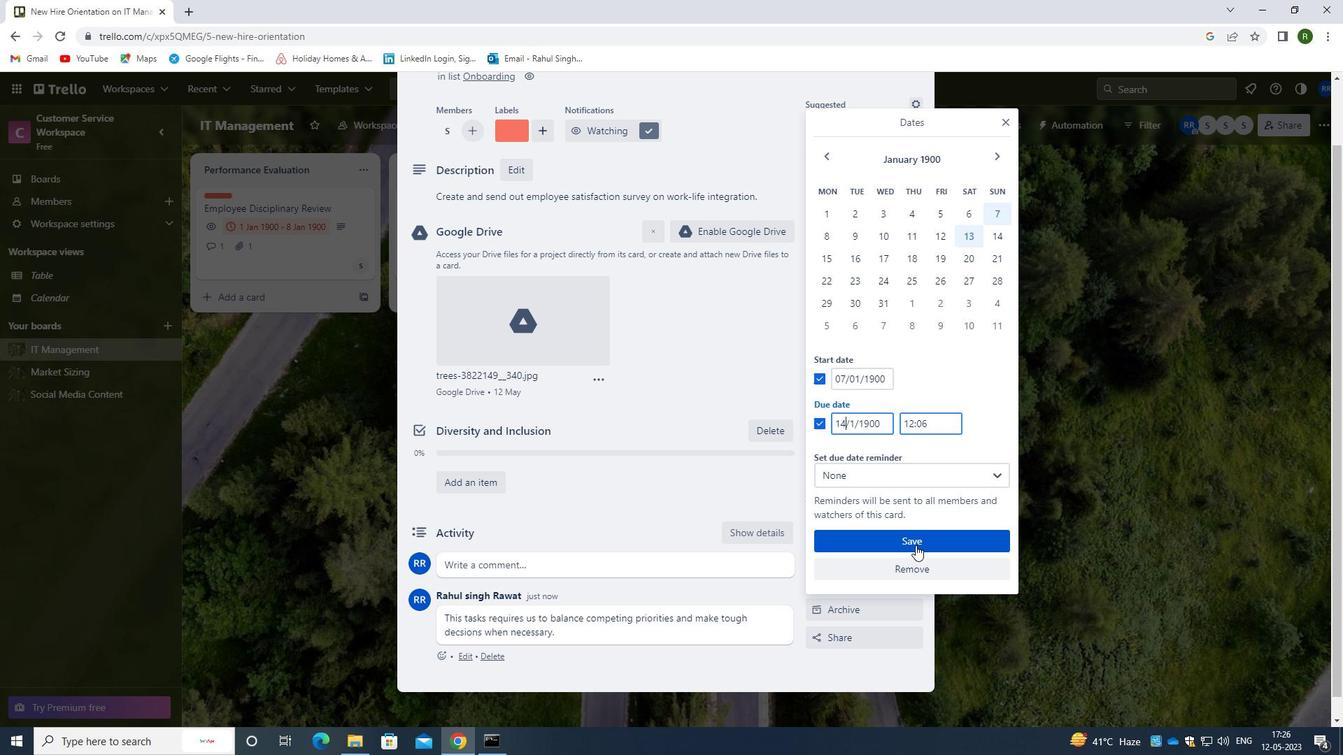 
Action: Mouse moved to (998, 512)
Screenshot: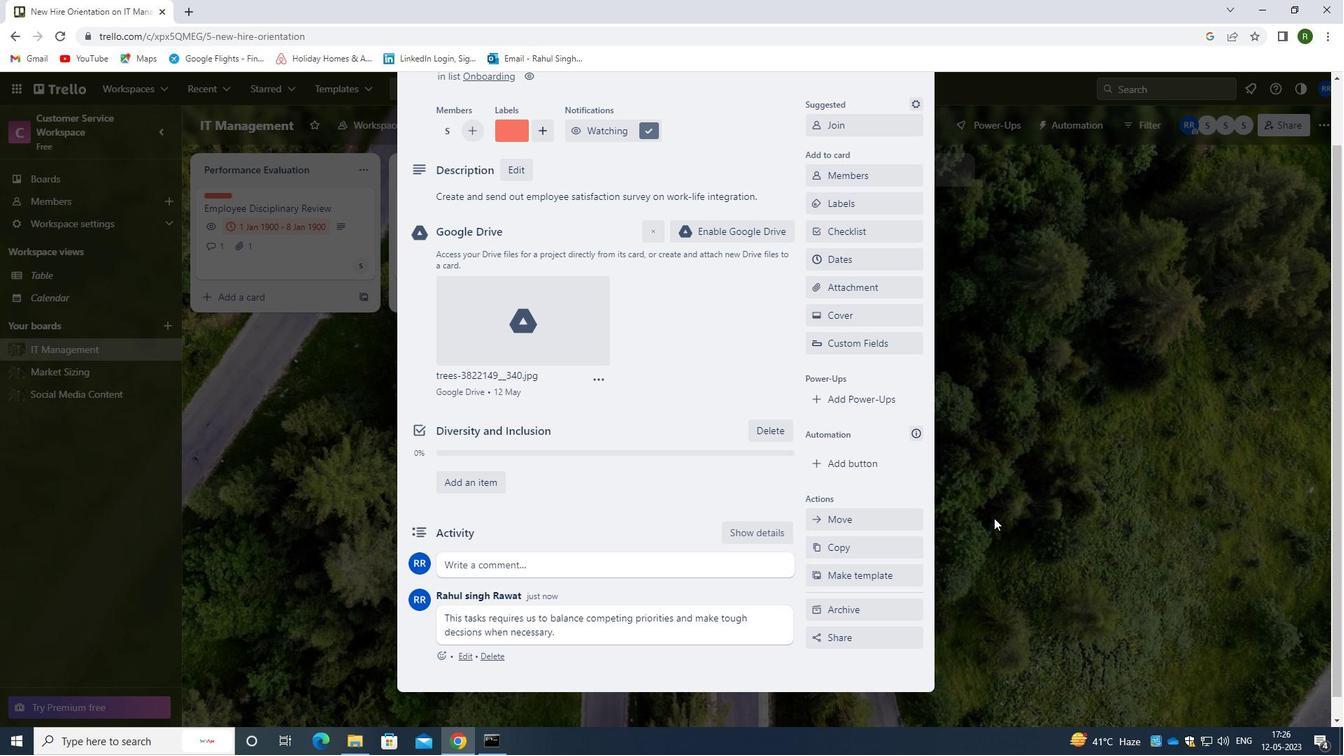 
Action: Mouse scrolled (998, 513) with delta (0, 0)
Screenshot: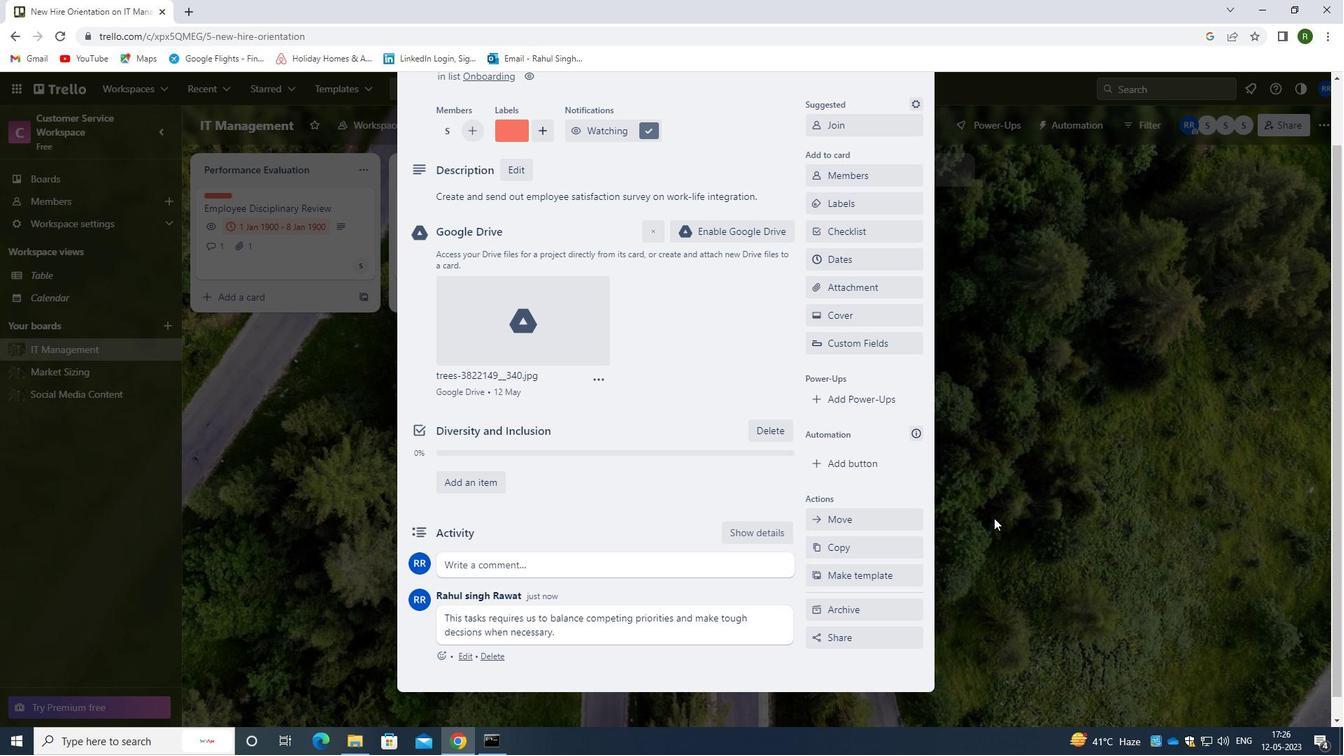 
Action: Mouse scrolled (998, 513) with delta (0, 0)
Screenshot: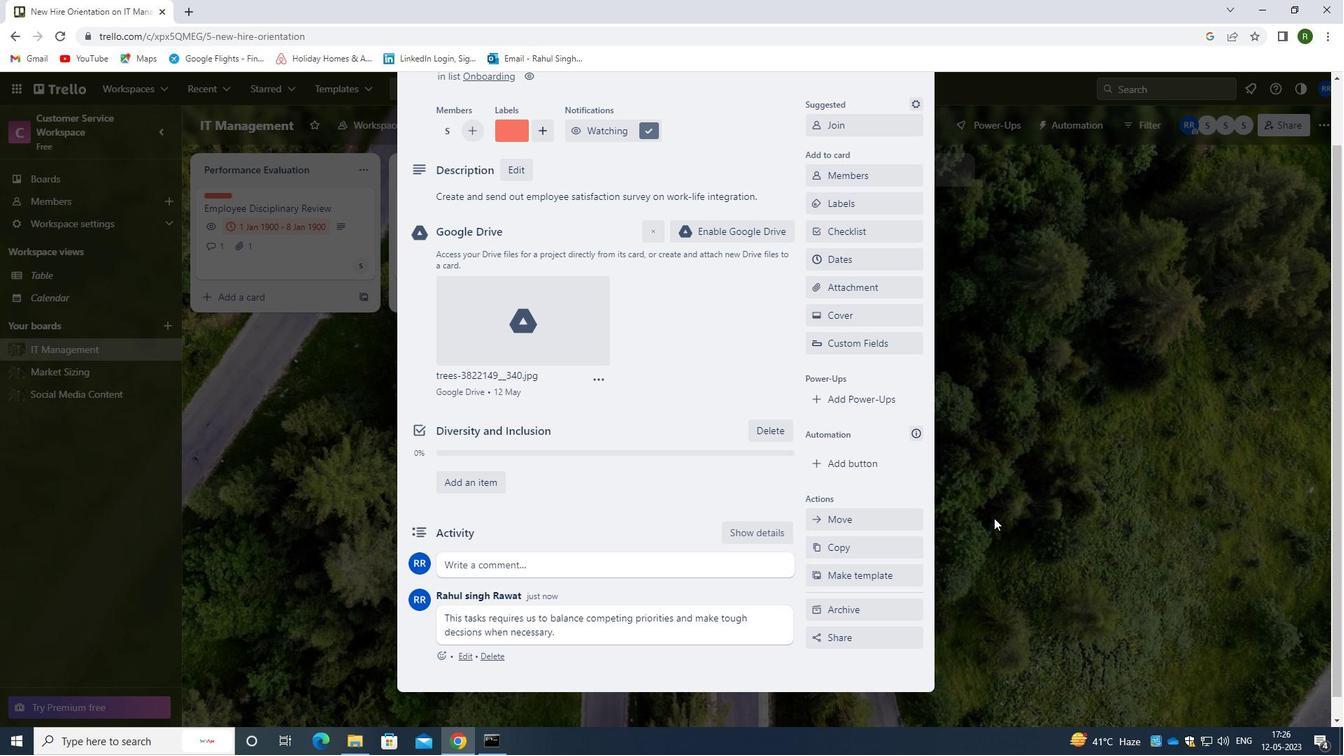 
Action: Mouse scrolled (998, 513) with delta (0, 0)
Screenshot: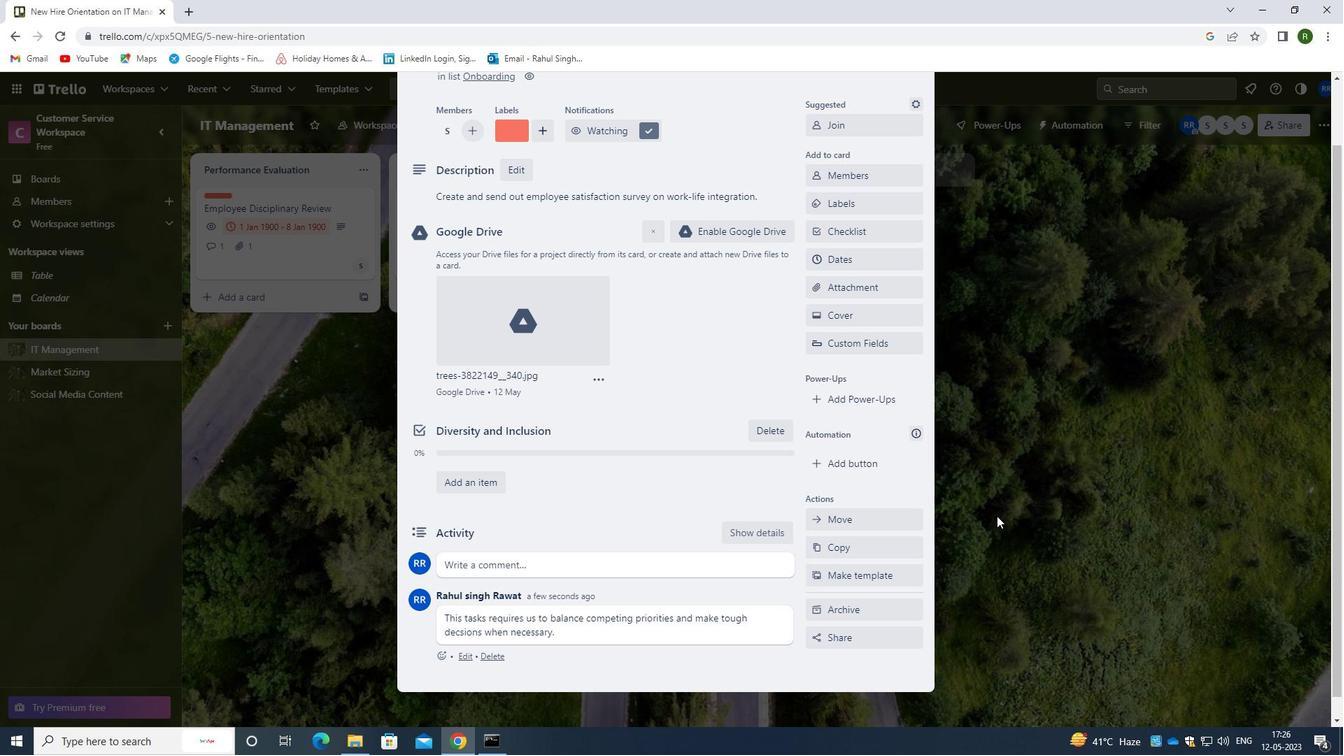 
Action: Mouse scrolled (998, 513) with delta (0, 0)
Screenshot: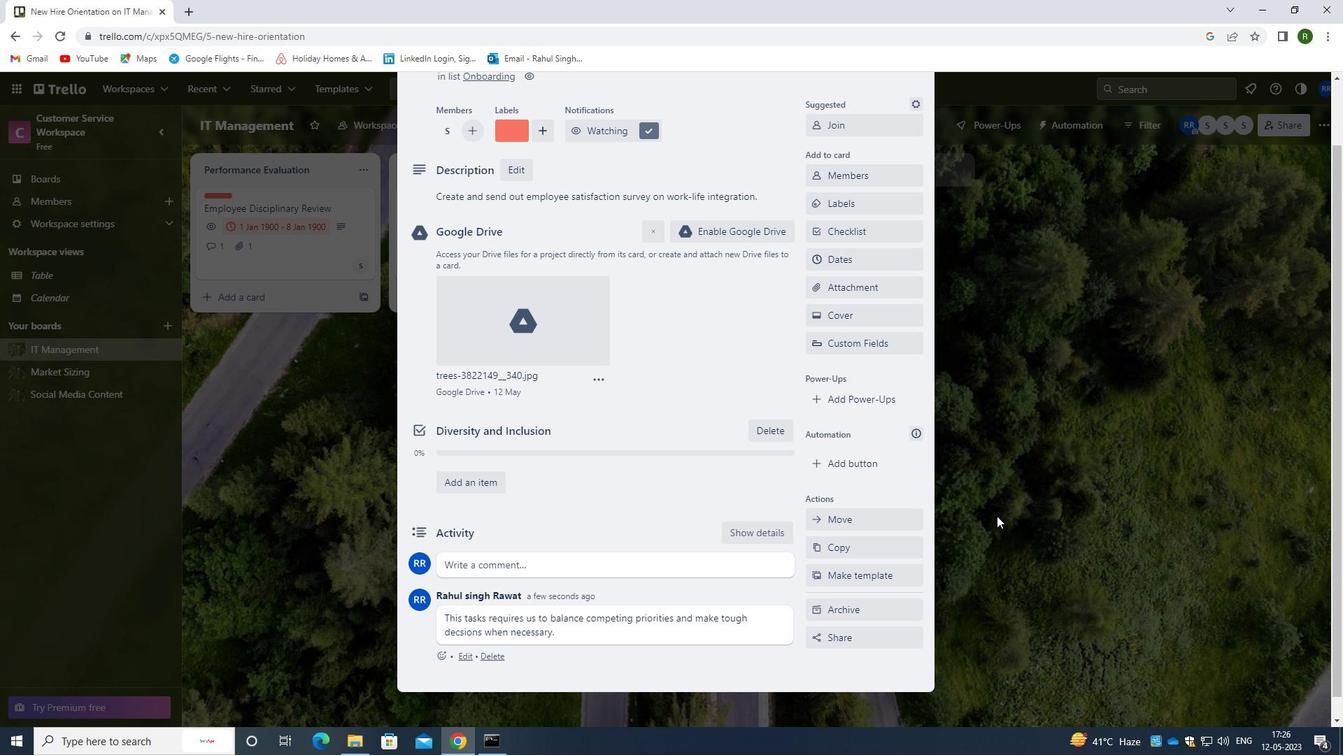 
Action: Mouse scrolled (998, 513) with delta (0, 0)
Screenshot: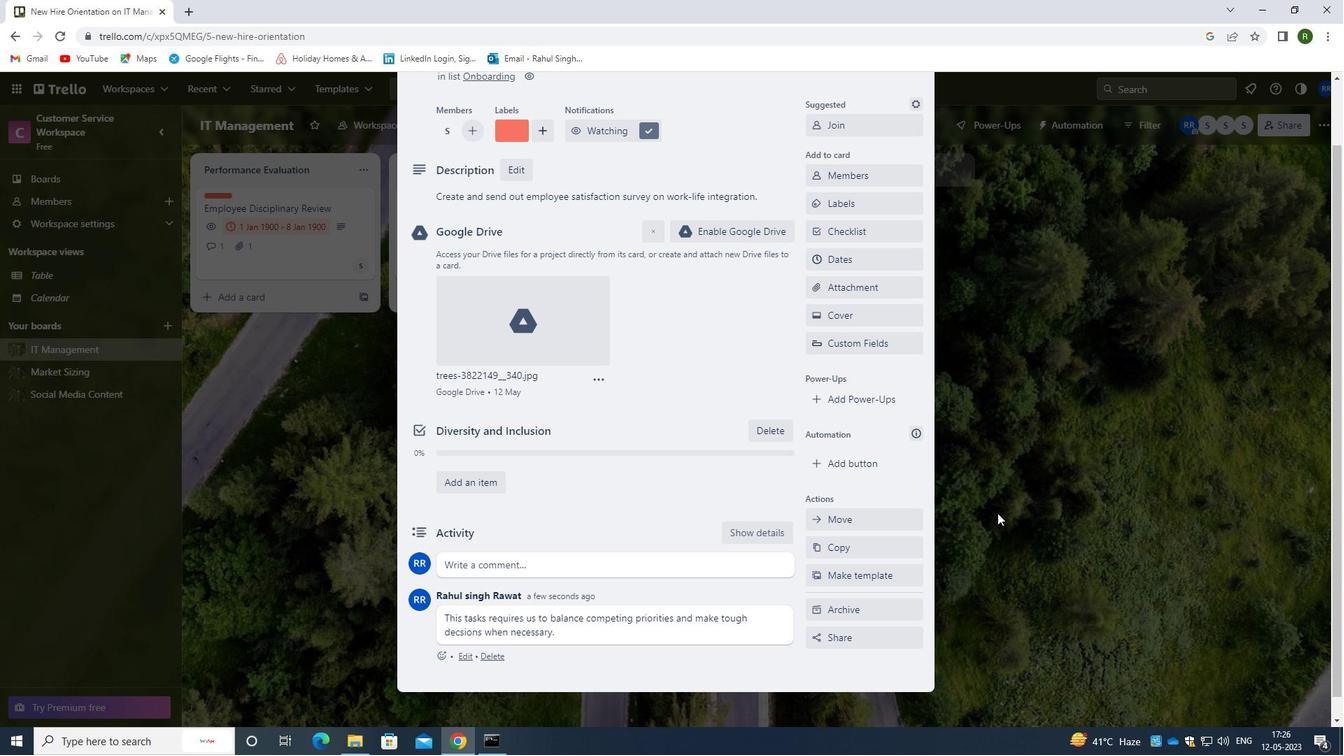 
Action: Mouse moved to (994, 488)
Screenshot: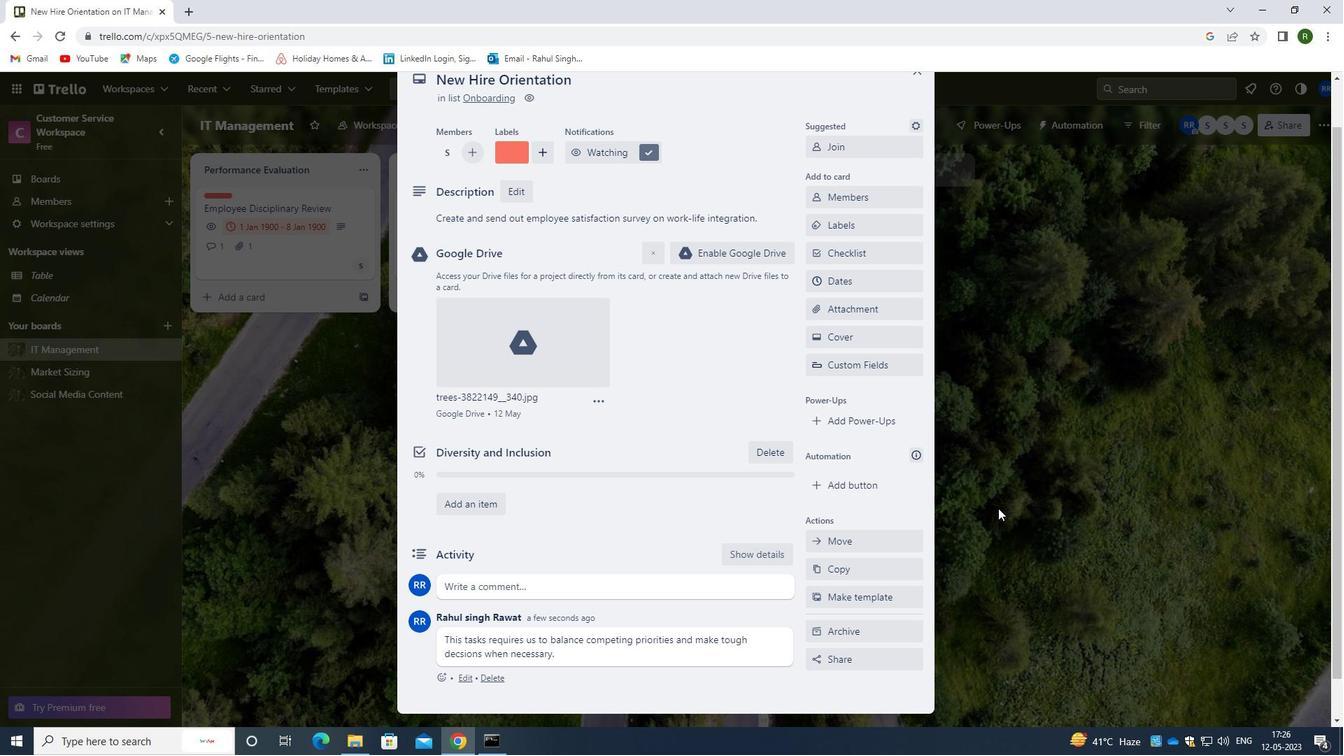 
Action: Mouse scrolled (994, 489) with delta (0, 0)
Screenshot: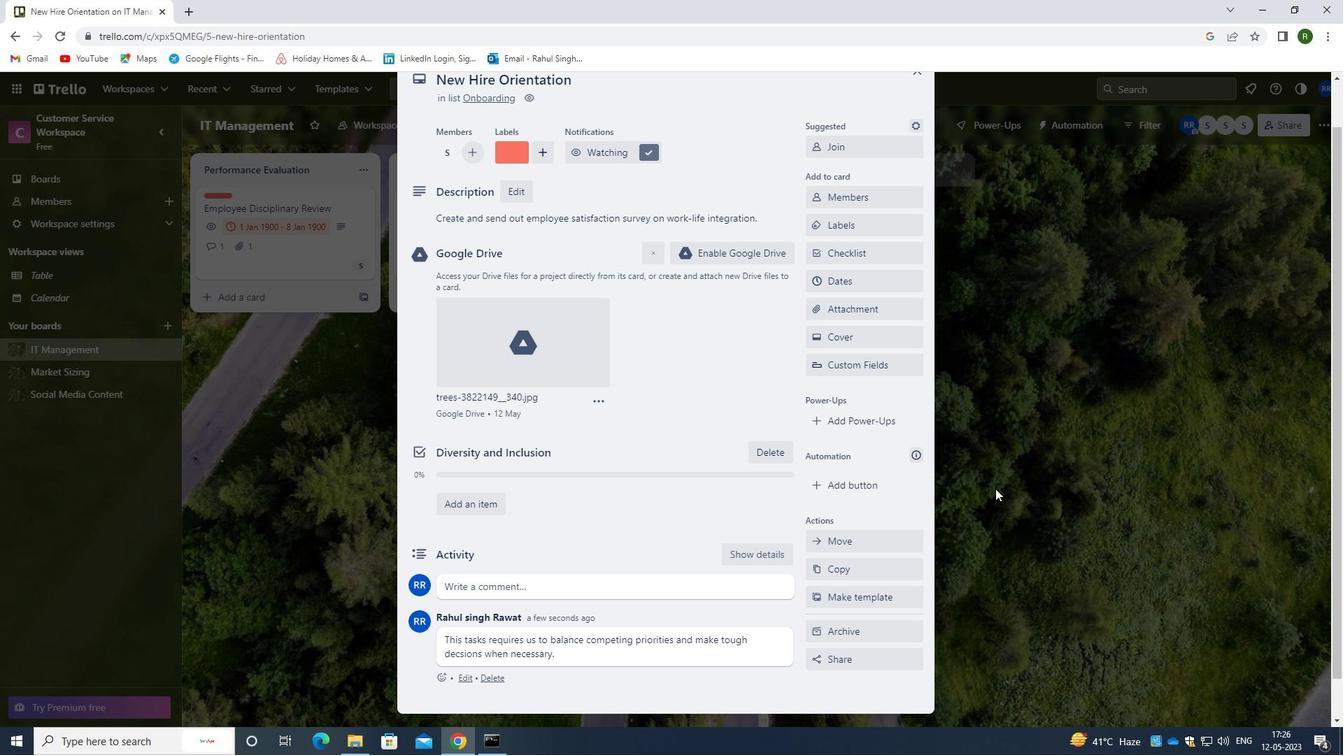 
Action: Mouse scrolled (994, 489) with delta (0, 0)
Screenshot: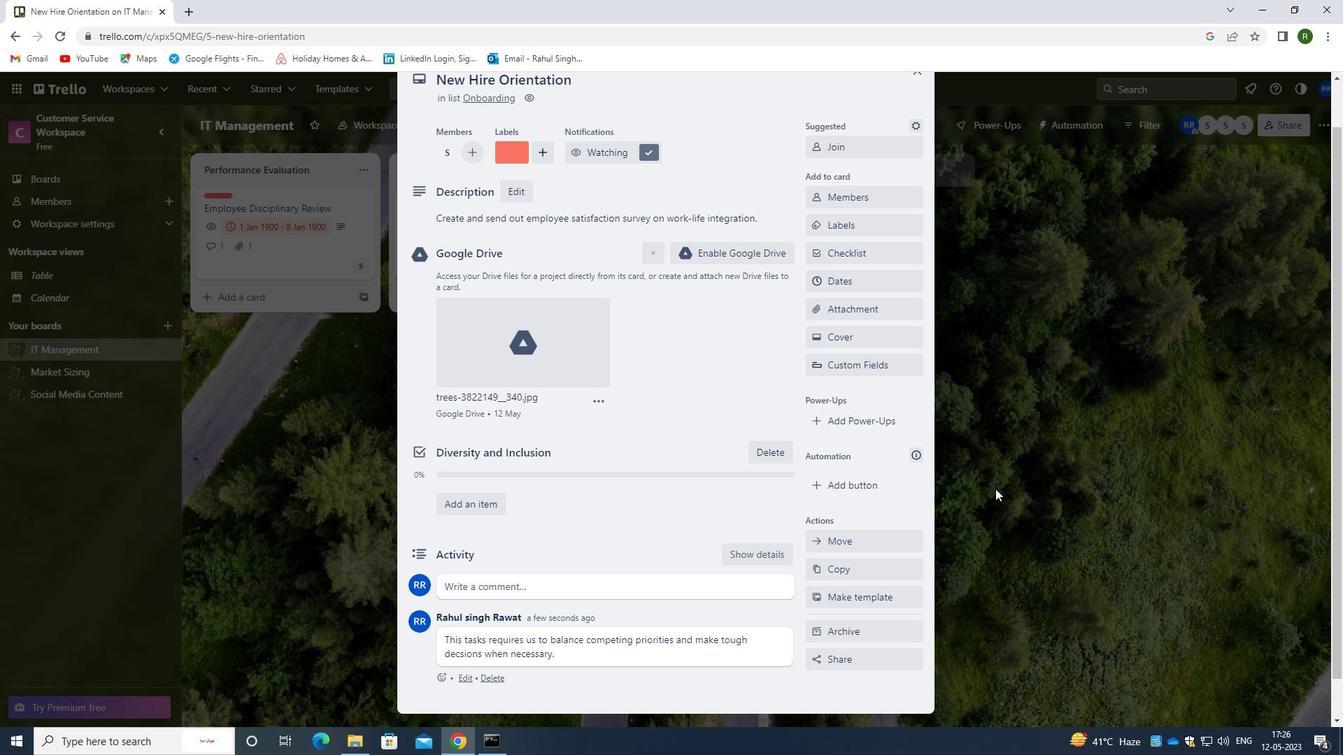 
Action: Mouse scrolled (994, 489) with delta (0, 0)
Screenshot: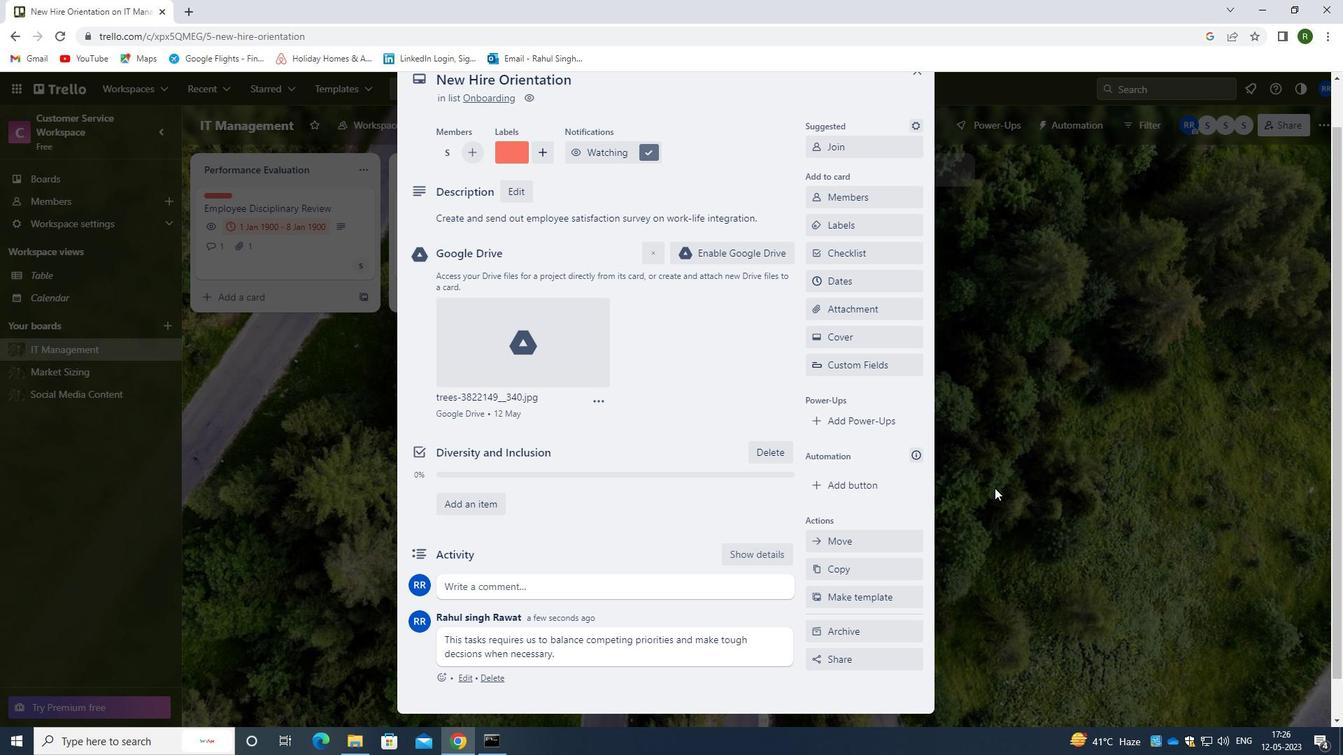 
Action: Mouse moved to (986, 482)
Screenshot: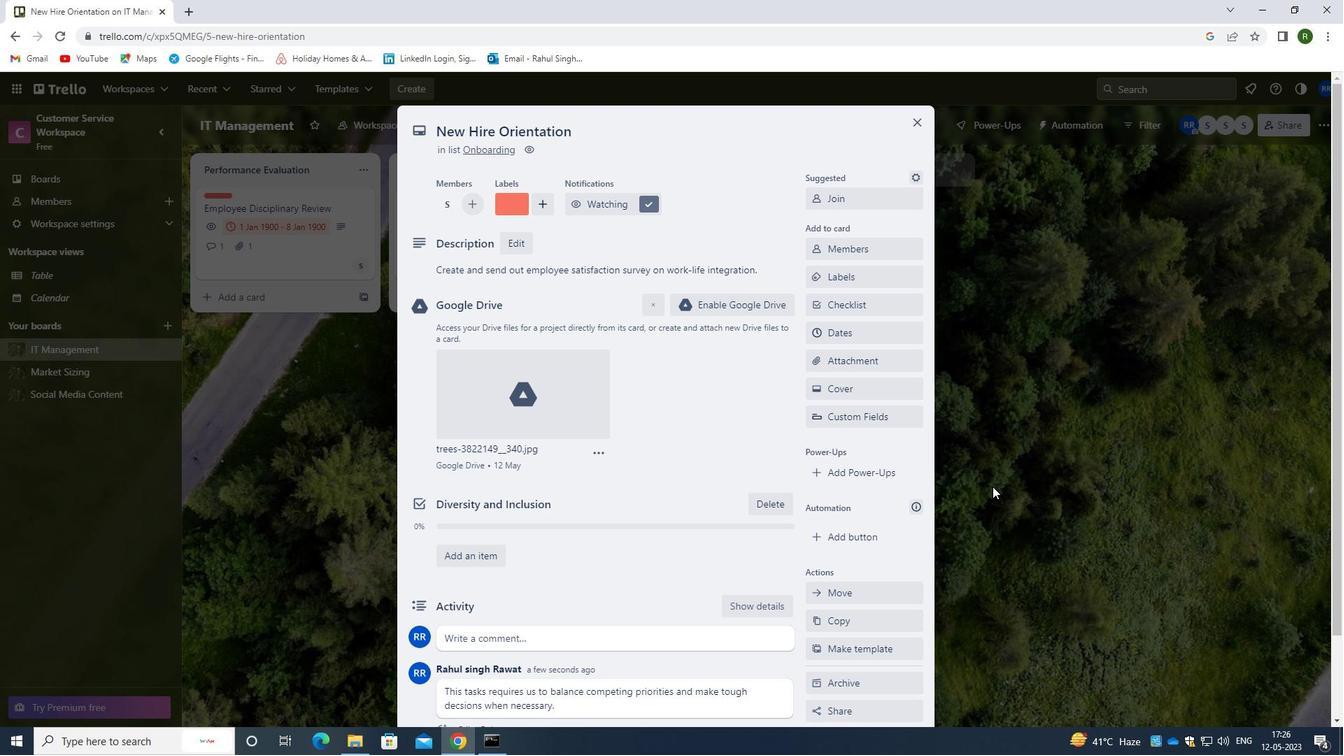
